 Task: Look for space in La Louvière, Belgium from 8th June, 2023 to 12th June, 2023 for 2 adults in price range Rs.8000 to Rs.16000. Place can be private room with 1  bedroom having 1 bed and 1 bathroom. Property type can be flatguest house, hotel. Amenities needed are: heating. Booking option can be shelf check-in. Required host language is English.
Action: Key pressed l<Key.caps_lock>ouviere,<Key.space><Key.caps_lock>b<Key.caps_lock>elgium<Key.enter>
Screenshot: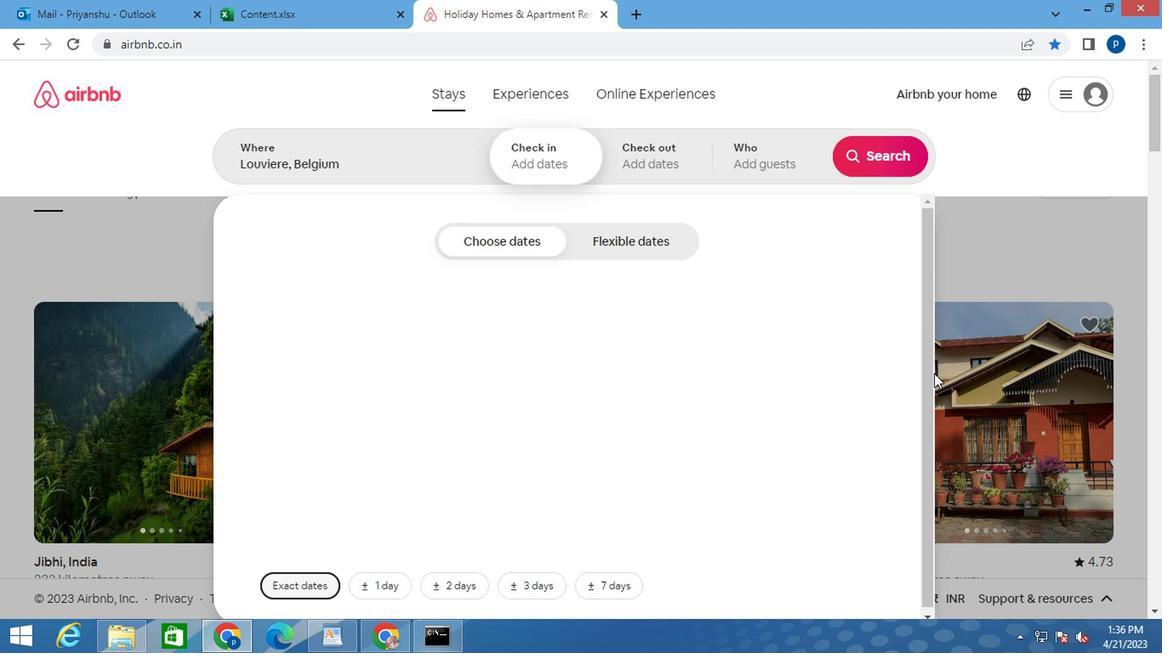 
Action: Mouse moved to (866, 303)
Screenshot: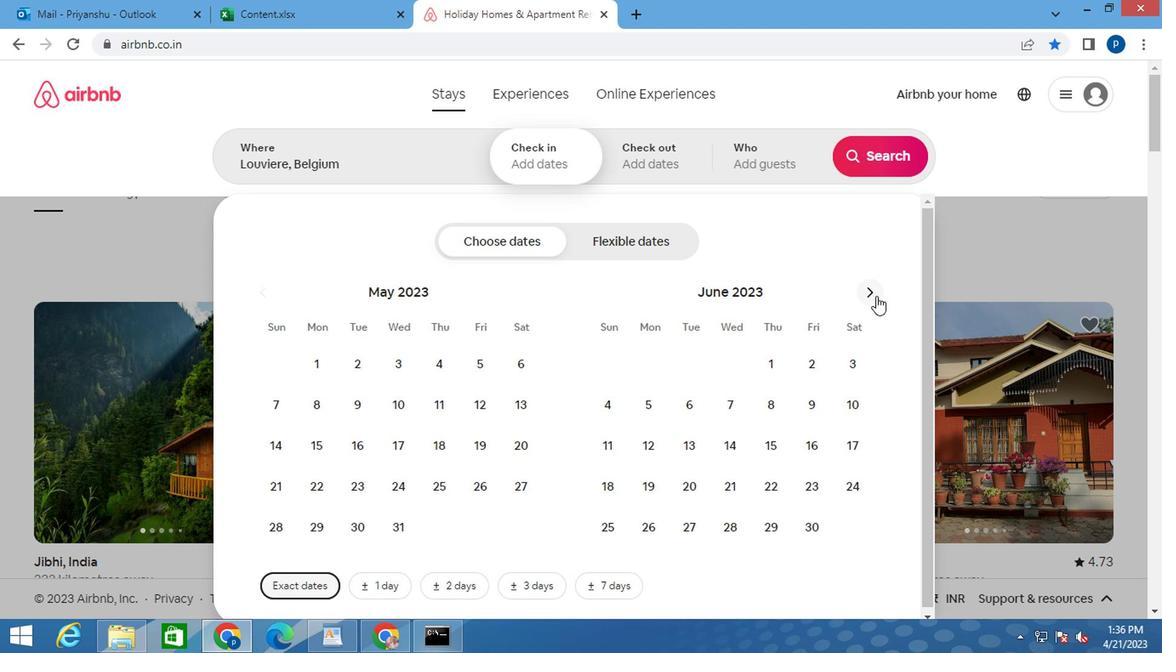 
Action: Mouse pressed left at (866, 303)
Screenshot: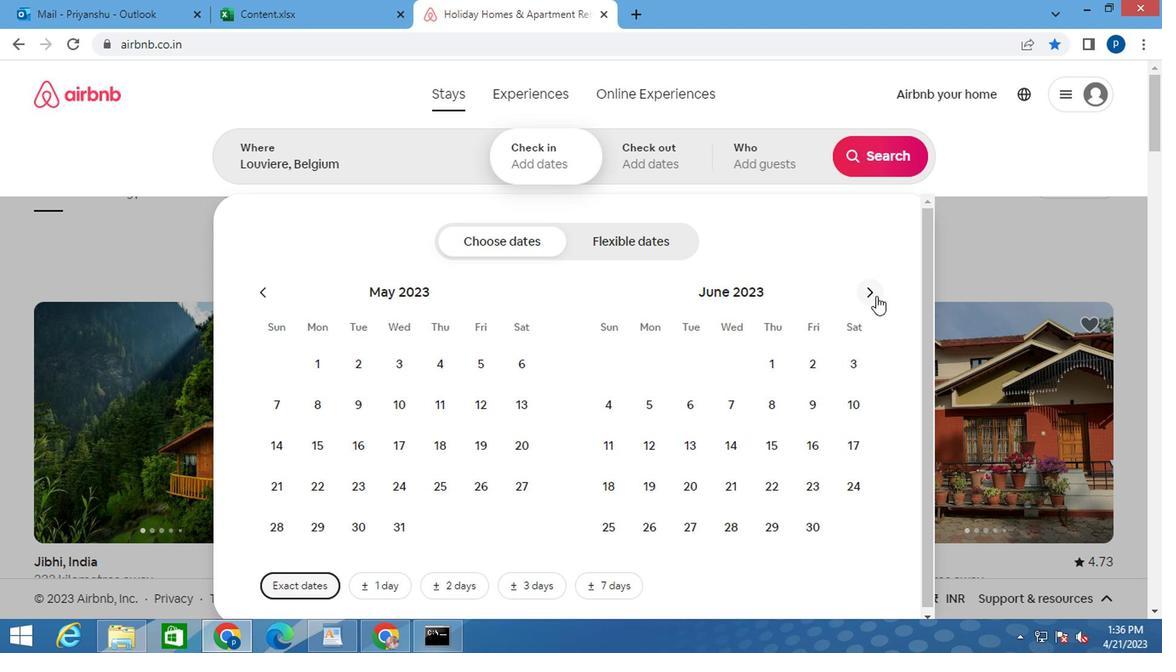 
Action: Mouse moved to (766, 412)
Screenshot: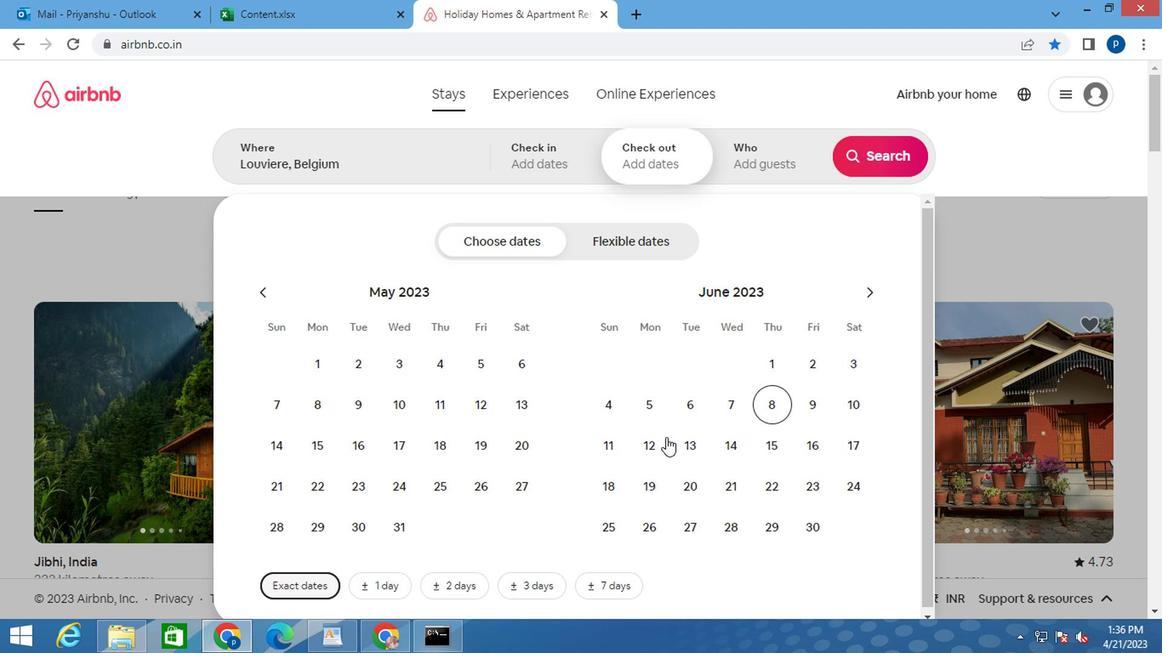 
Action: Mouse pressed left at (766, 412)
Screenshot: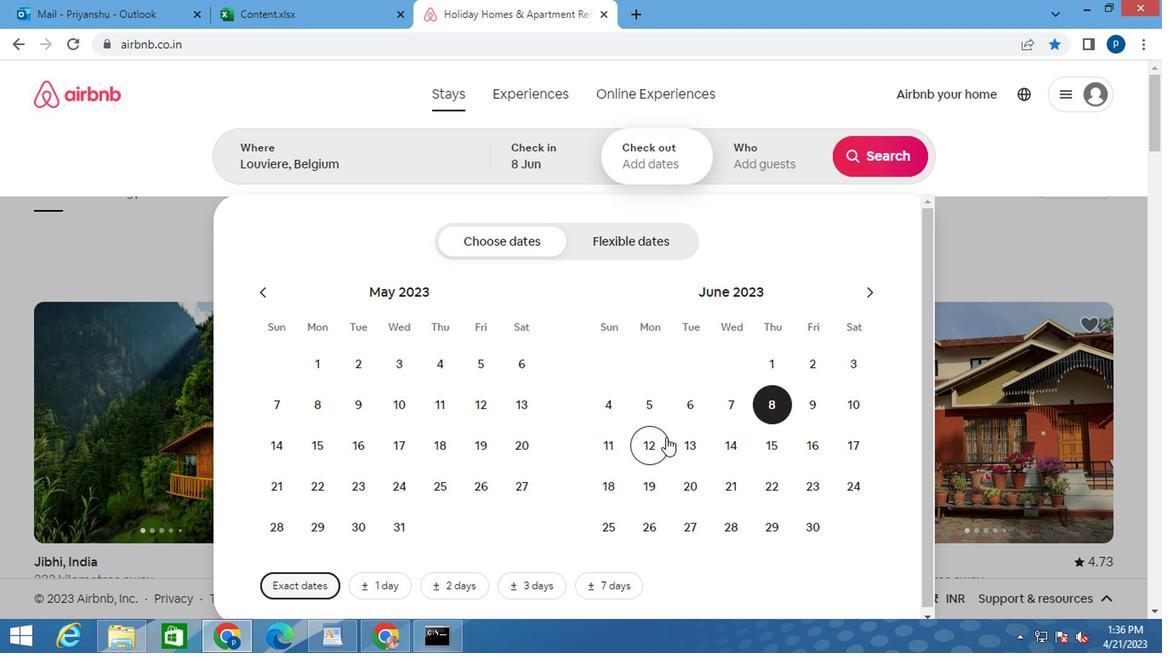 
Action: Mouse moved to (640, 449)
Screenshot: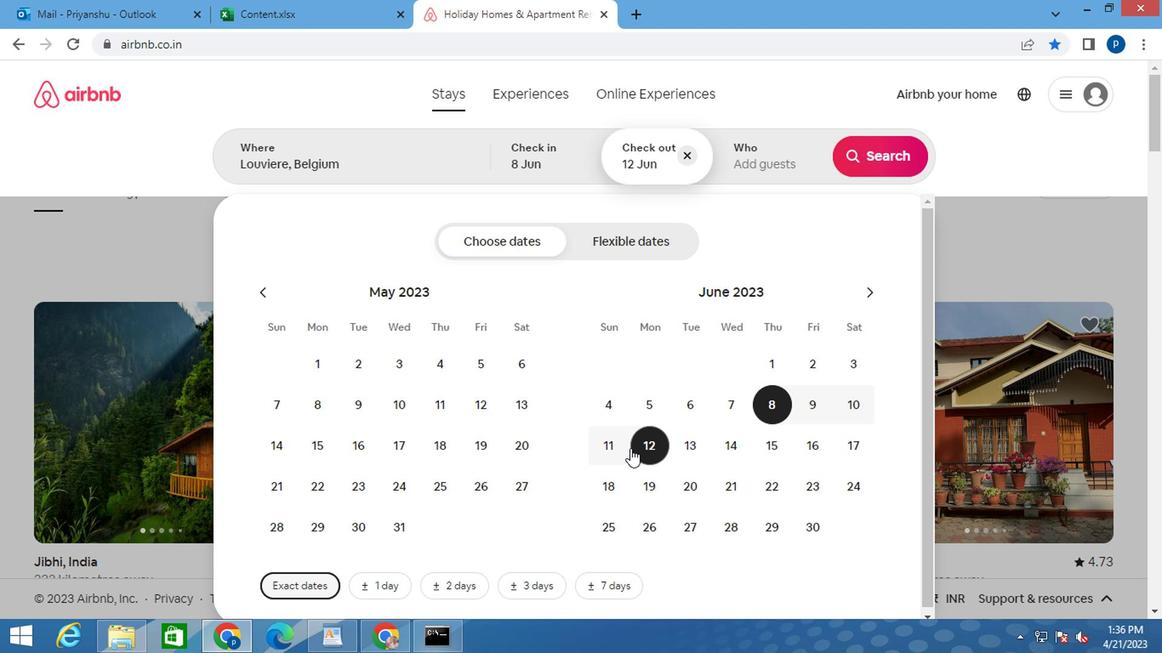 
Action: Mouse pressed left at (640, 449)
Screenshot: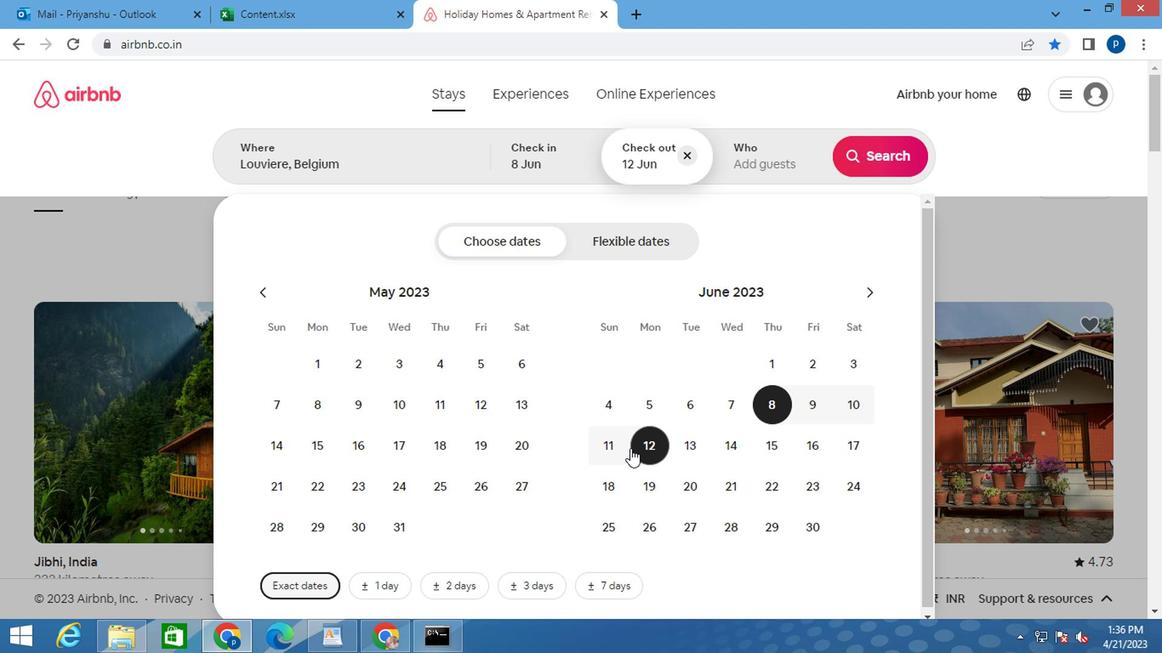 
Action: Mouse moved to (764, 171)
Screenshot: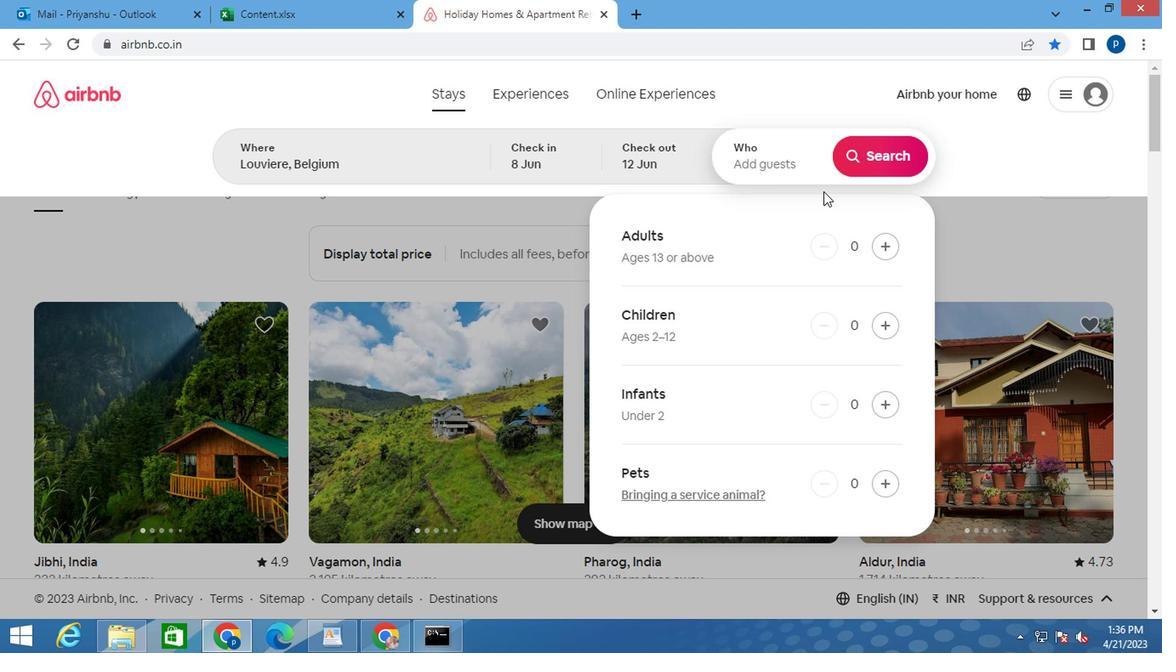 
Action: Mouse pressed left at (764, 171)
Screenshot: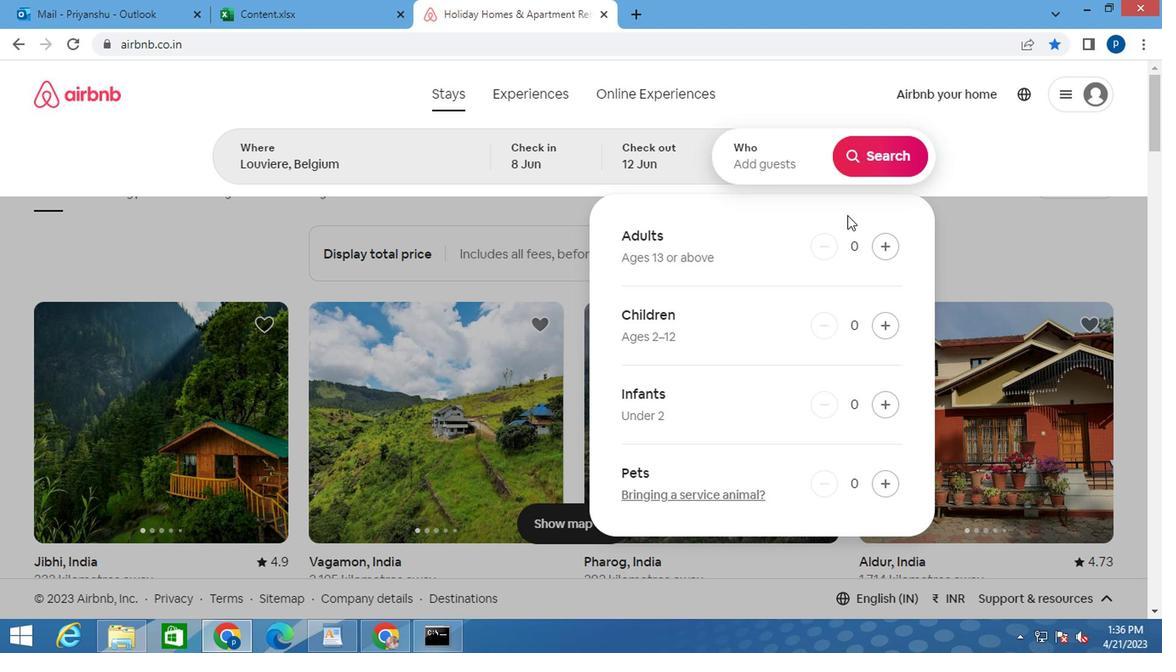 
Action: Mouse moved to (871, 250)
Screenshot: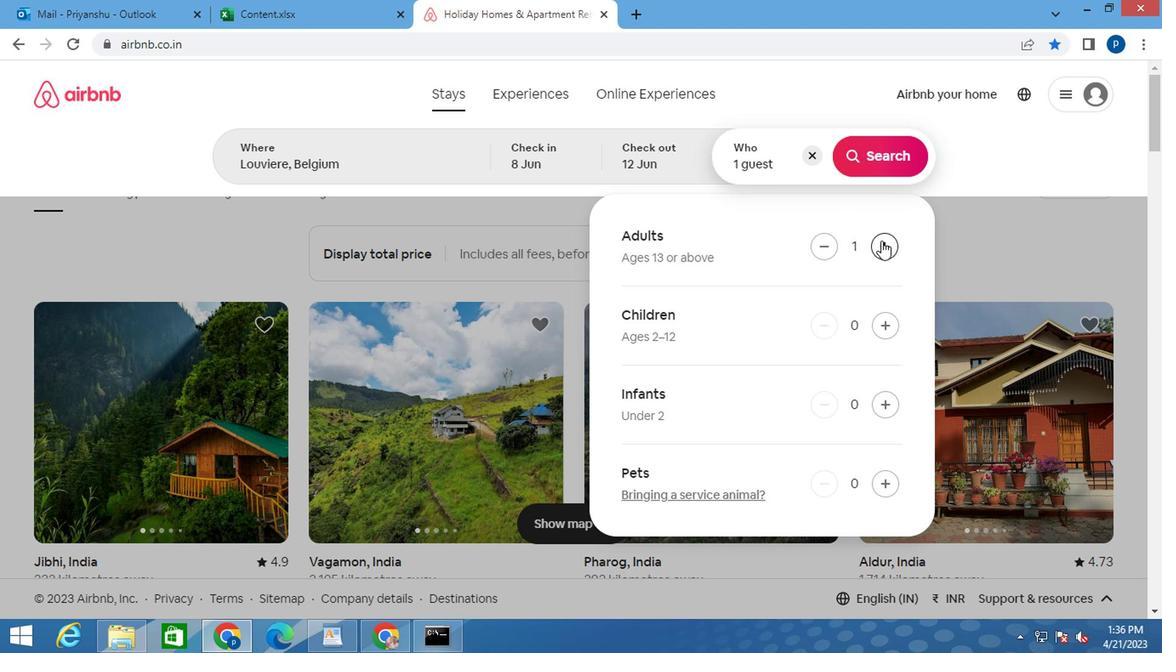 
Action: Mouse pressed left at (871, 250)
Screenshot: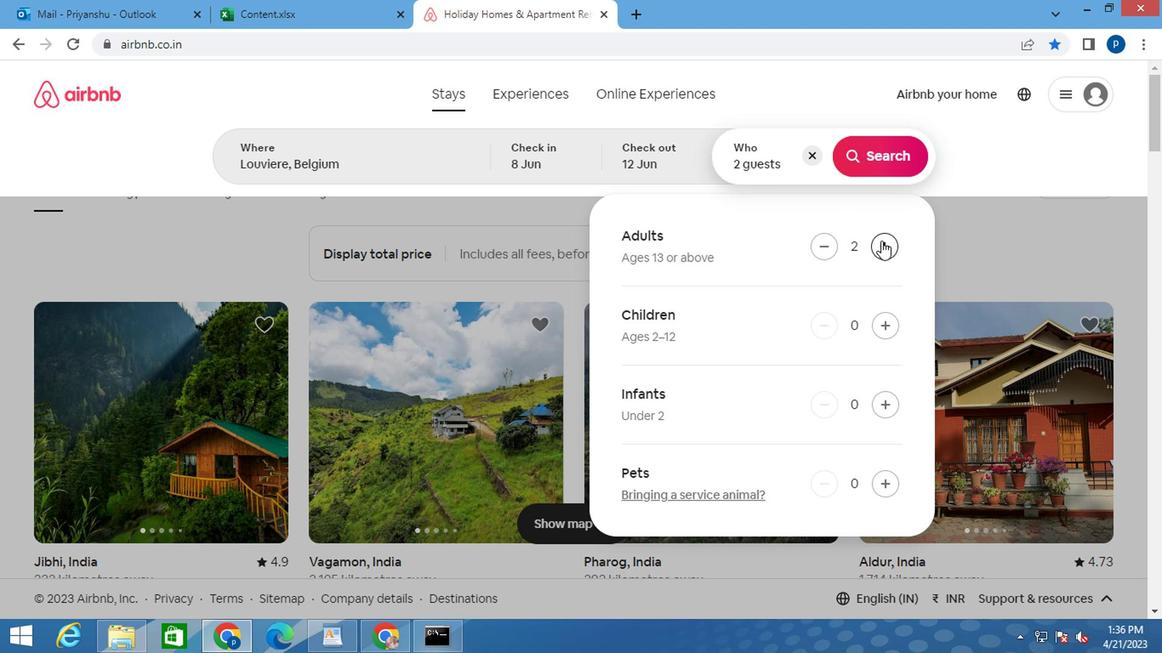 
Action: Mouse pressed left at (871, 250)
Screenshot: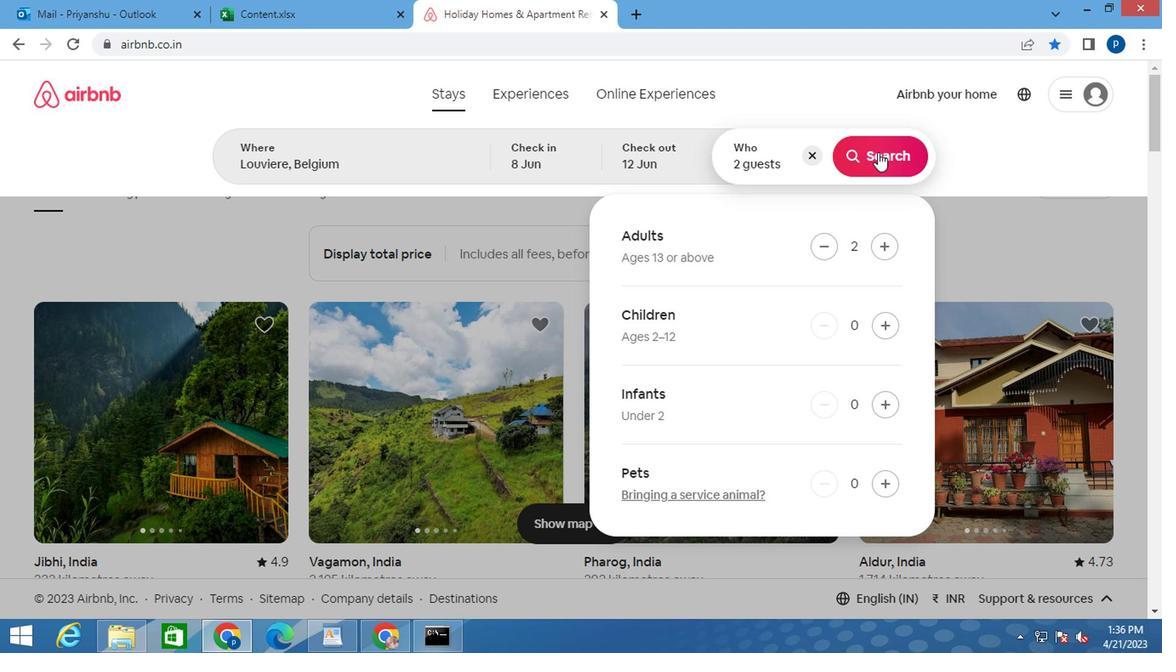 
Action: Mouse moved to (868, 165)
Screenshot: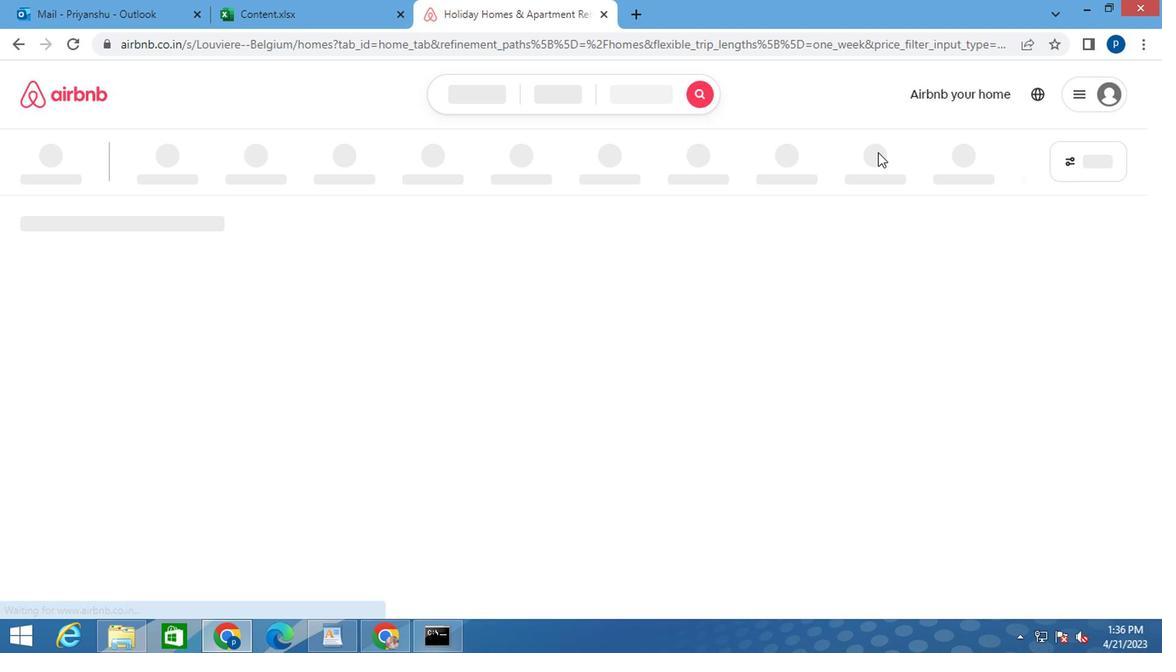 
Action: Mouse pressed left at (868, 165)
Screenshot: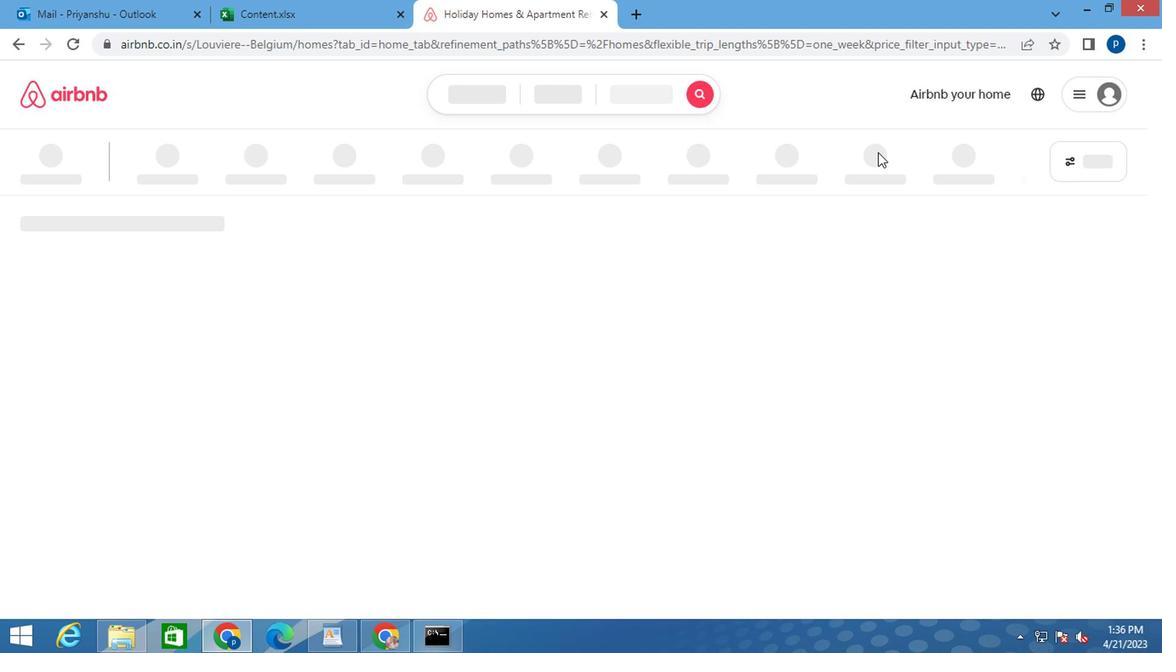 
Action: Mouse moved to (1049, 176)
Screenshot: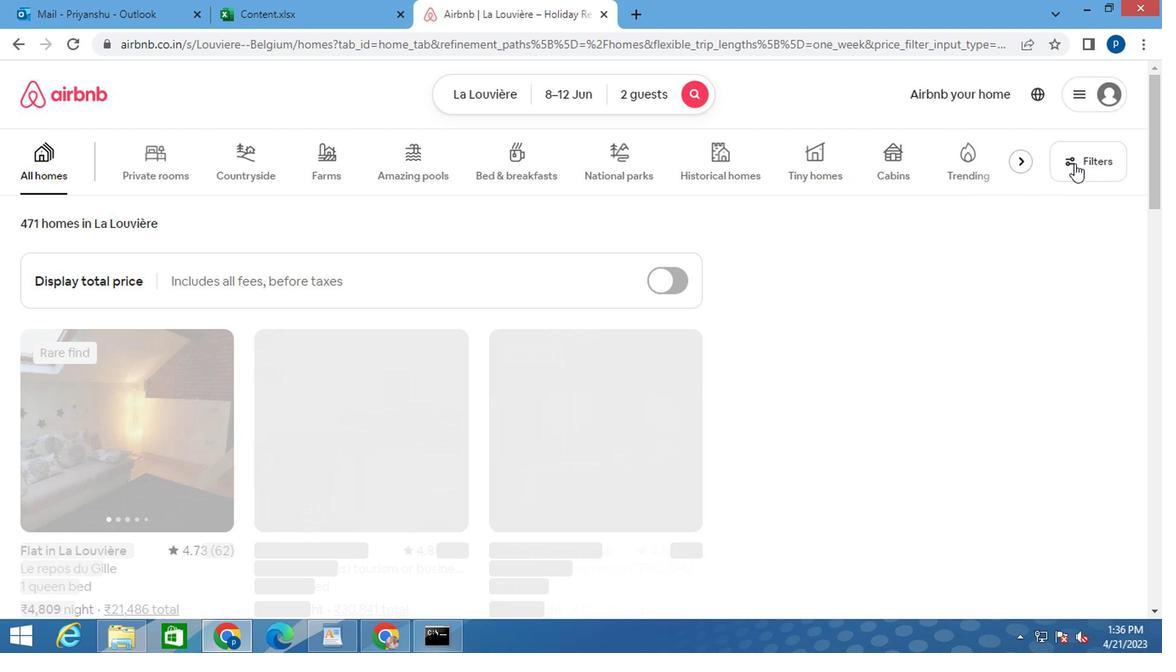 
Action: Mouse pressed left at (1049, 176)
Screenshot: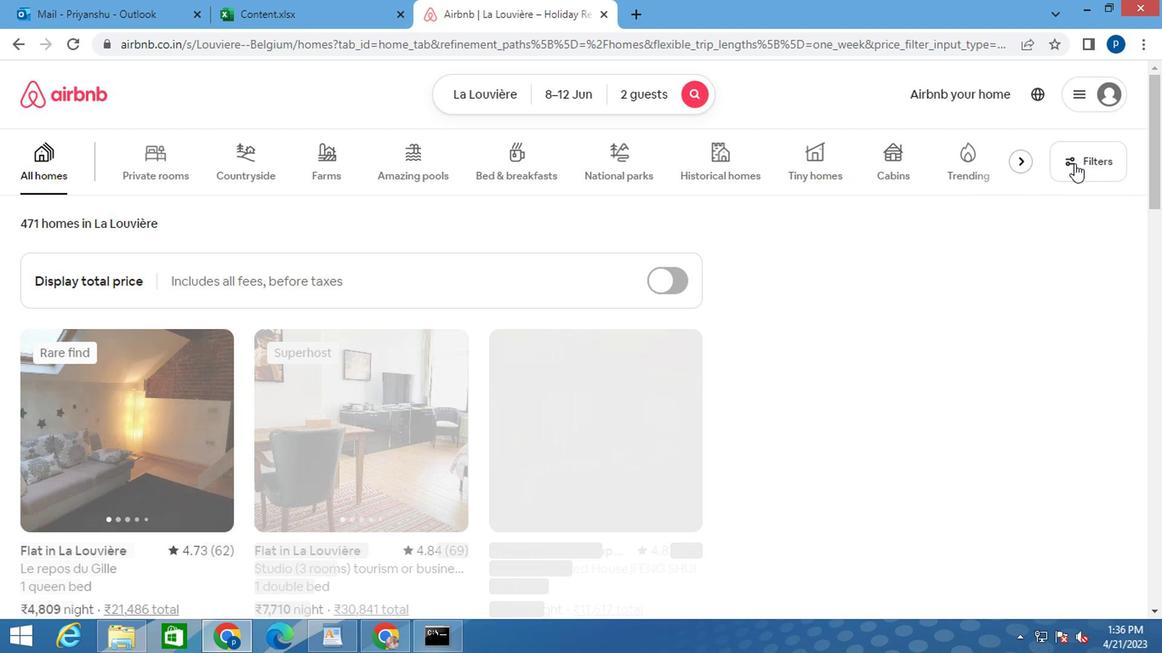 
Action: Mouse moved to (375, 385)
Screenshot: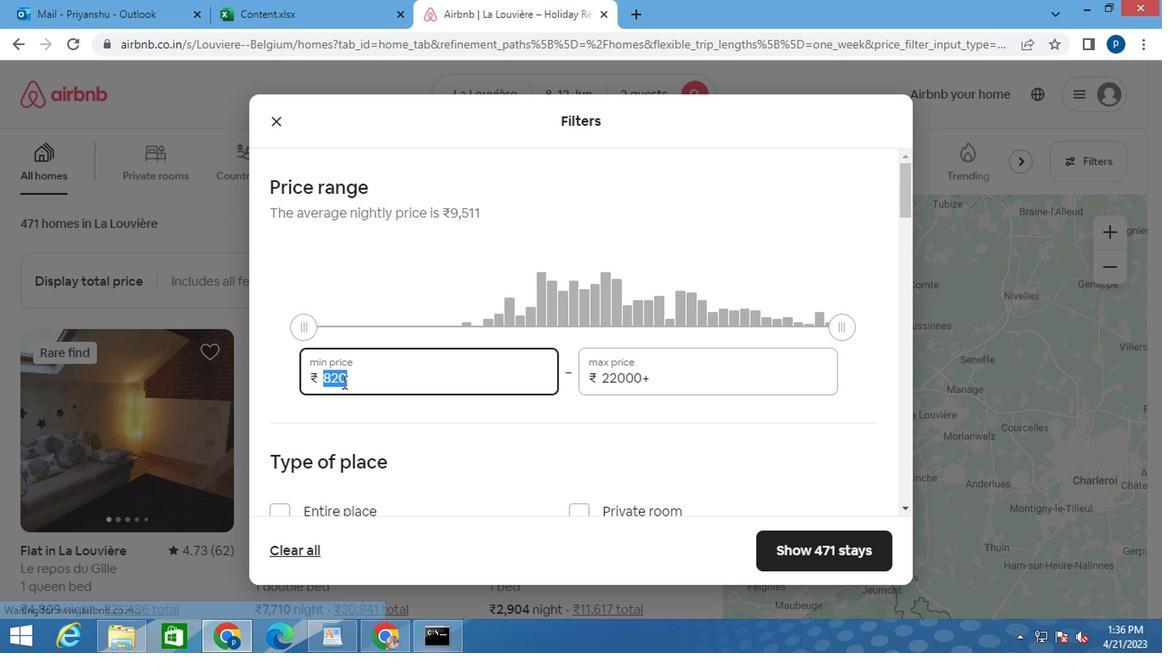 
Action: Mouse pressed left at (375, 385)
Screenshot: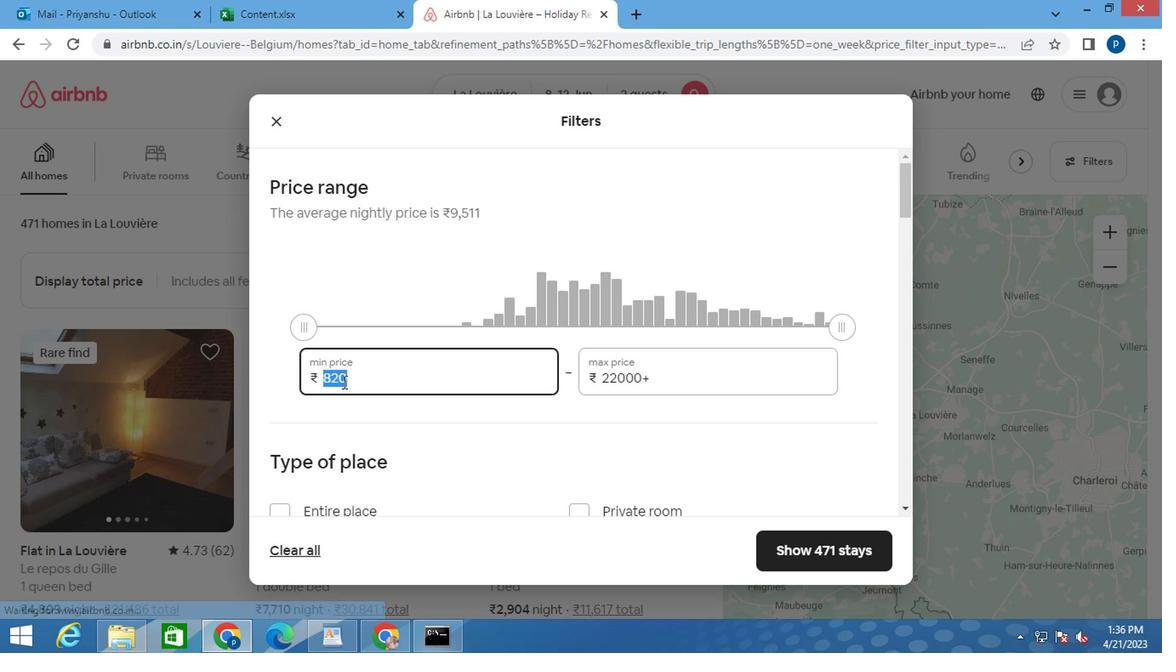 
Action: Mouse pressed left at (375, 385)
Screenshot: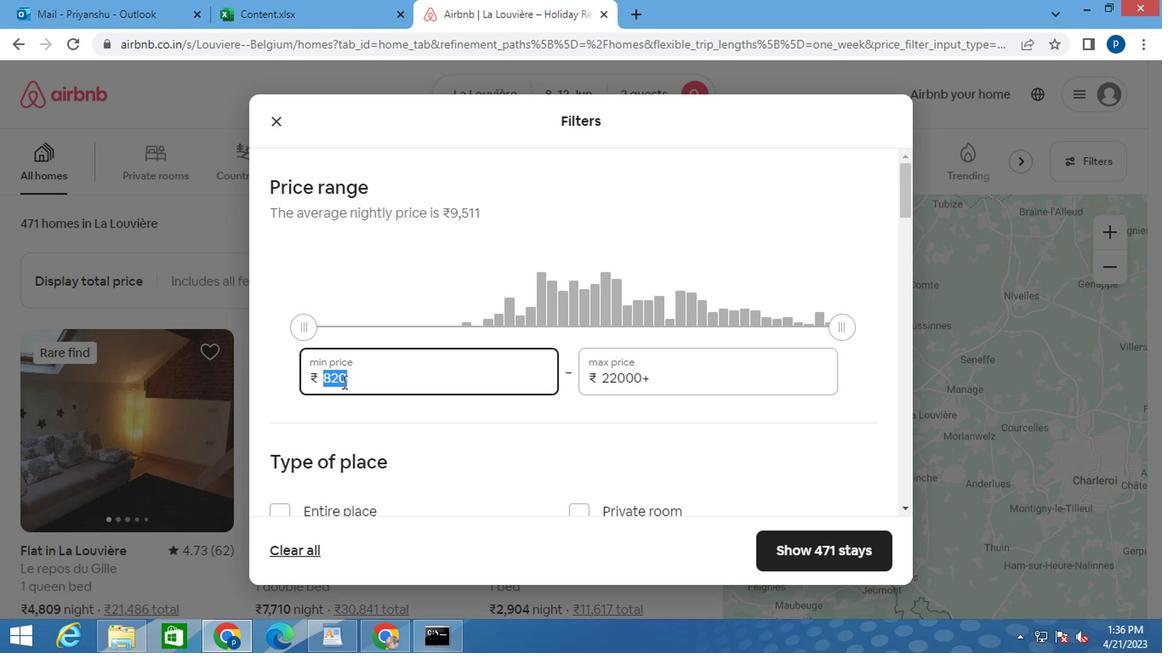 
Action: Key pressed 8000<Key.tab>16000
Screenshot: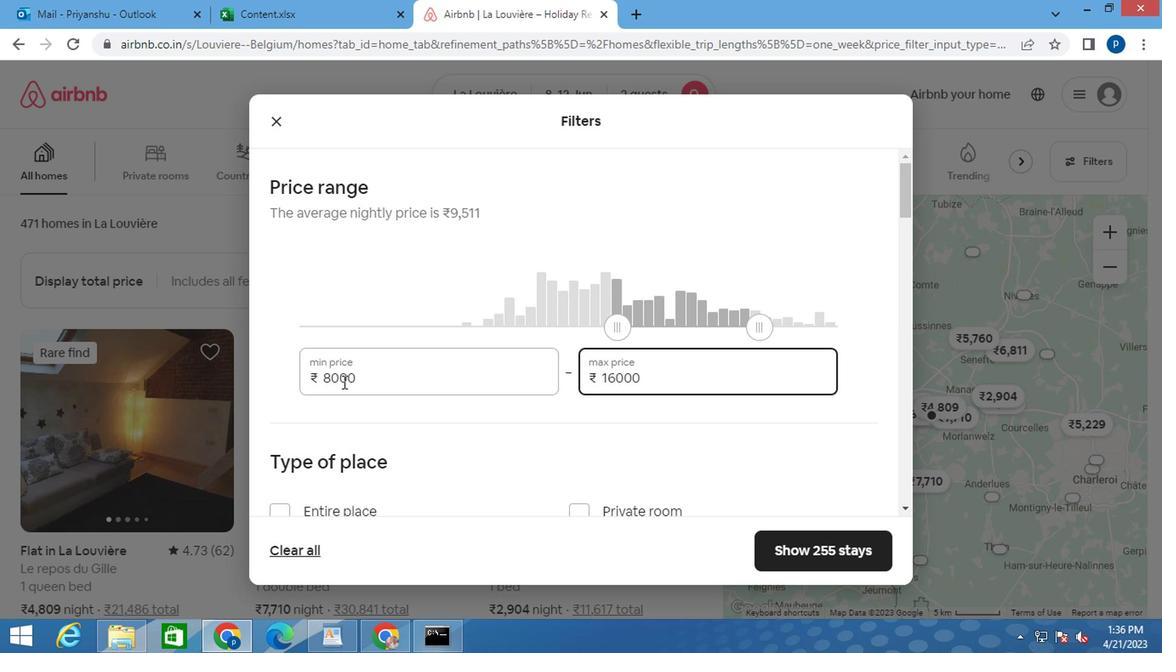 
Action: Mouse moved to (341, 440)
Screenshot: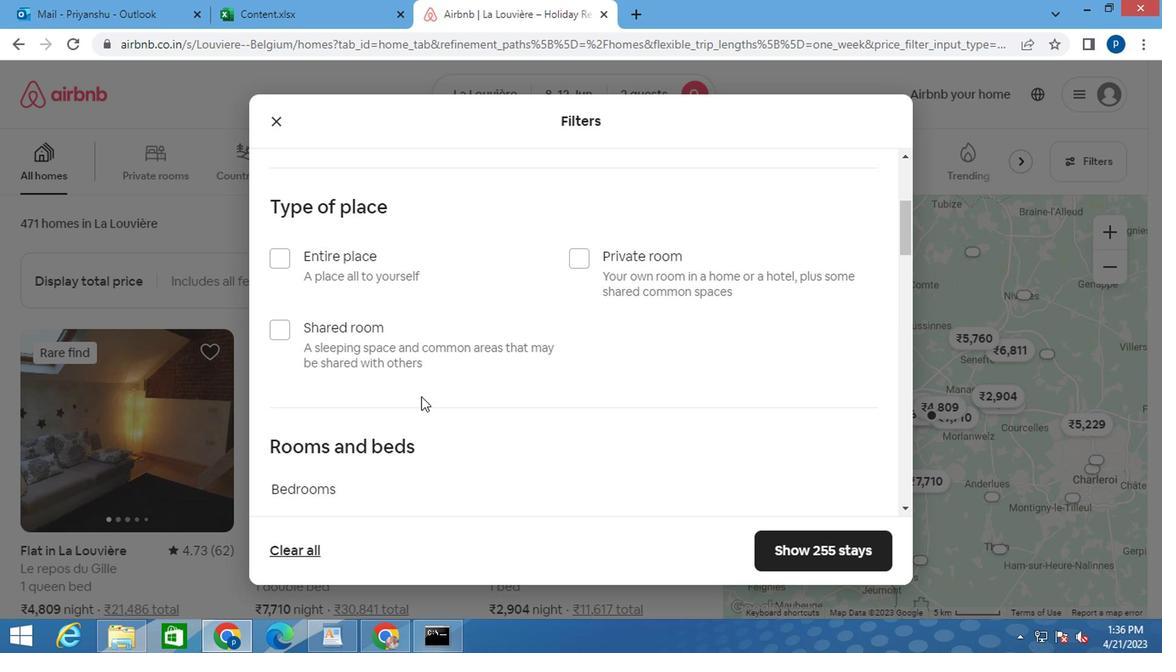 
Action: Mouse scrolled (341, 439) with delta (0, -1)
Screenshot: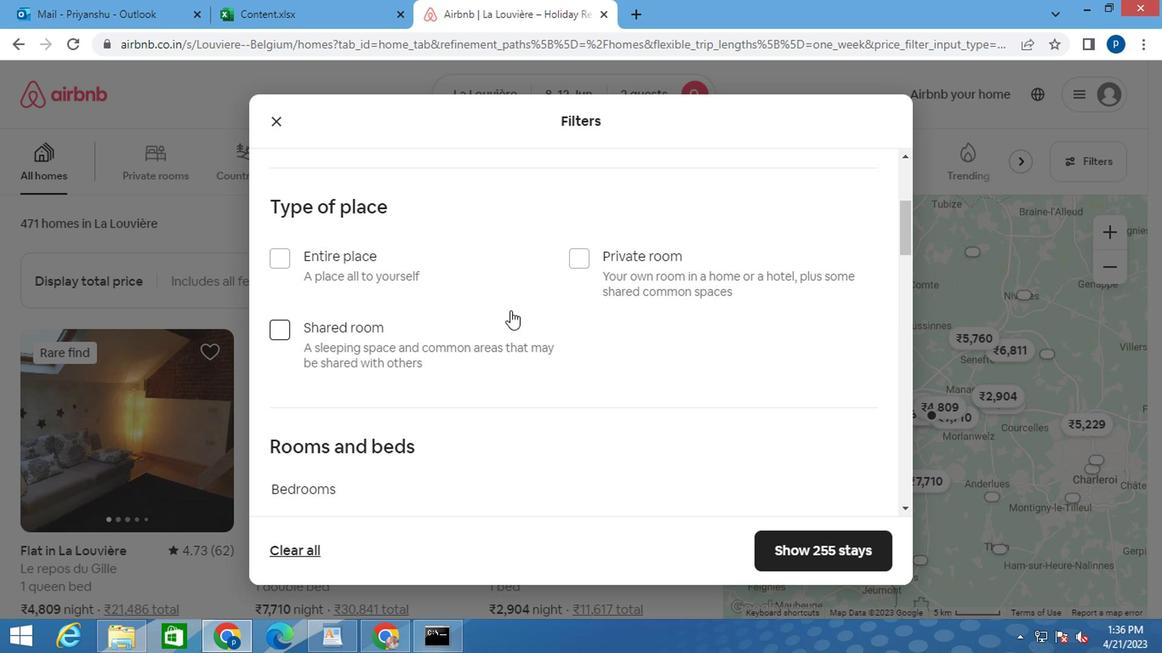
Action: Mouse scrolled (341, 439) with delta (0, -1)
Screenshot: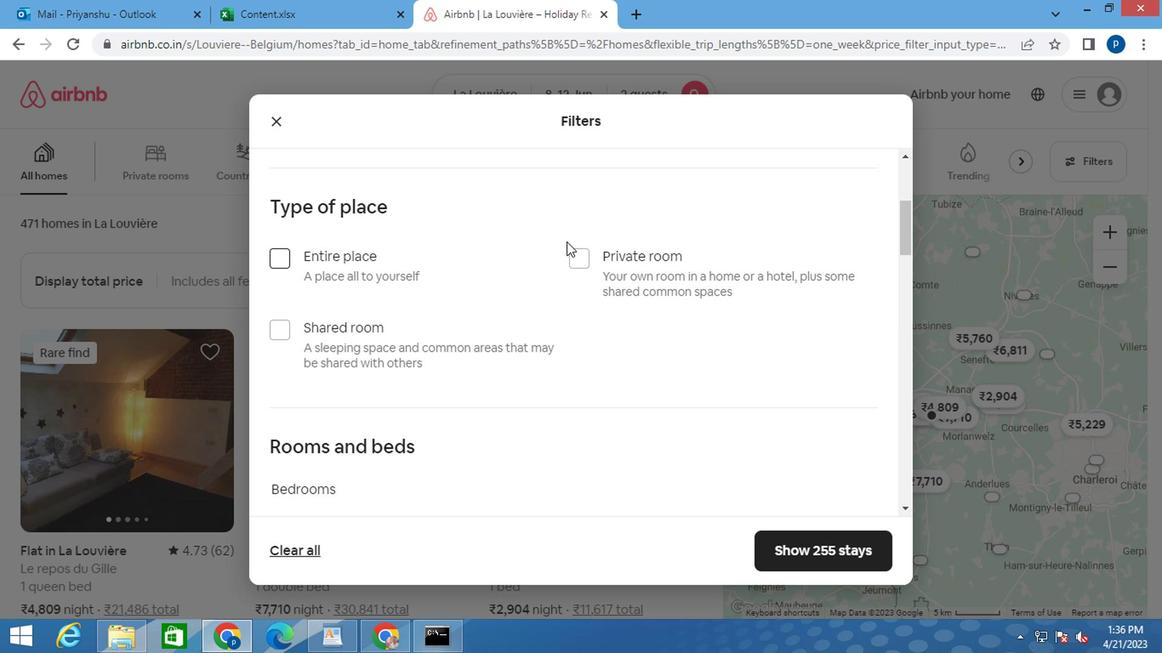 
Action: Mouse scrolled (341, 439) with delta (0, -1)
Screenshot: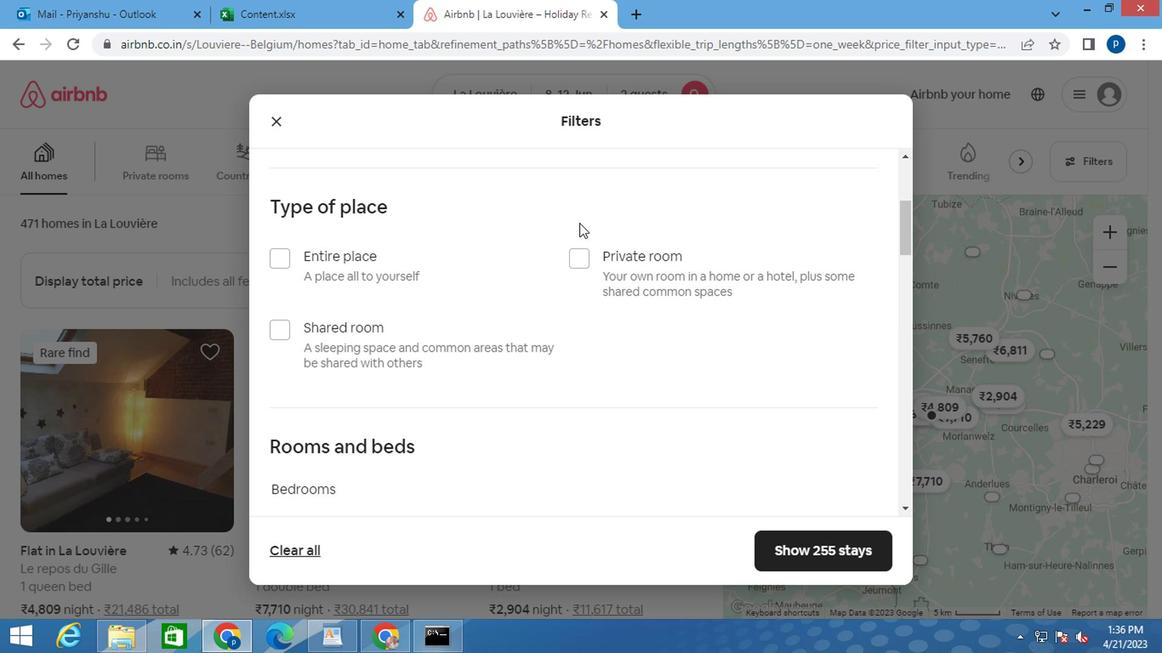 
Action: Mouse moved to (599, 271)
Screenshot: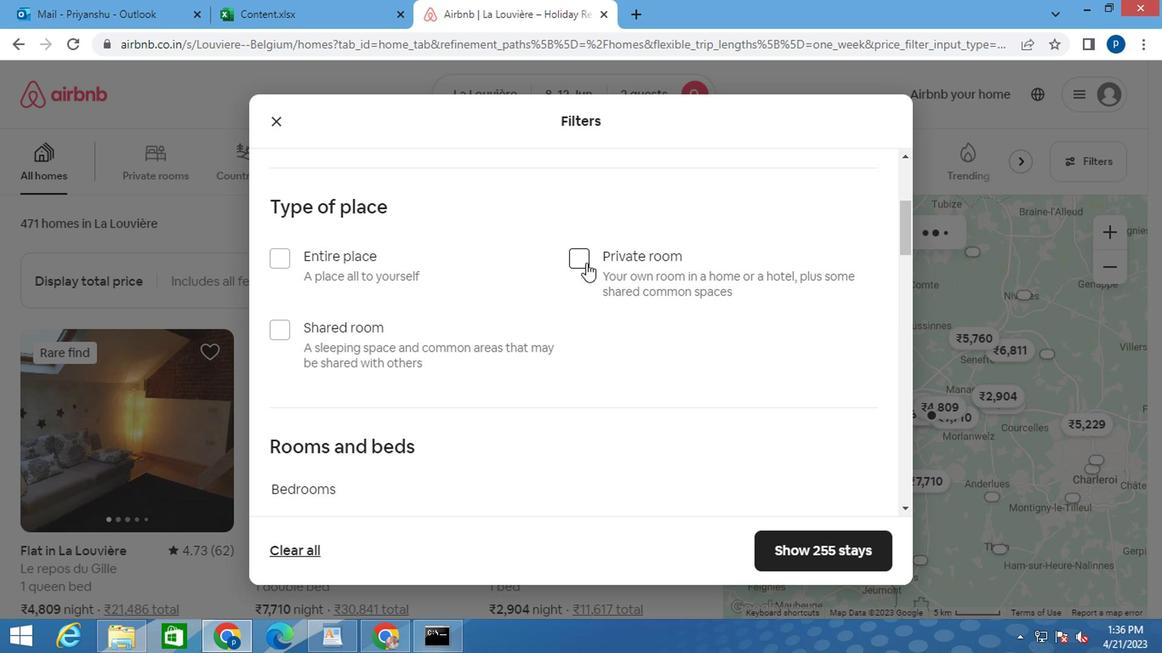 
Action: Mouse pressed left at (599, 271)
Screenshot: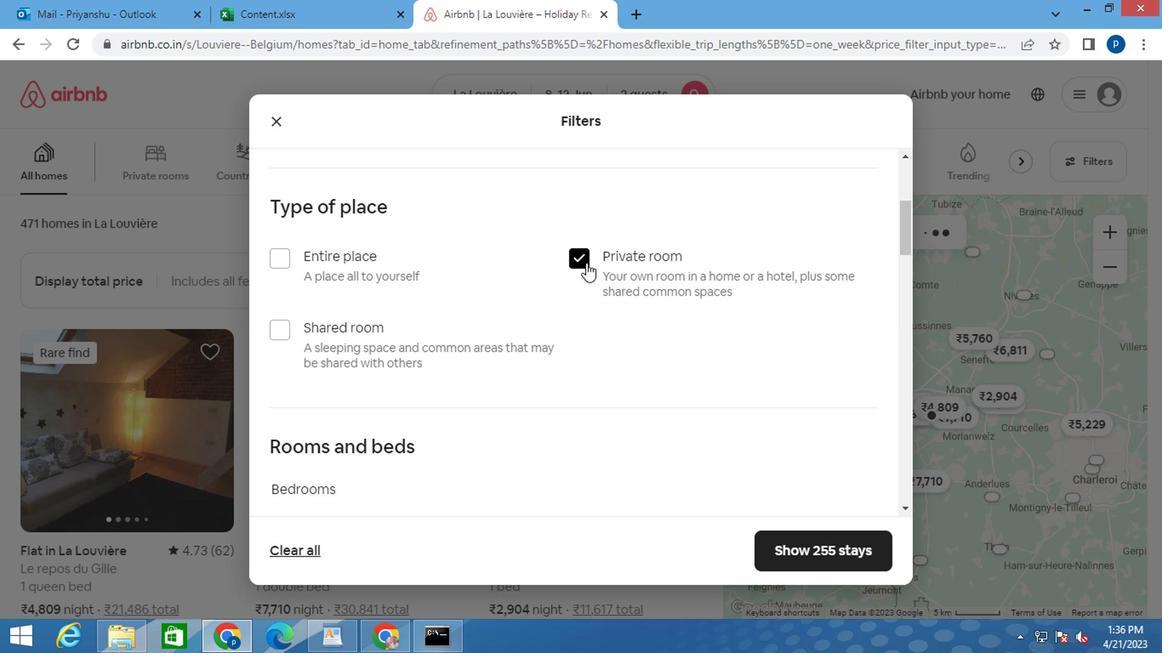
Action: Mouse moved to (572, 345)
Screenshot: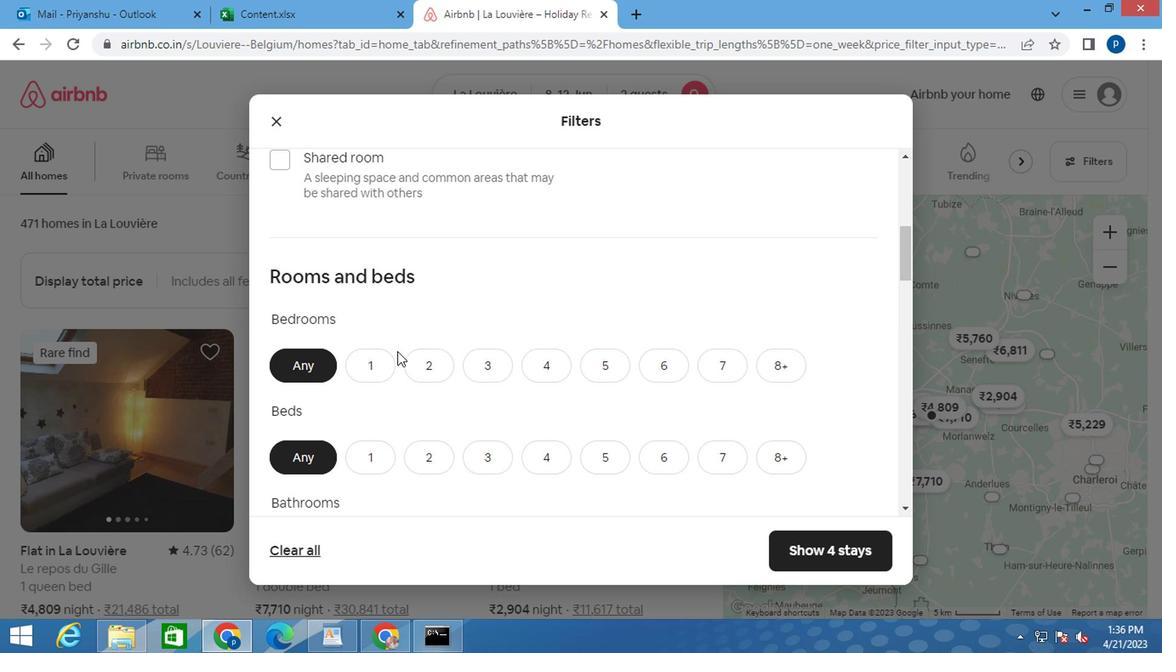 
Action: Mouse scrolled (572, 345) with delta (0, 0)
Screenshot: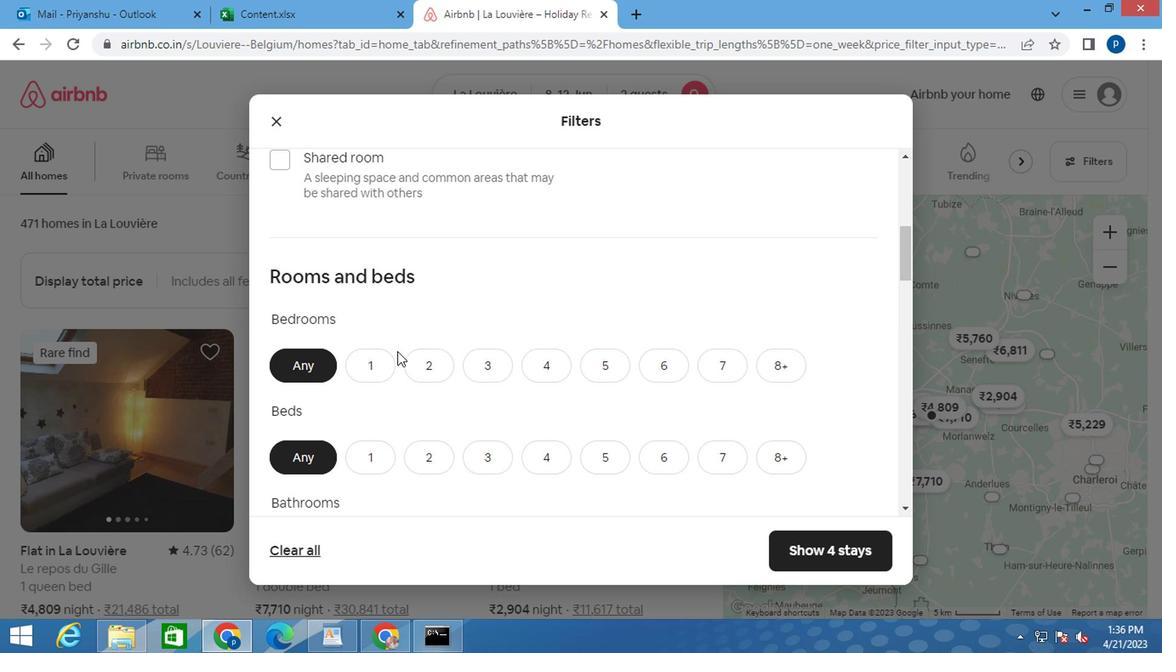 
Action: Mouse moved to (571, 346)
Screenshot: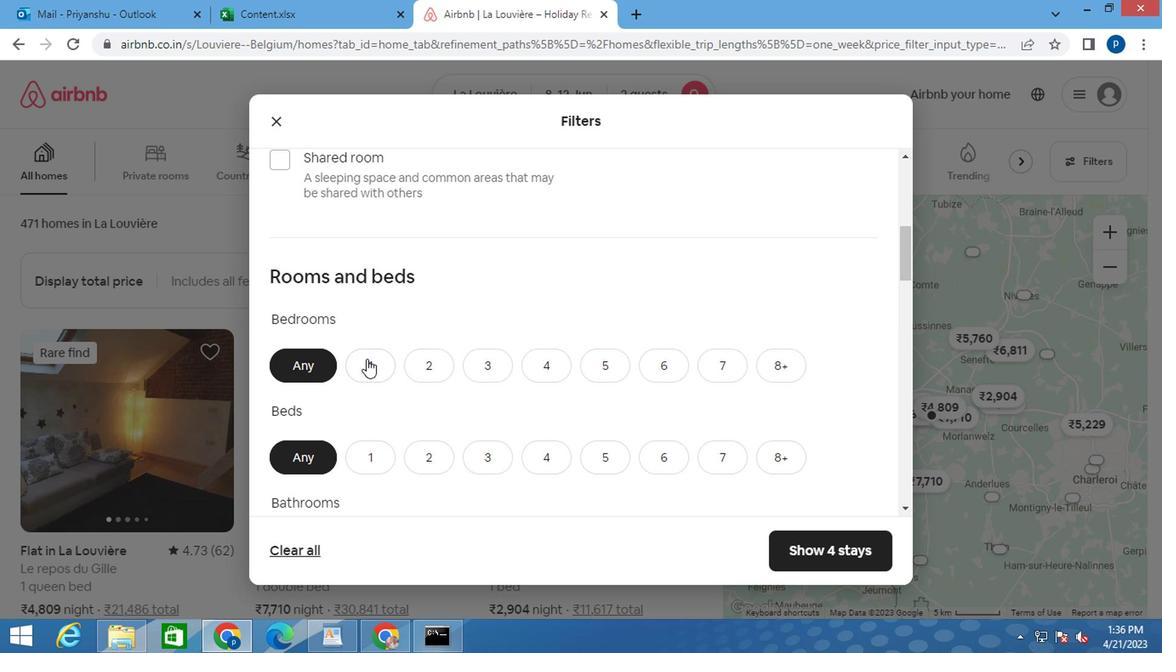 
Action: Mouse scrolled (571, 345) with delta (0, -1)
Screenshot: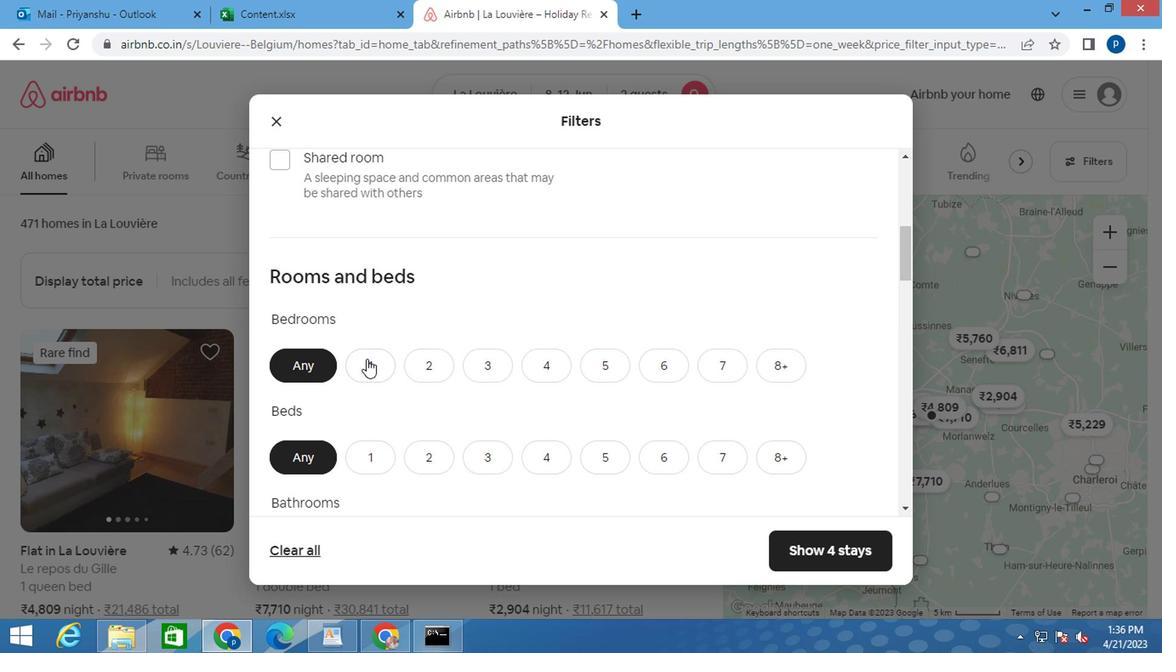 
Action: Mouse moved to (397, 363)
Screenshot: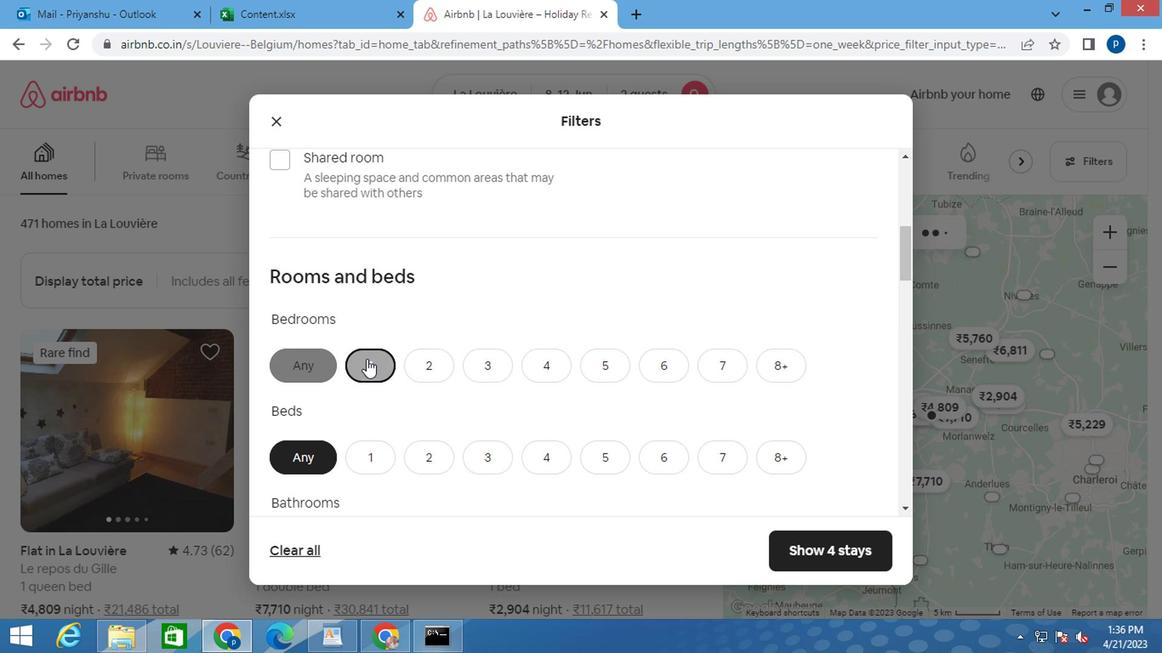 
Action: Mouse pressed left at (397, 363)
Screenshot: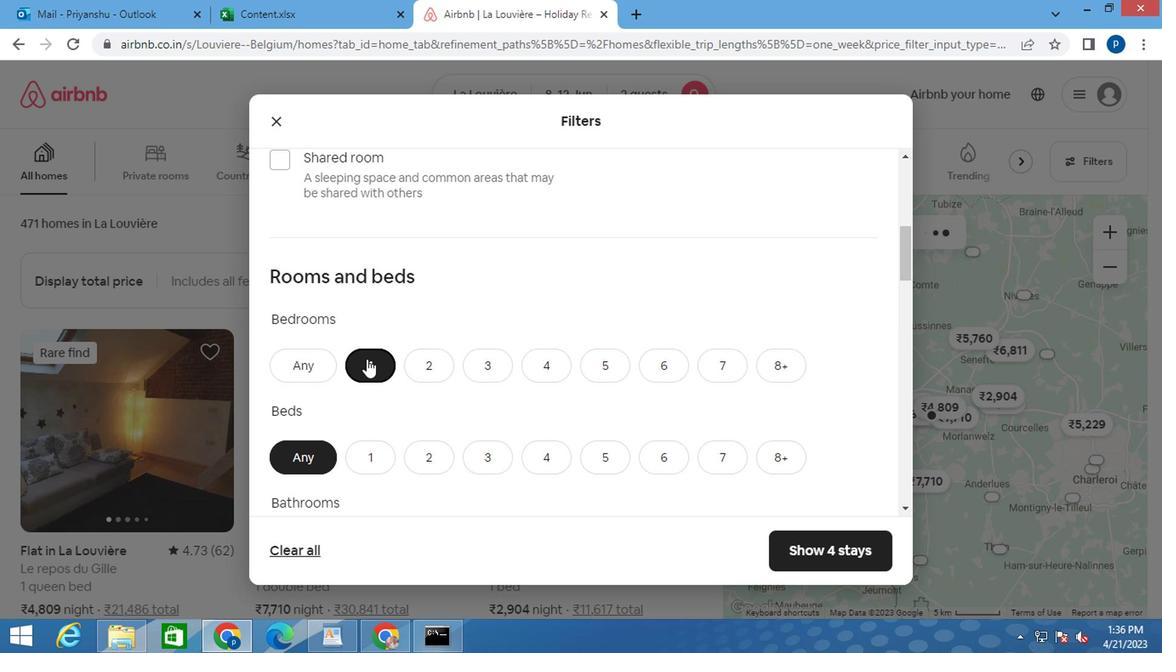 
Action: Mouse moved to (396, 363)
Screenshot: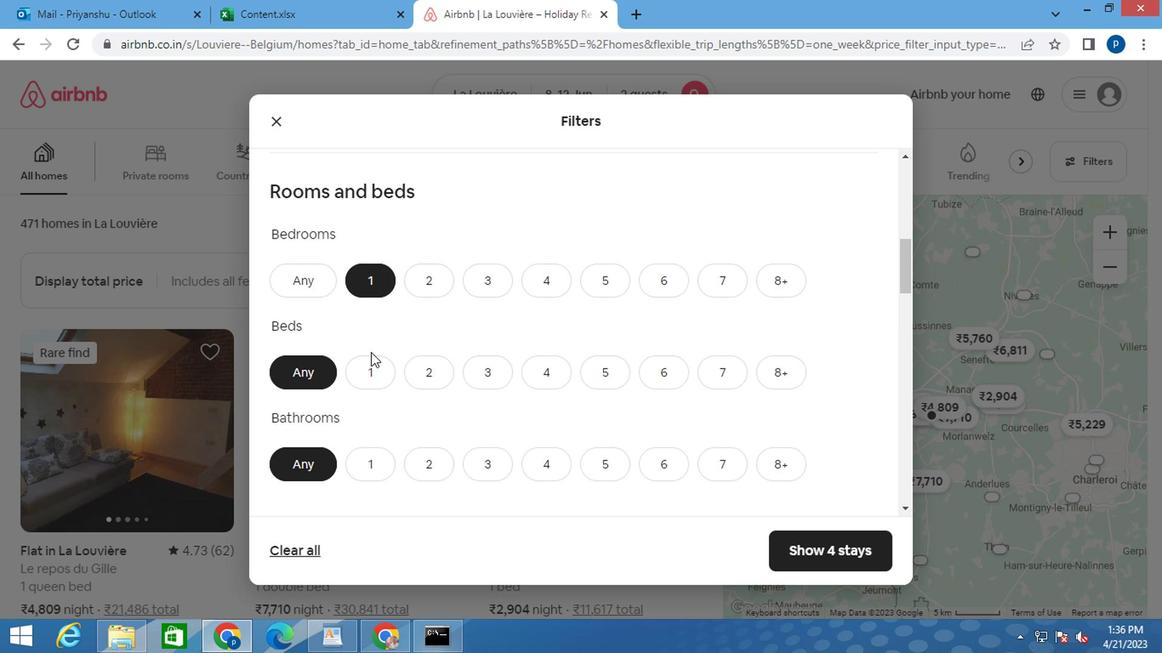 
Action: Mouse scrolled (396, 362) with delta (0, -1)
Screenshot: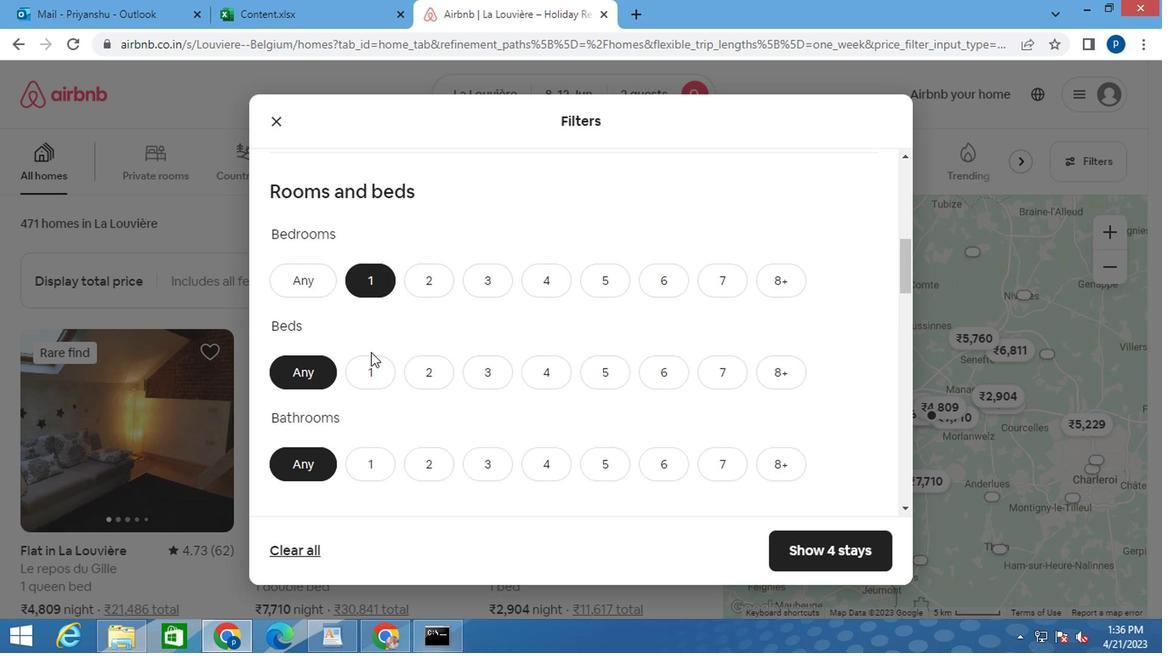
Action: Mouse moved to (404, 368)
Screenshot: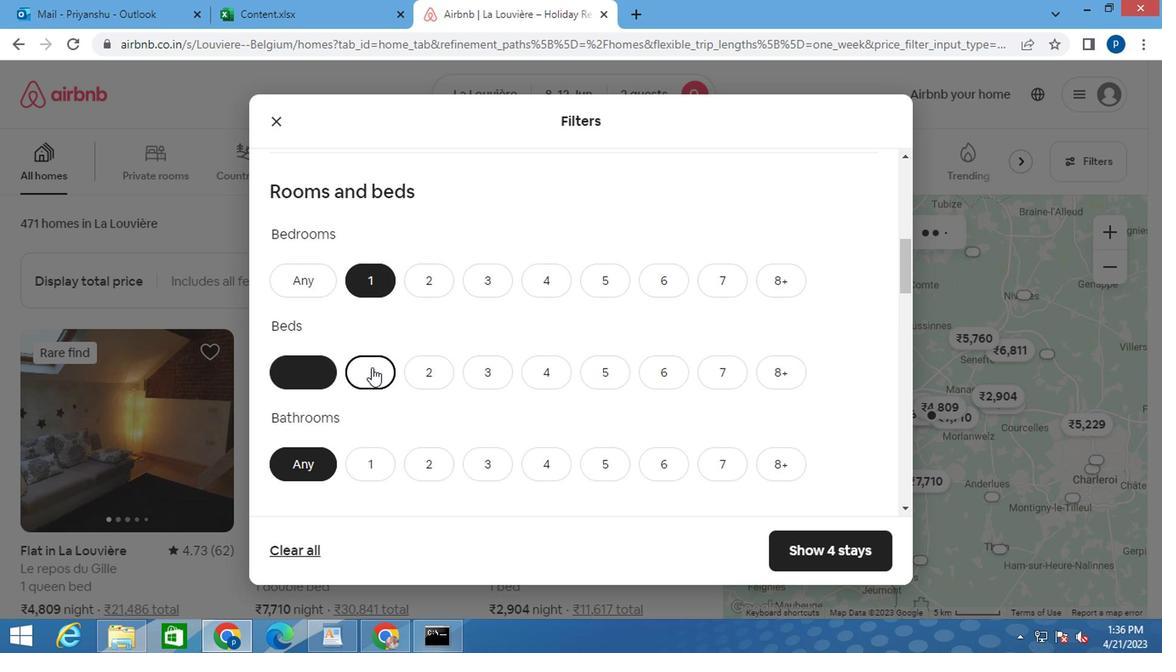 
Action: Mouse pressed left at (404, 368)
Screenshot: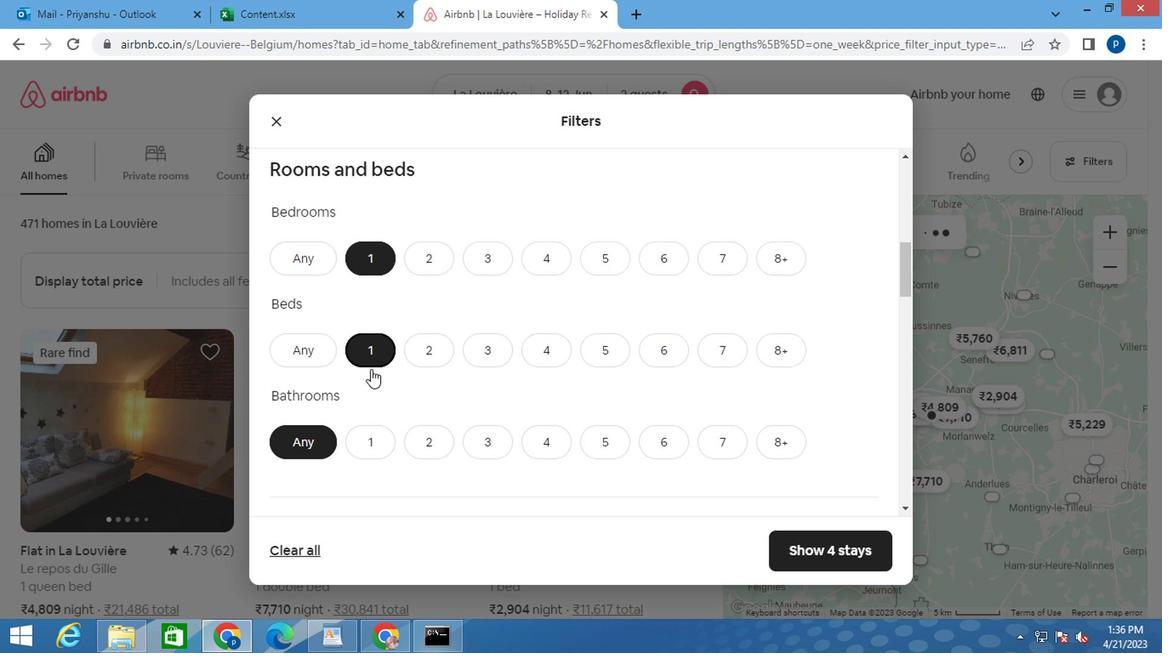 
Action: Mouse moved to (402, 372)
Screenshot: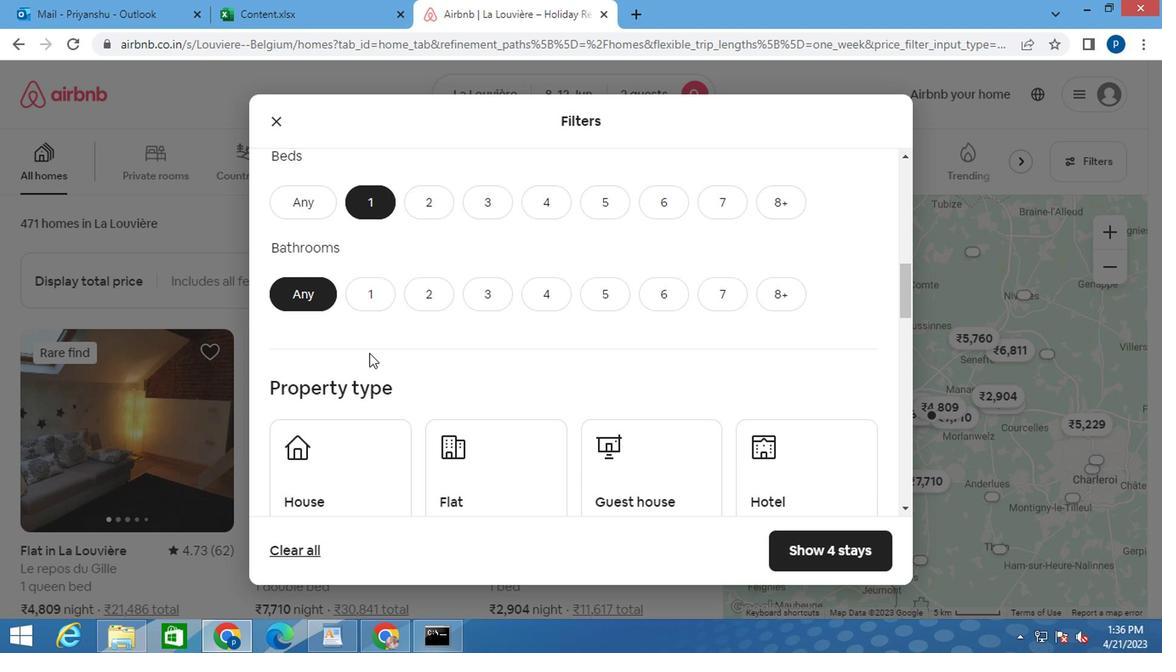 
Action: Mouse scrolled (402, 371) with delta (0, -1)
Screenshot: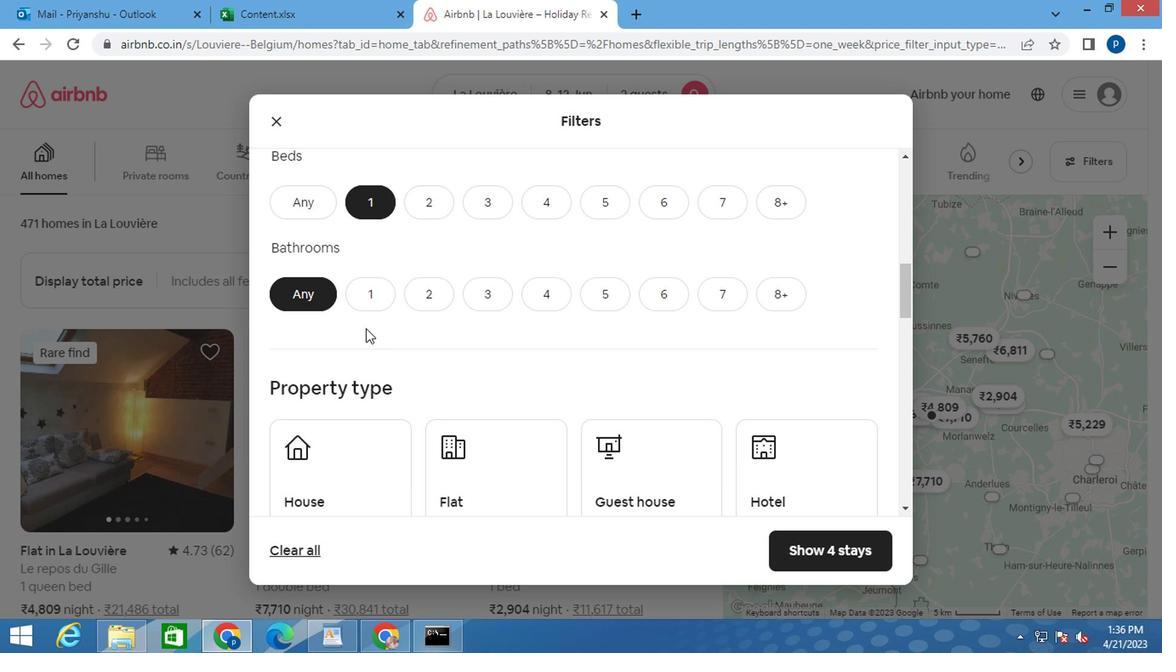 
Action: Mouse moved to (401, 373)
Screenshot: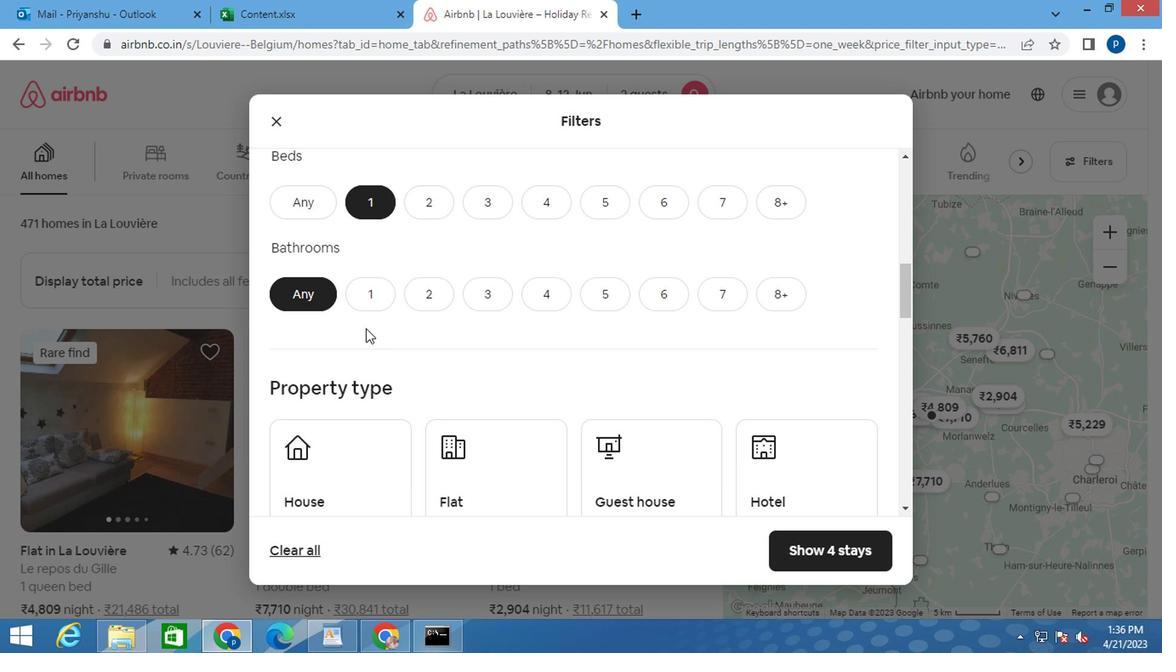 
Action: Mouse scrolled (401, 372) with delta (0, 0)
Screenshot: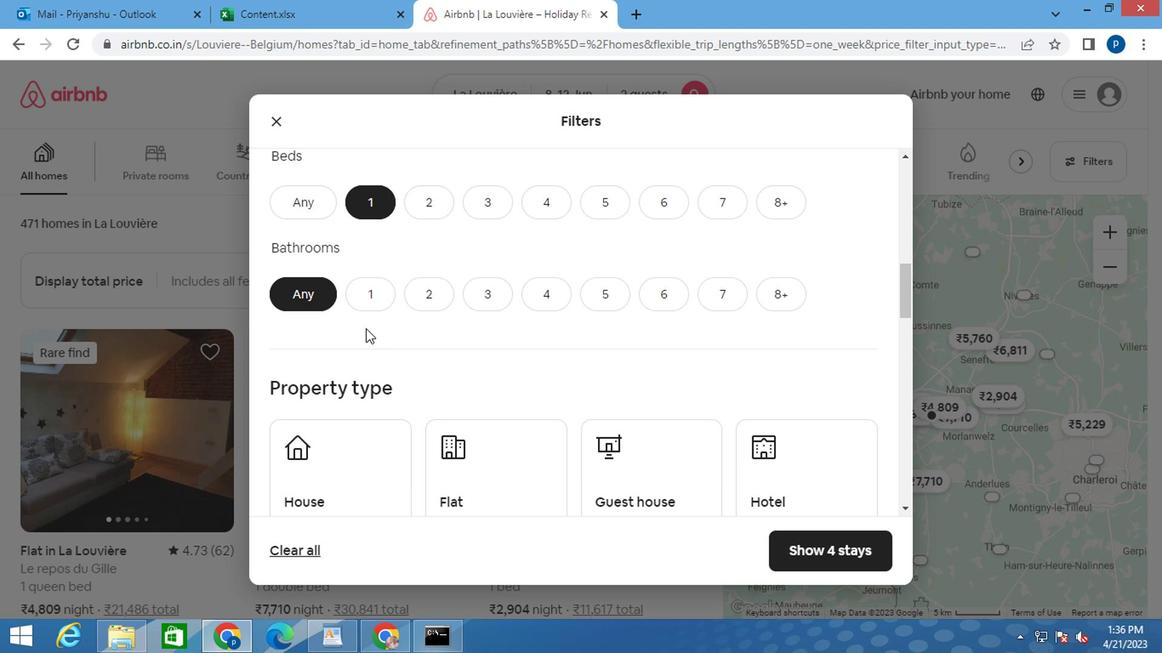 
Action: Mouse moved to (397, 303)
Screenshot: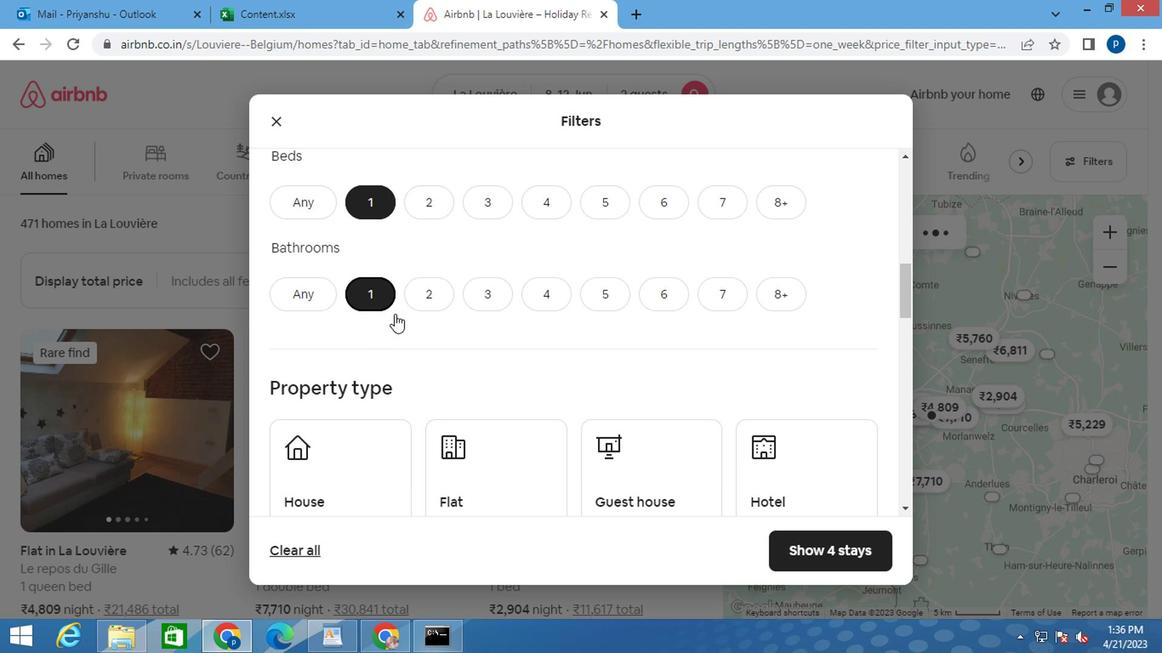 
Action: Mouse pressed left at (397, 303)
Screenshot: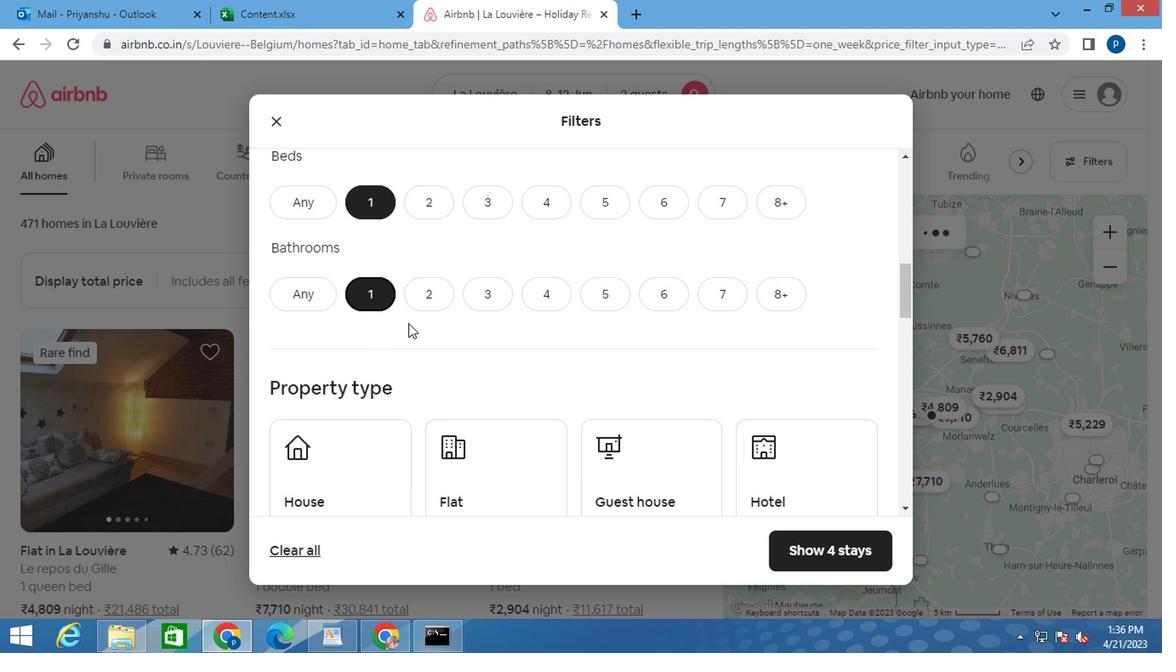 
Action: Mouse moved to (436, 332)
Screenshot: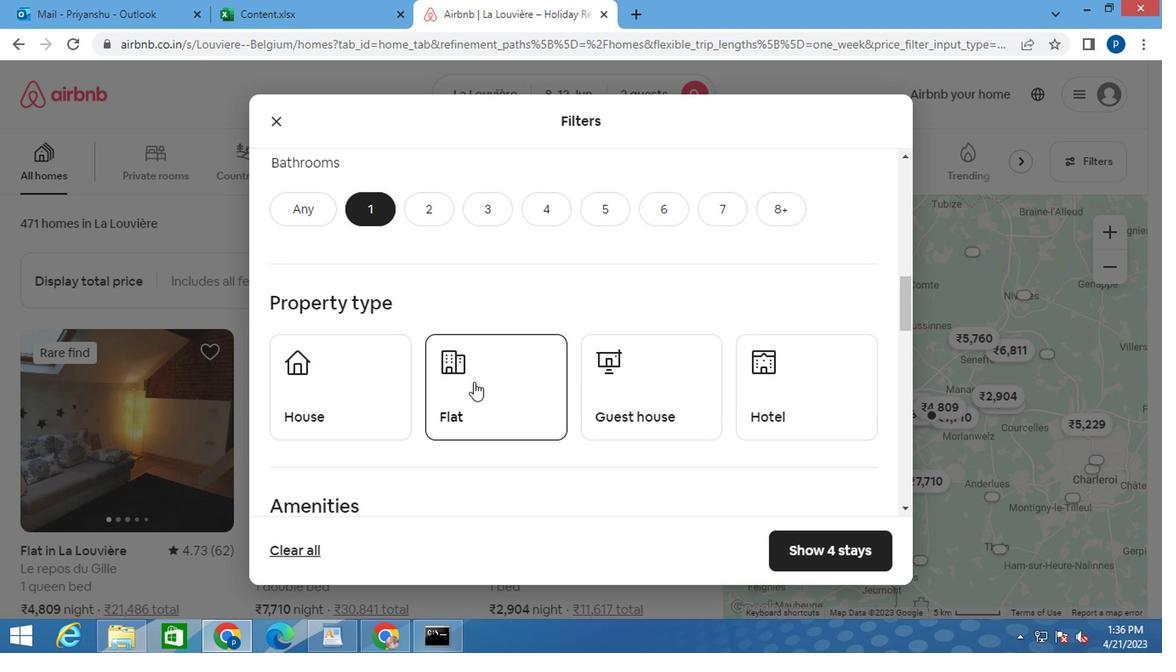 
Action: Mouse scrolled (436, 331) with delta (0, -1)
Screenshot: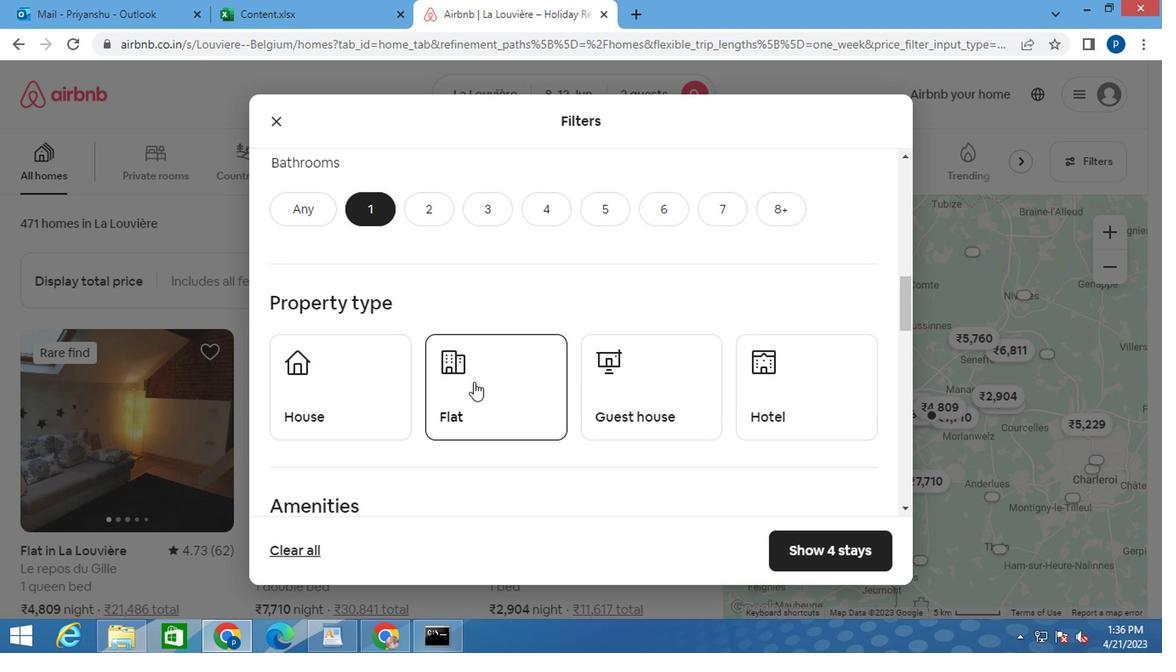 
Action: Mouse moved to (495, 385)
Screenshot: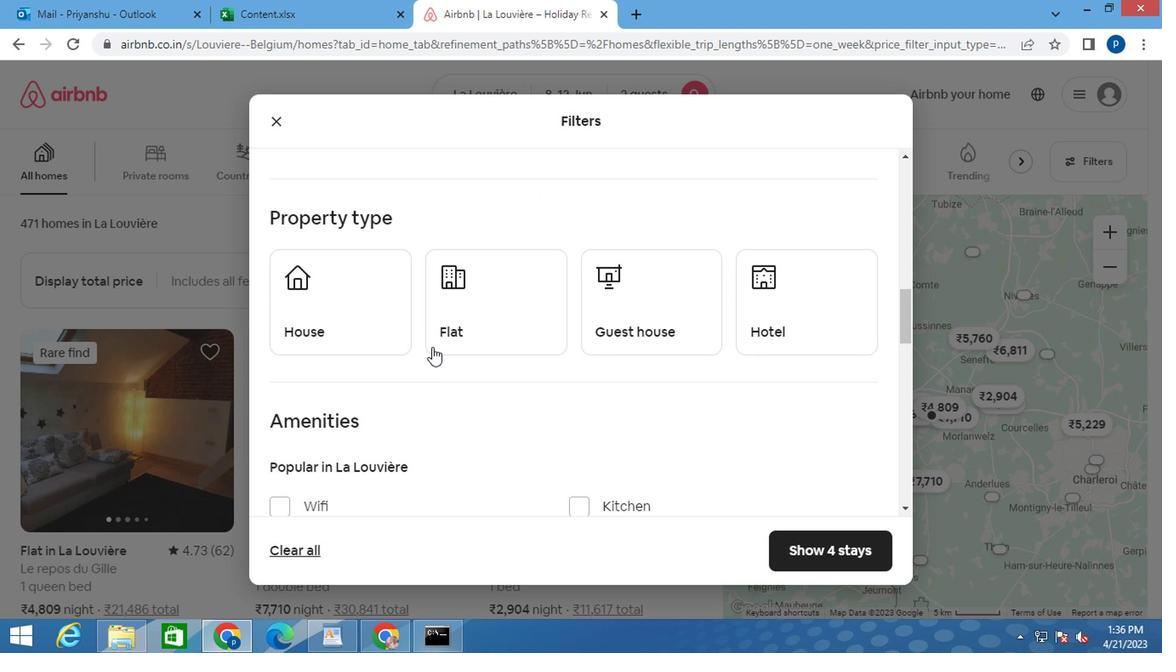 
Action: Mouse scrolled (495, 385) with delta (0, 0)
Screenshot: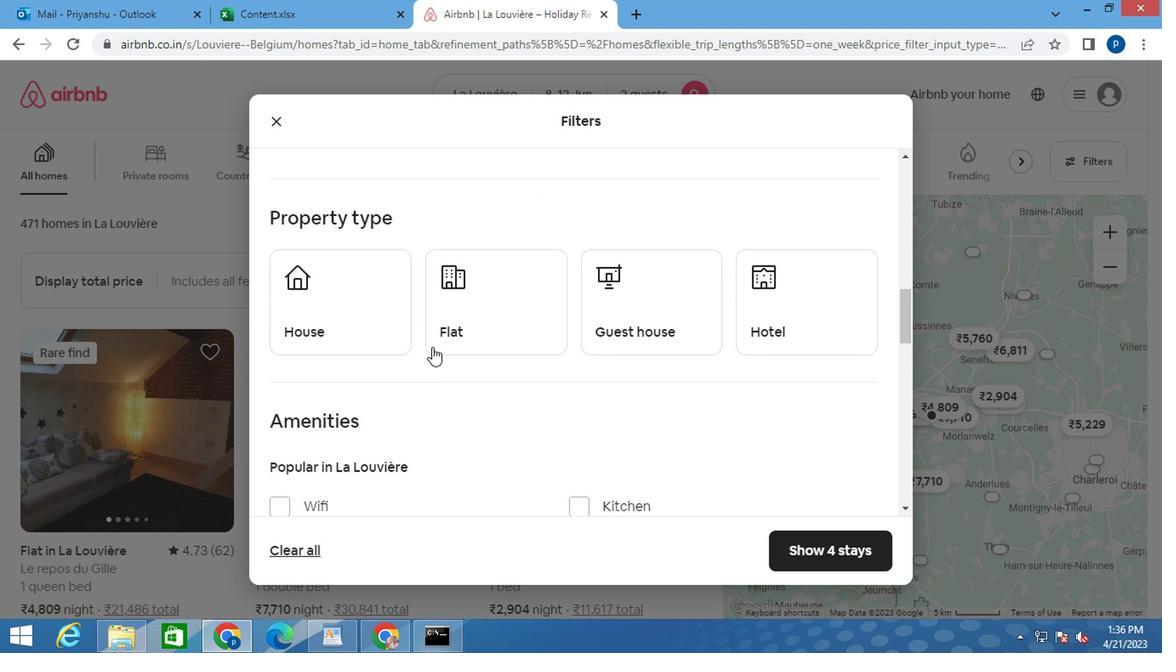 
Action: Mouse moved to (391, 321)
Screenshot: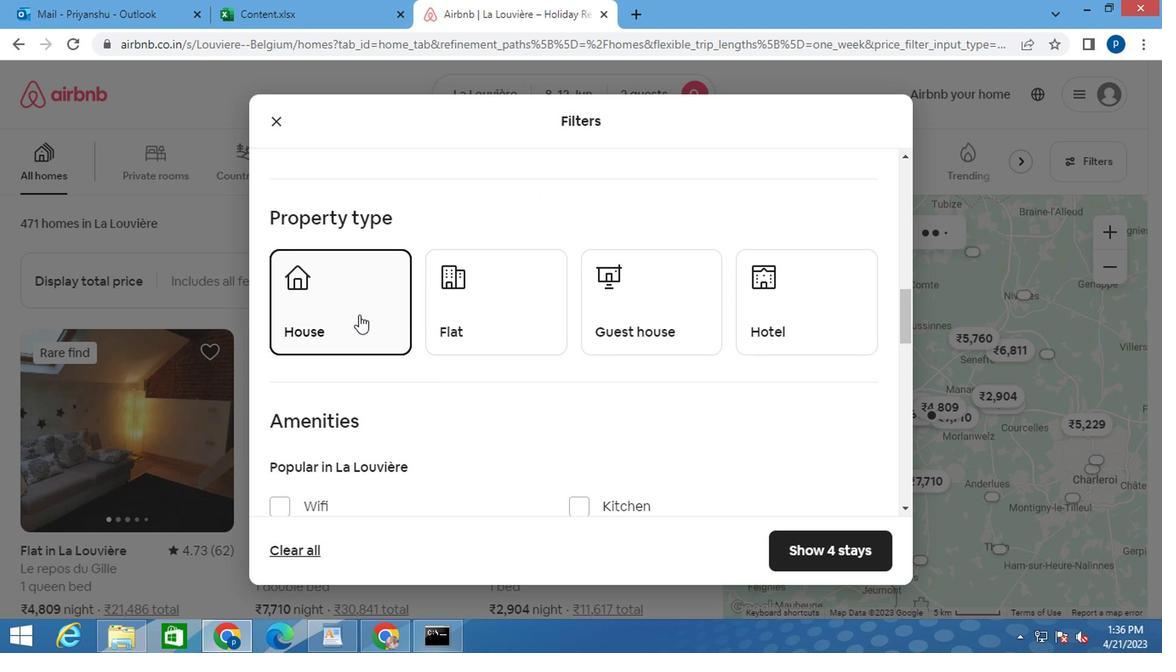 
Action: Mouse pressed left at (391, 321)
Screenshot: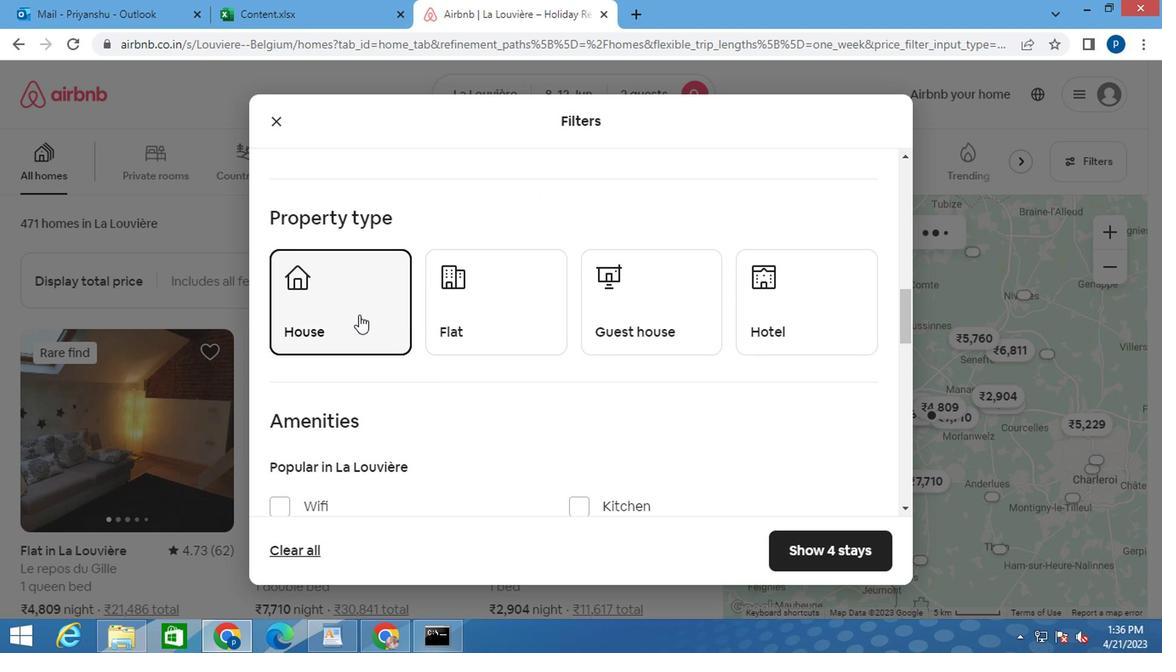 
Action: Mouse moved to (512, 332)
Screenshot: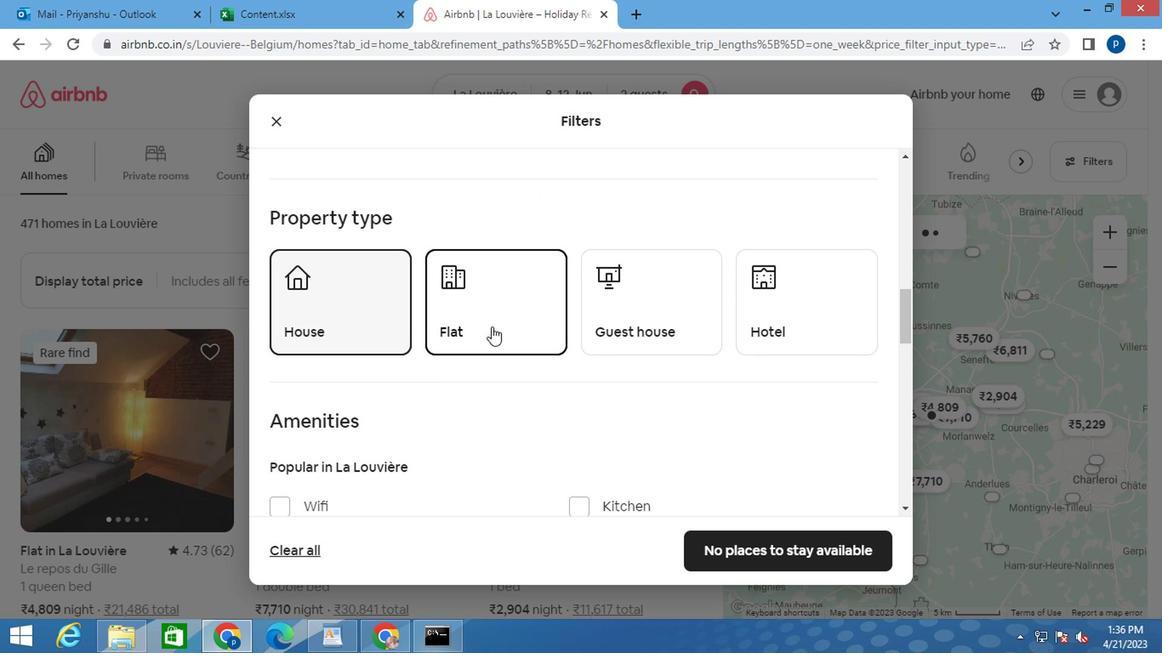 
Action: Mouse pressed left at (512, 332)
Screenshot: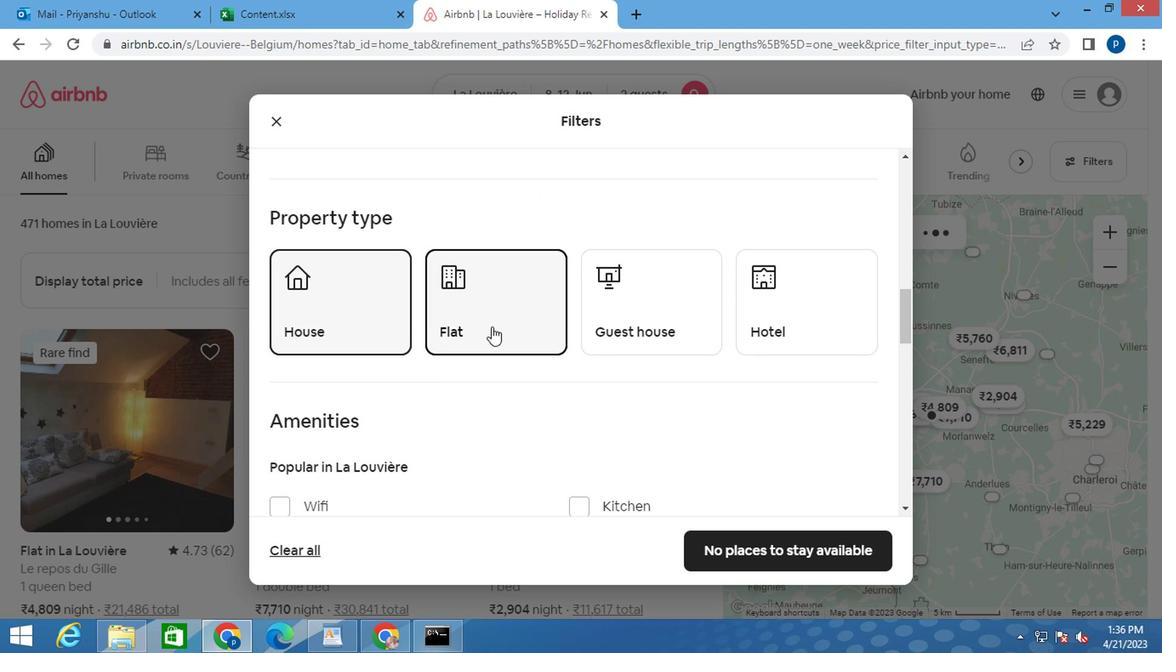 
Action: Mouse moved to (661, 333)
Screenshot: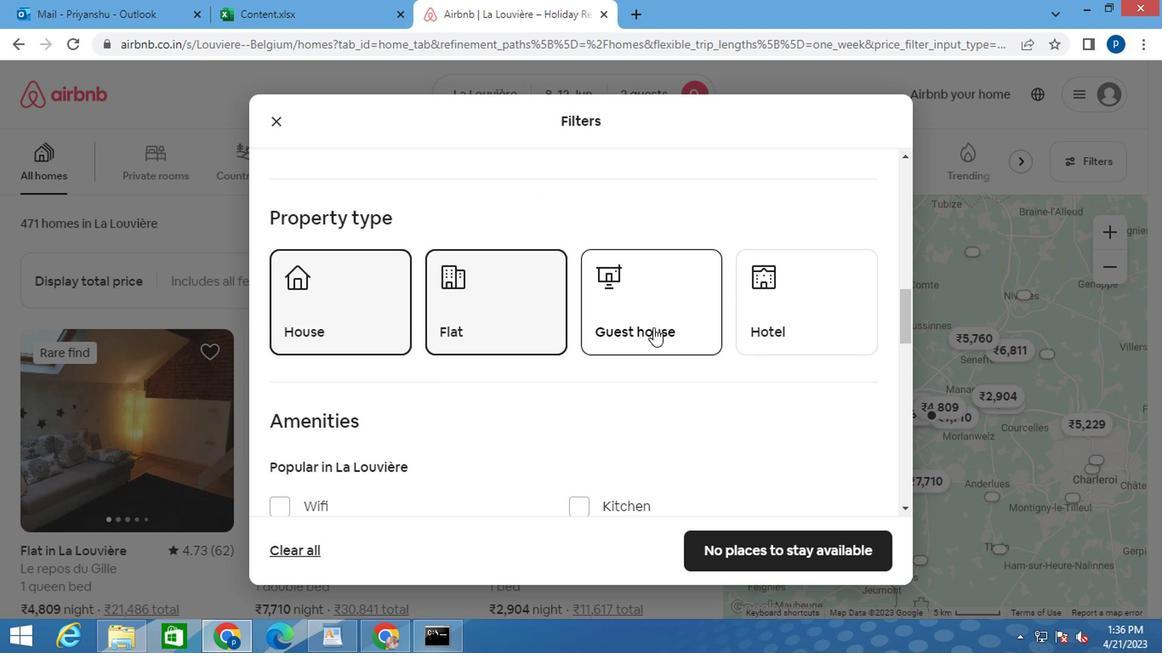 
Action: Mouse pressed left at (661, 333)
Screenshot: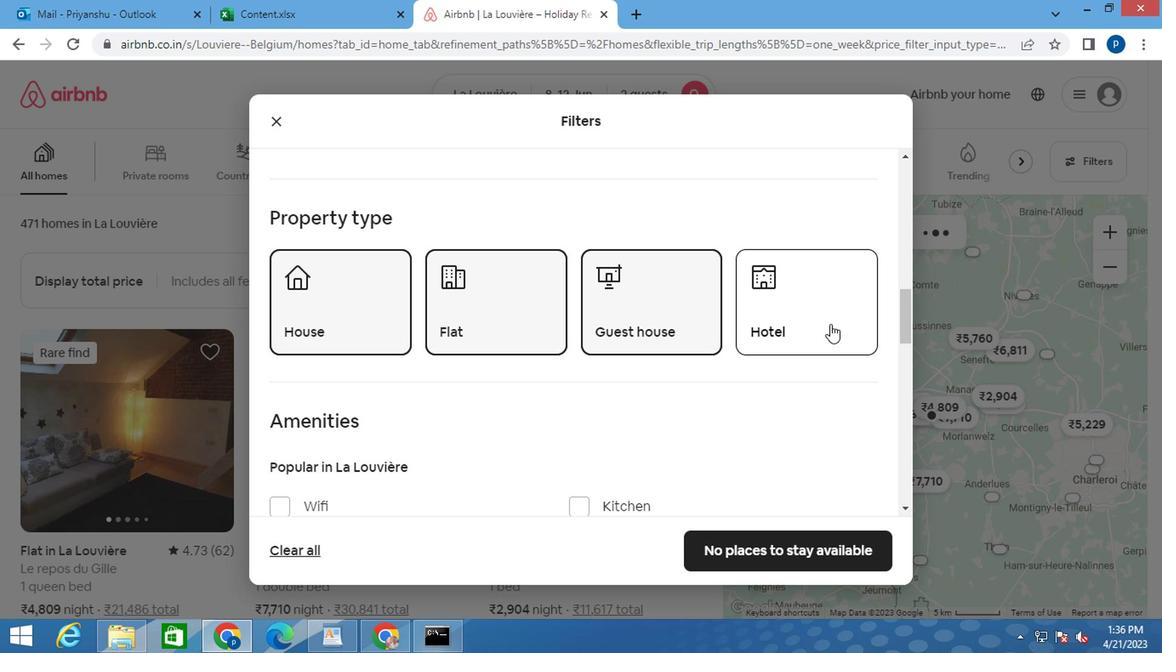 
Action: Mouse moved to (824, 330)
Screenshot: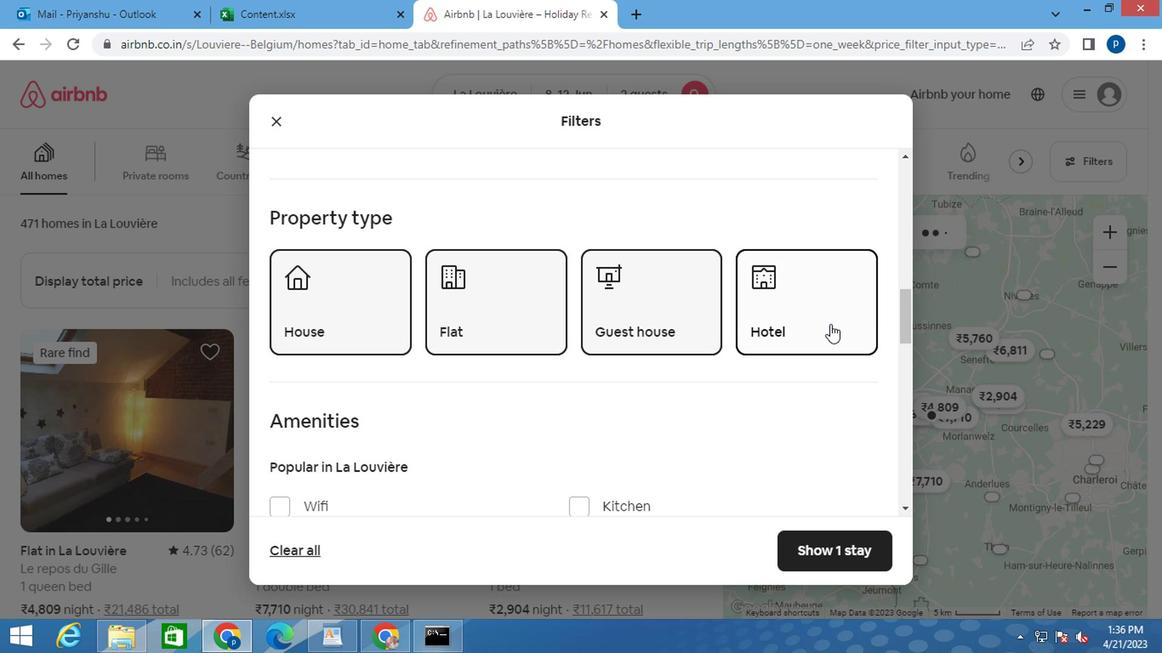 
Action: Mouse pressed left at (824, 330)
Screenshot: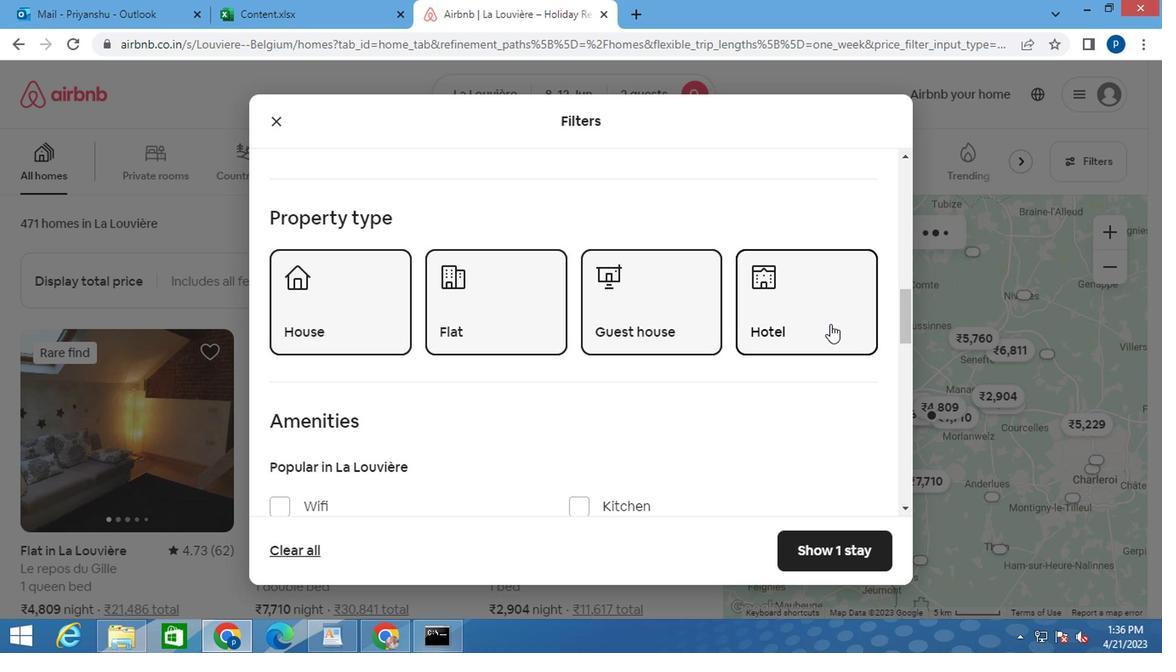 
Action: Mouse moved to (406, 316)
Screenshot: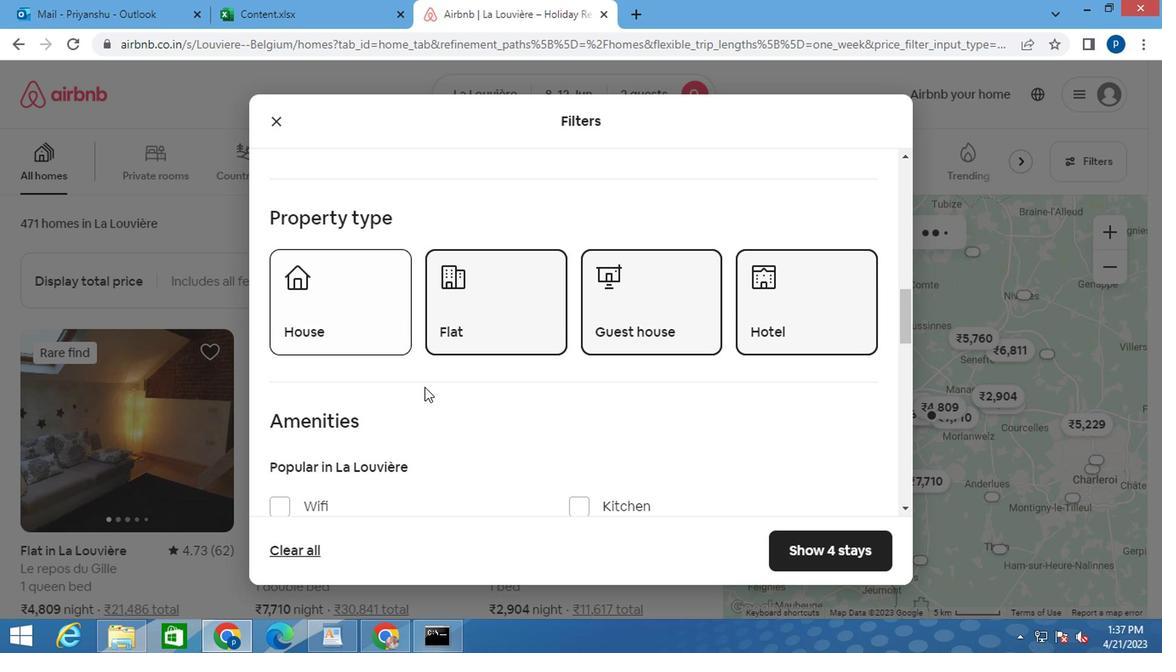 
Action: Mouse pressed left at (406, 316)
Screenshot: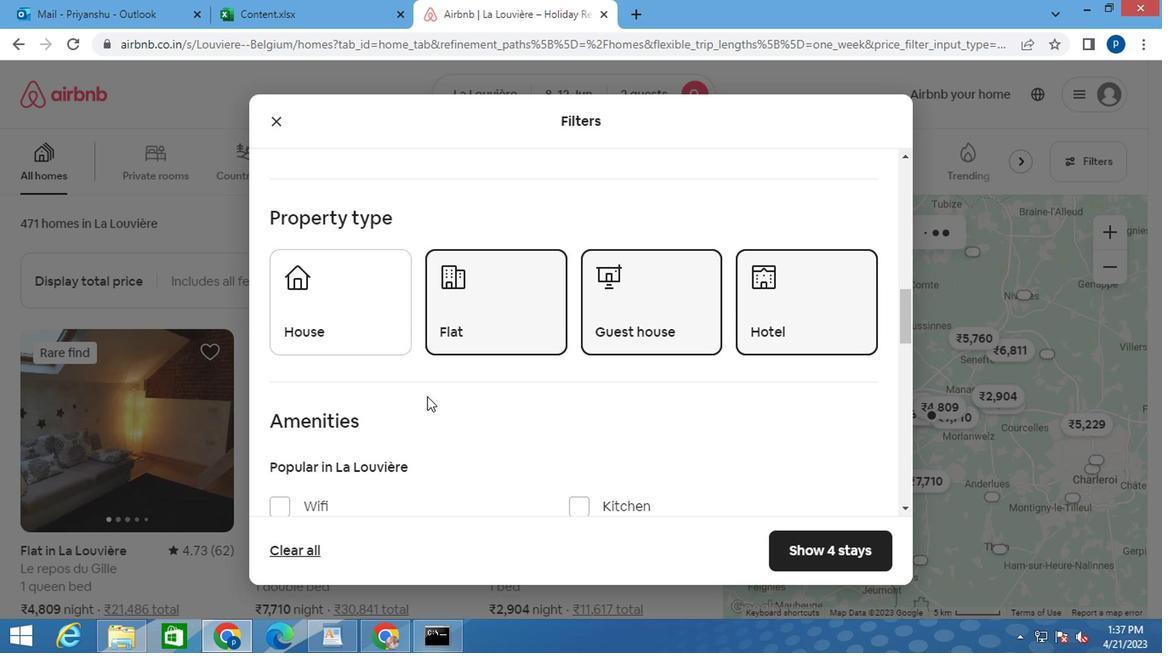 
Action: Mouse moved to (476, 405)
Screenshot: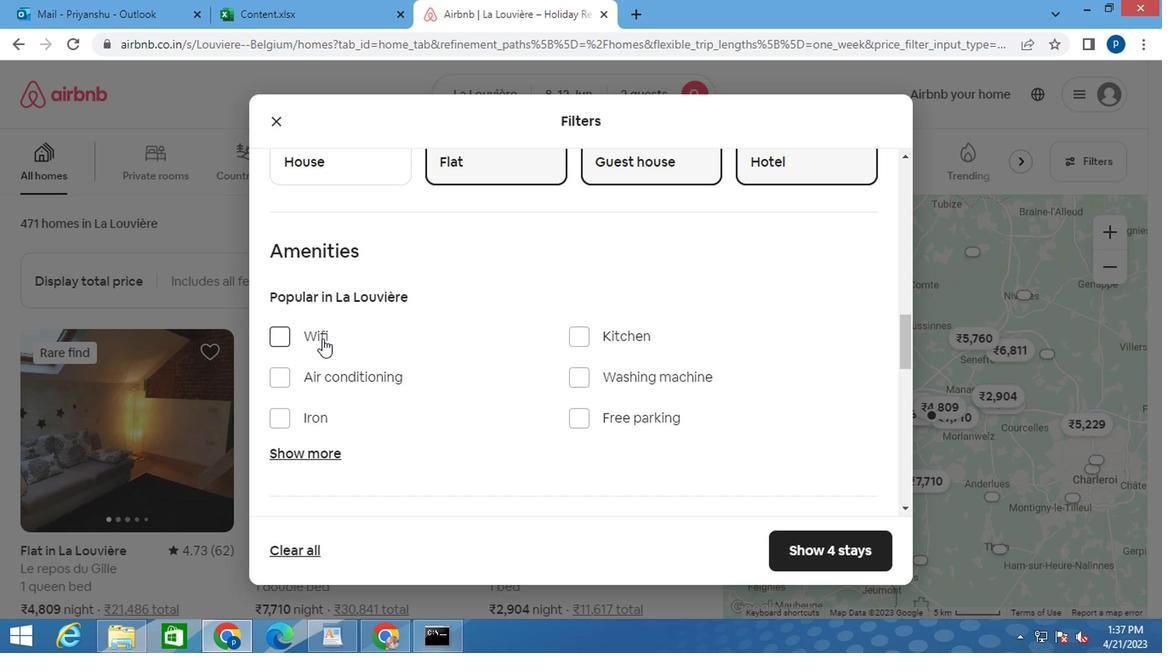 
Action: Mouse scrolled (476, 404) with delta (0, -1)
Screenshot: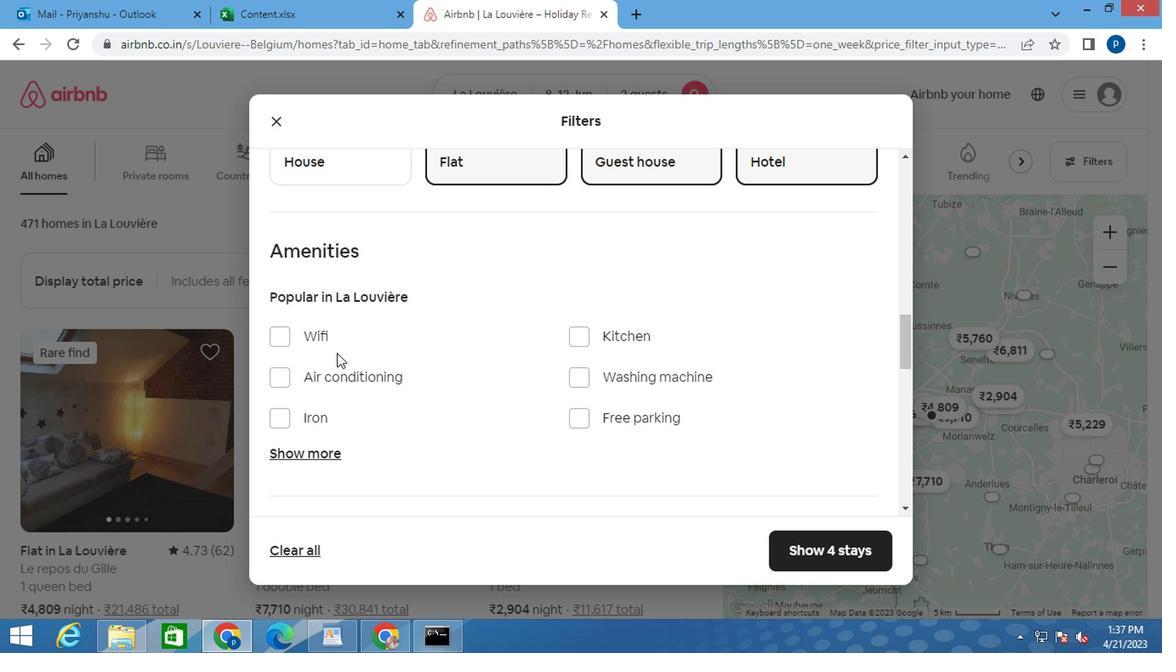 
Action: Mouse scrolled (476, 404) with delta (0, -1)
Screenshot: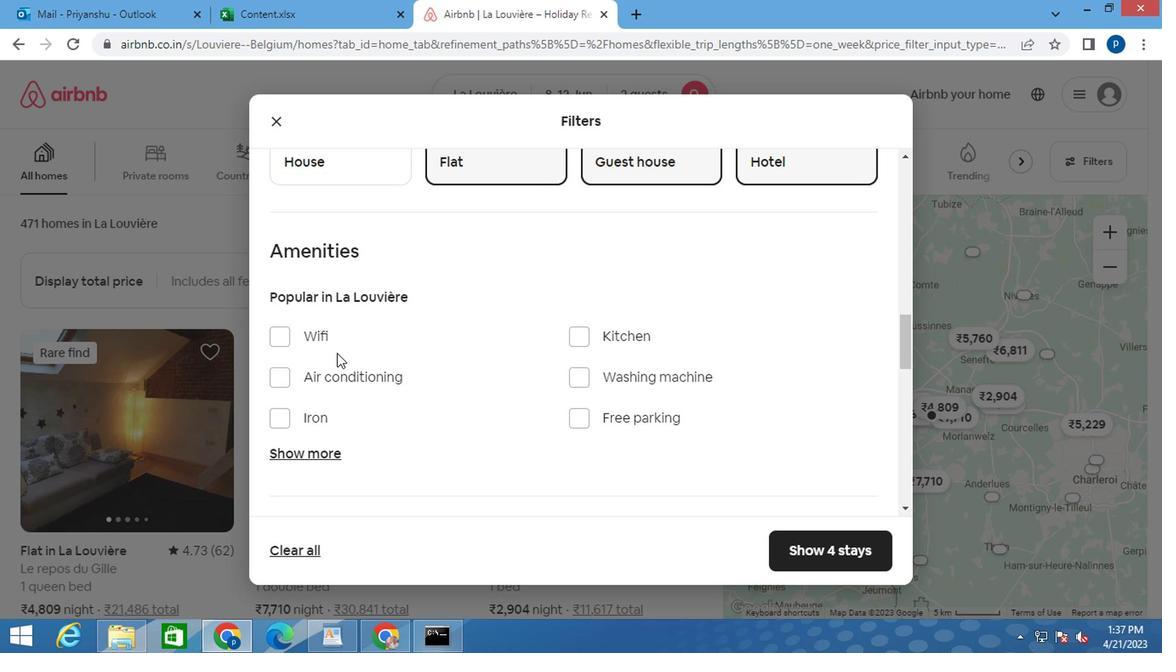 
Action: Mouse moved to (397, 362)
Screenshot: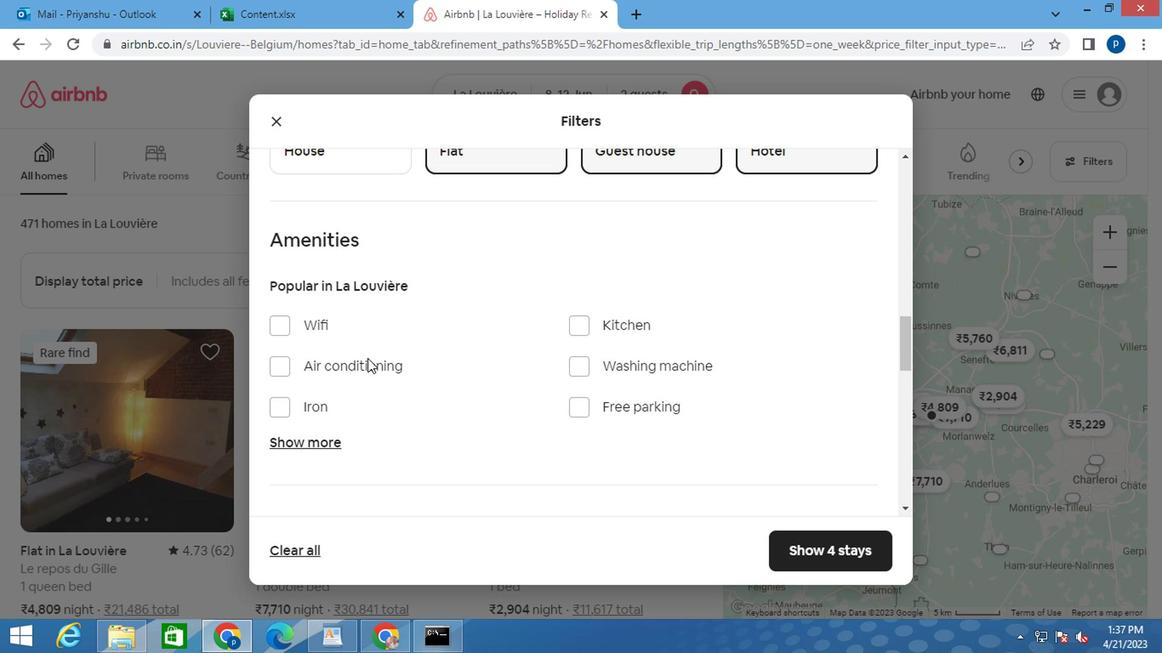 
Action: Mouse scrolled (397, 362) with delta (0, 0)
Screenshot: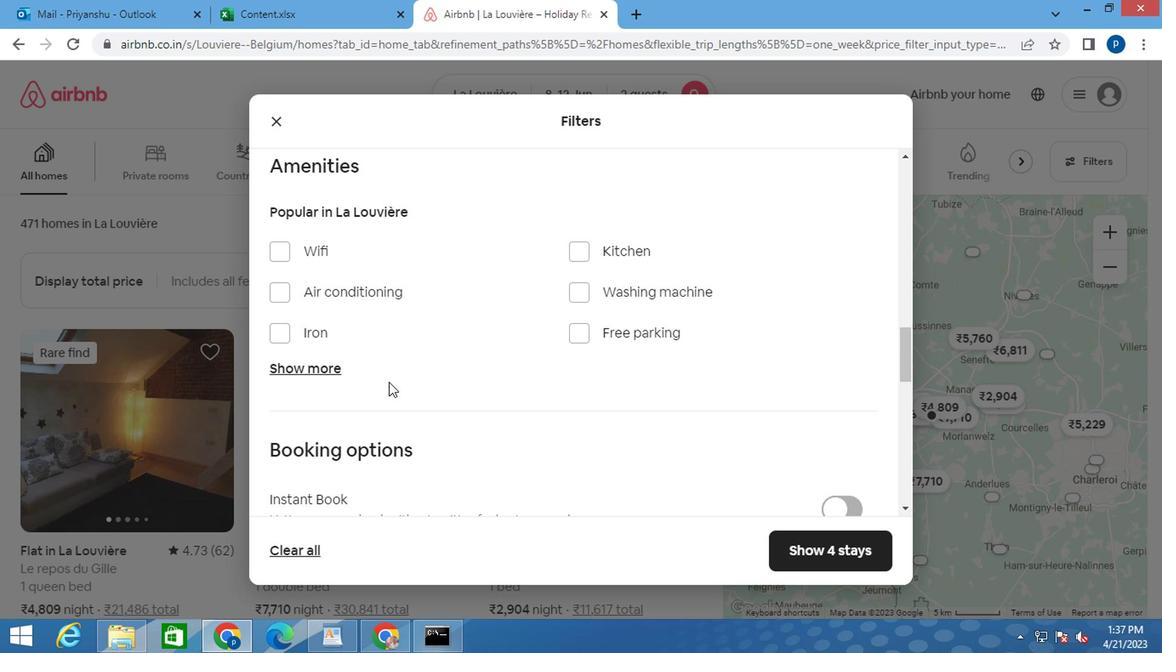 
Action: Mouse moved to (327, 365)
Screenshot: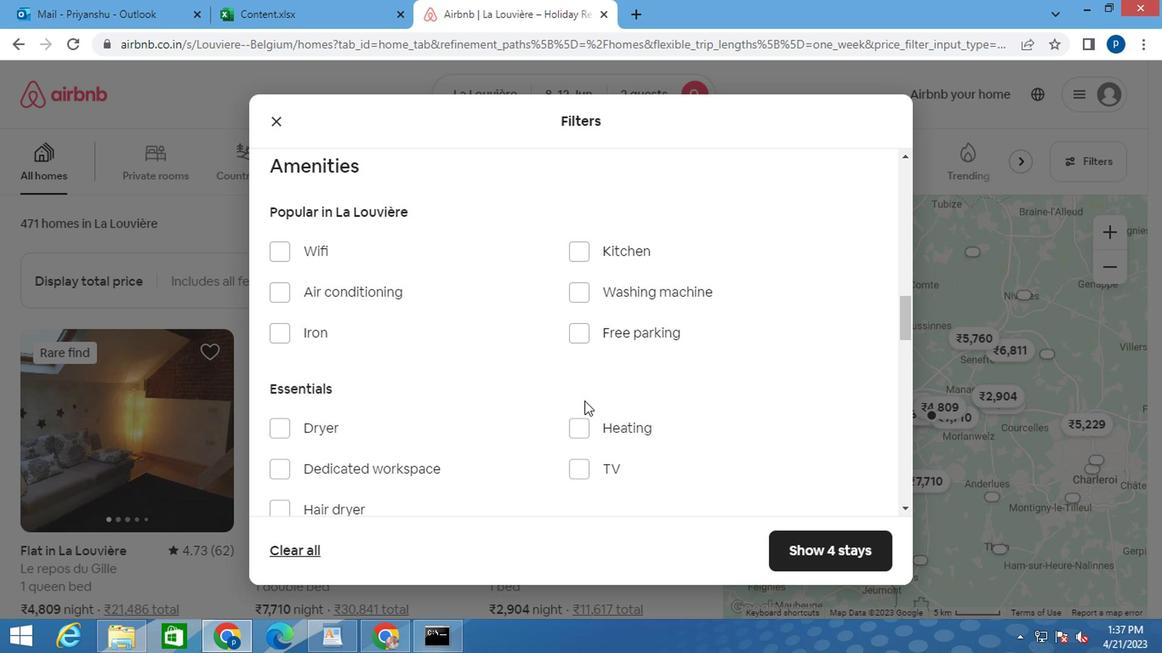 
Action: Mouse pressed left at (327, 365)
Screenshot: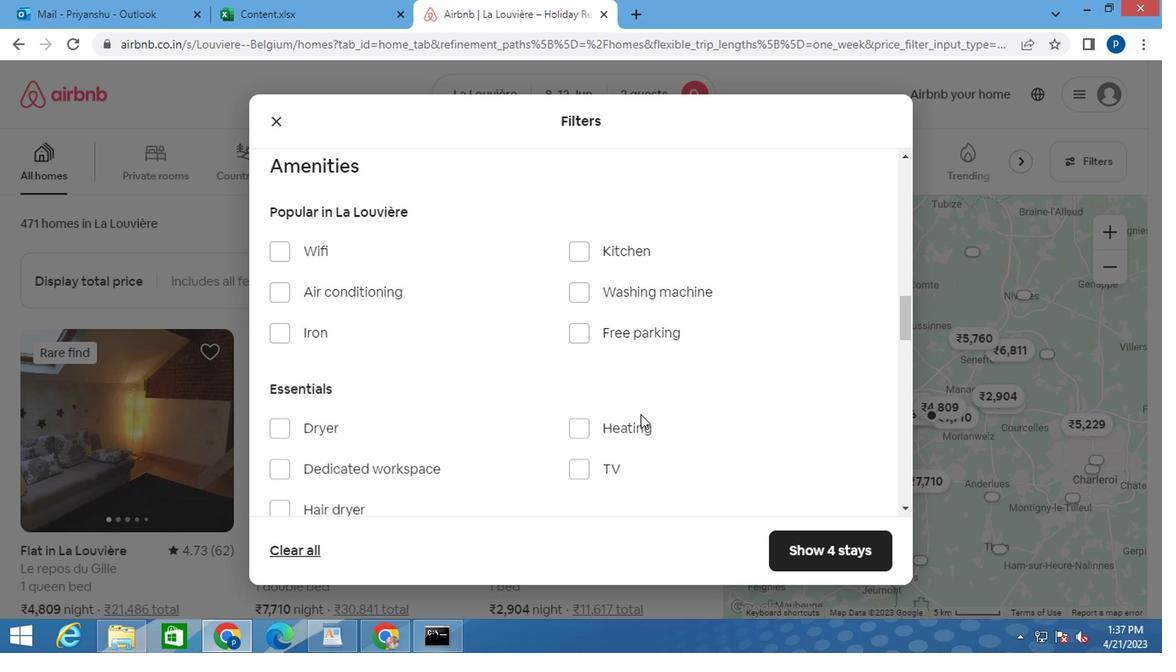 
Action: Mouse moved to (590, 425)
Screenshot: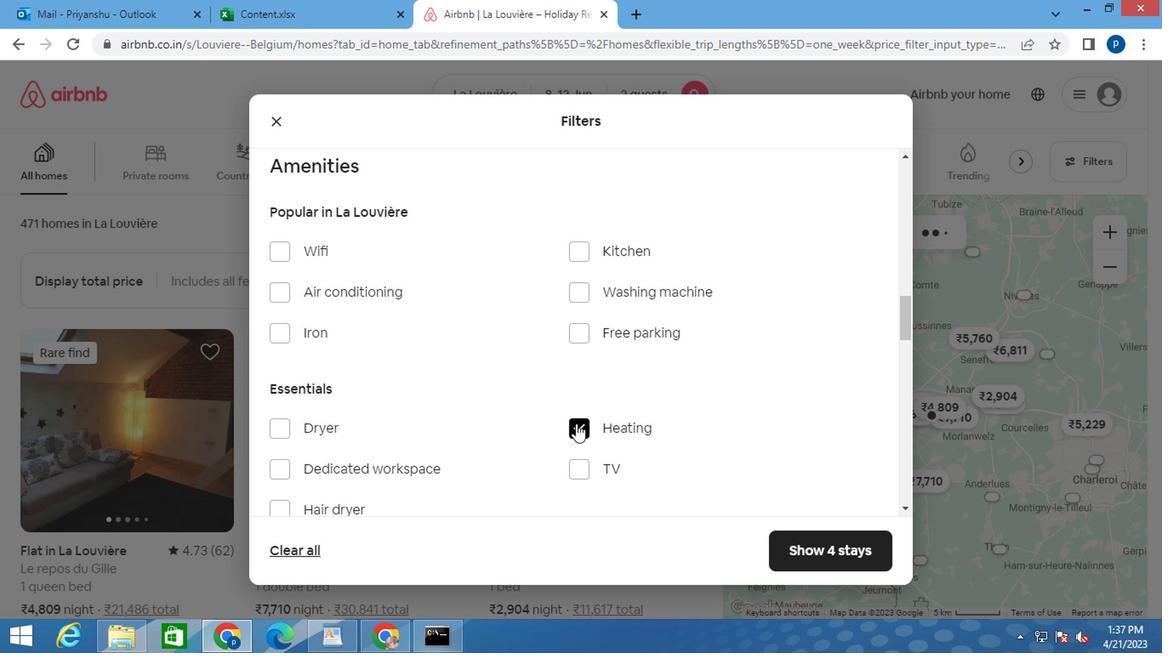 
Action: Mouse pressed left at (590, 425)
Screenshot: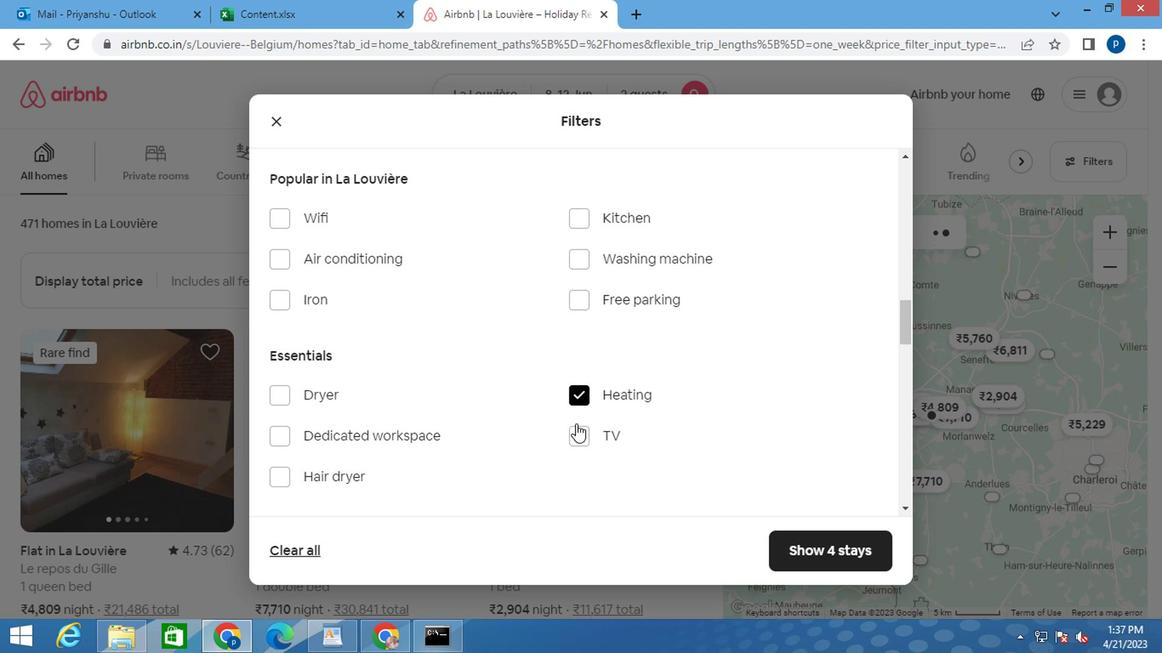 
Action: Mouse scrolled (590, 425) with delta (0, 0)
Screenshot: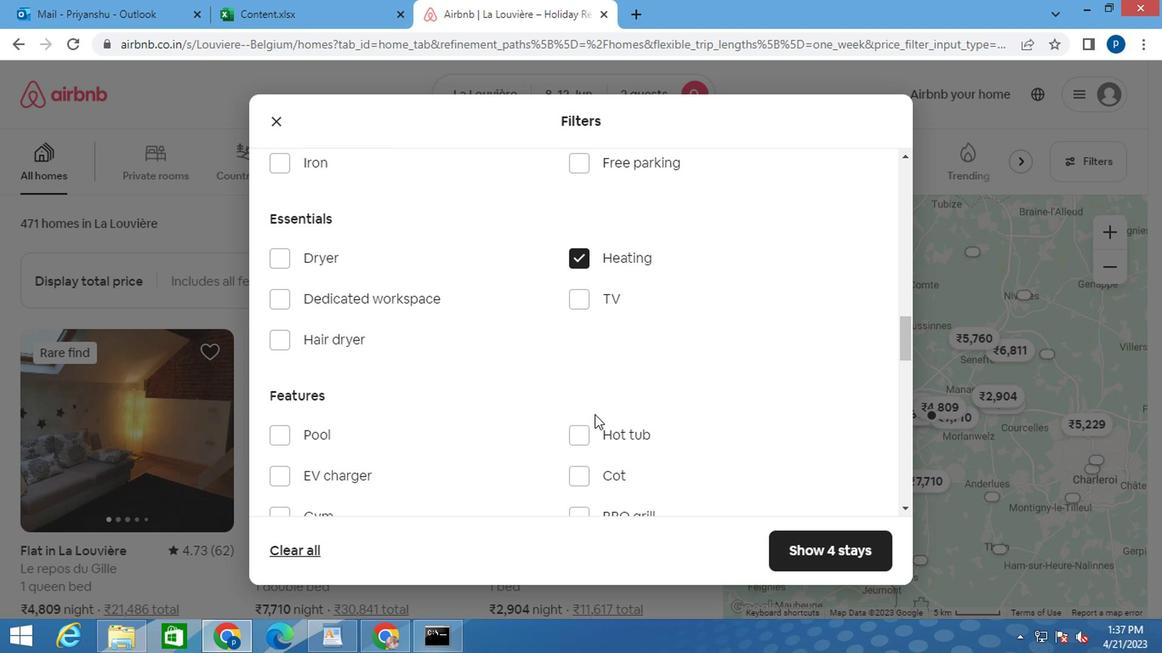 
Action: Mouse moved to (590, 425)
Screenshot: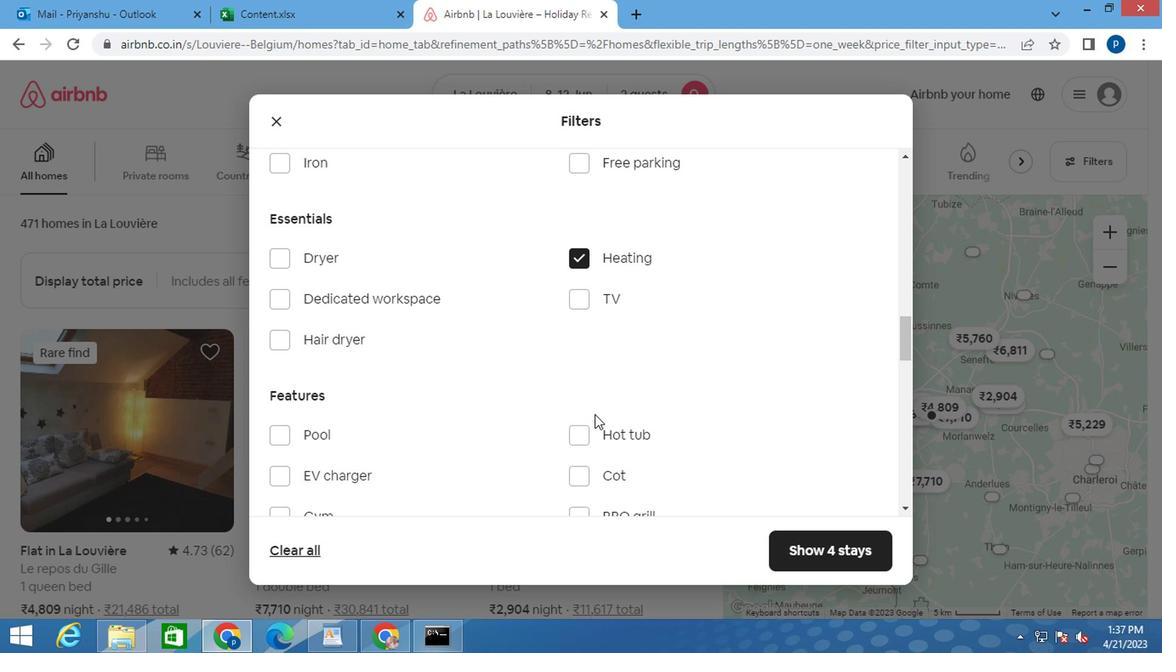 
Action: Mouse scrolled (590, 425) with delta (0, 0)
Screenshot: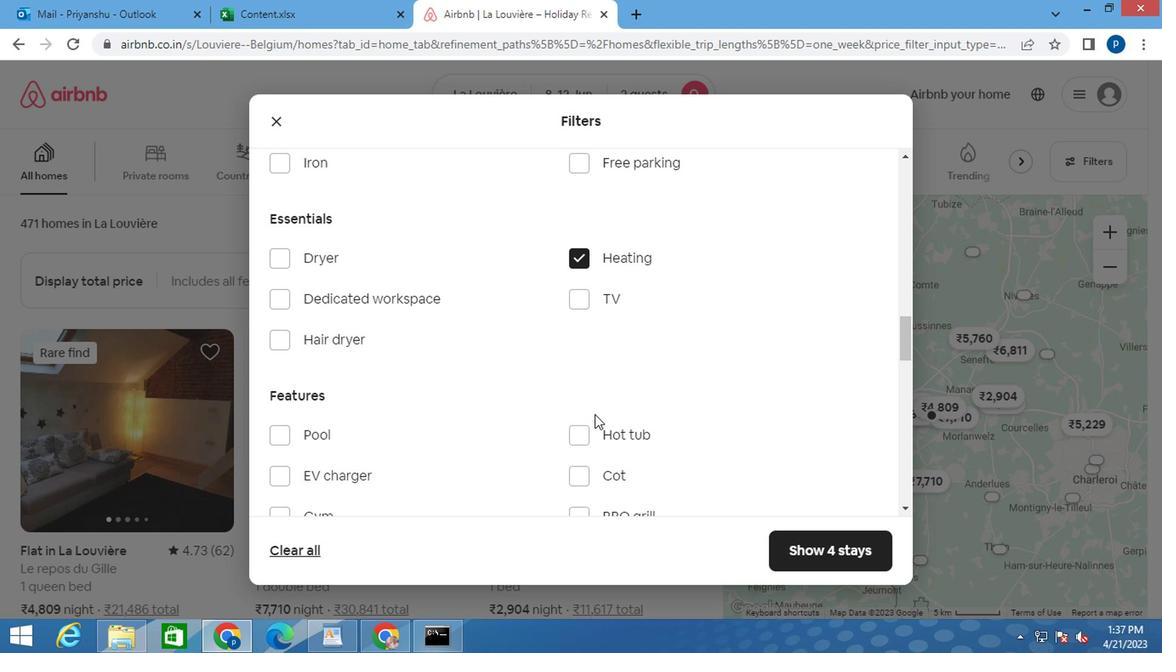 
Action: Mouse moved to (607, 417)
Screenshot: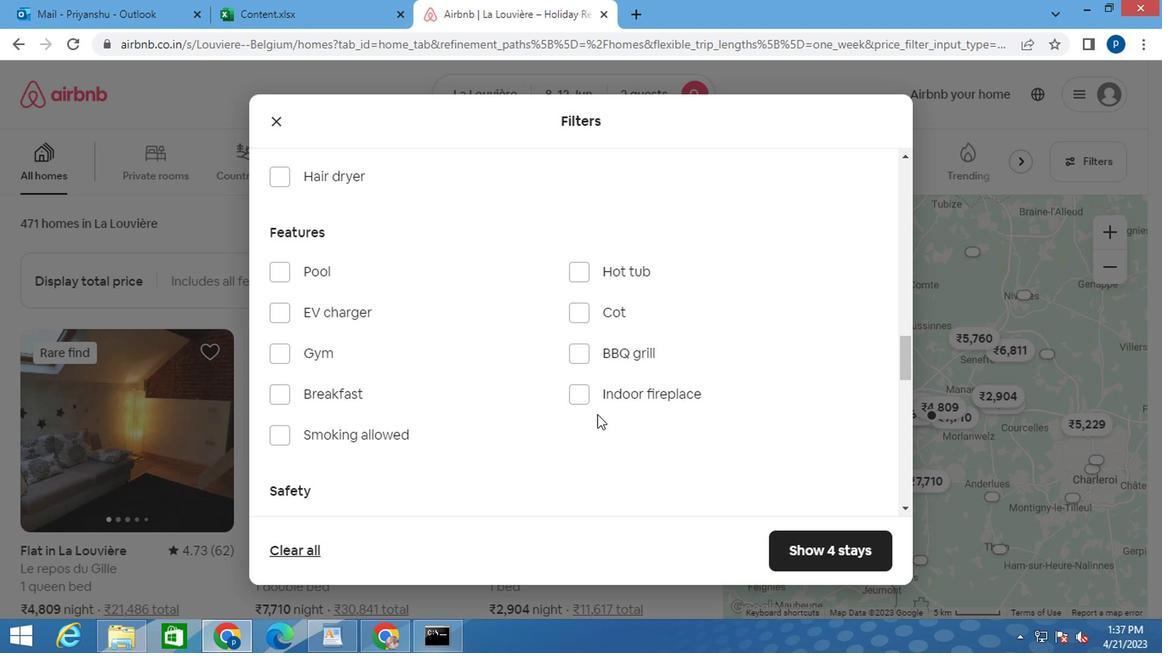 
Action: Mouse scrolled (607, 415) with delta (0, -1)
Screenshot: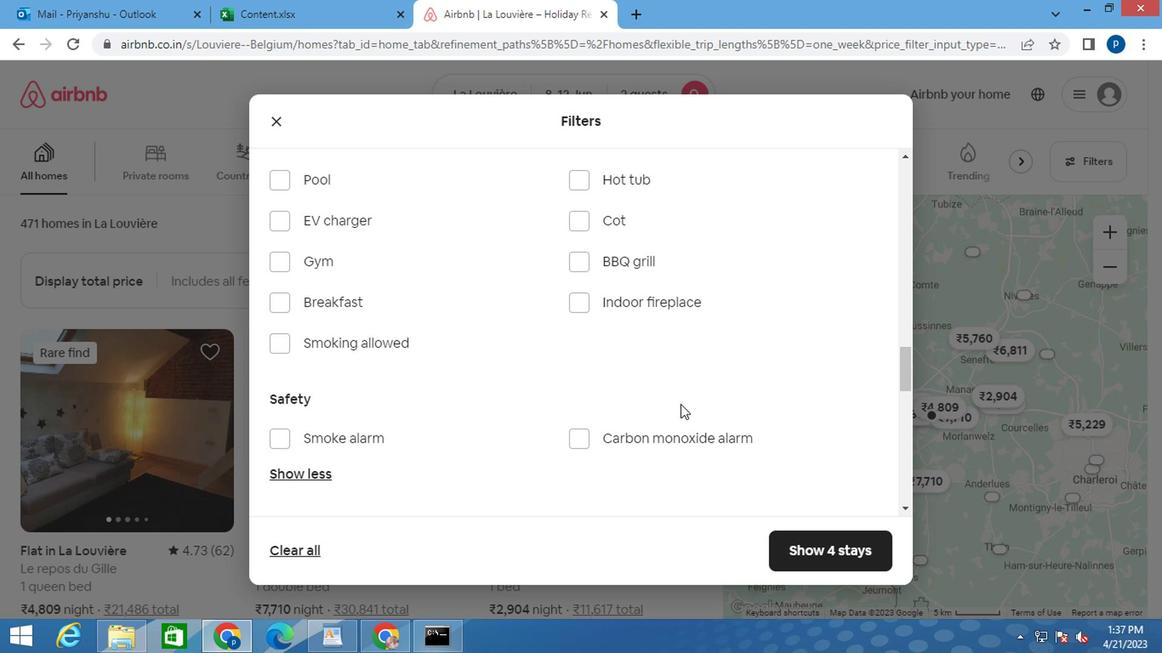 
Action: Mouse scrolled (607, 415) with delta (0, -1)
Screenshot: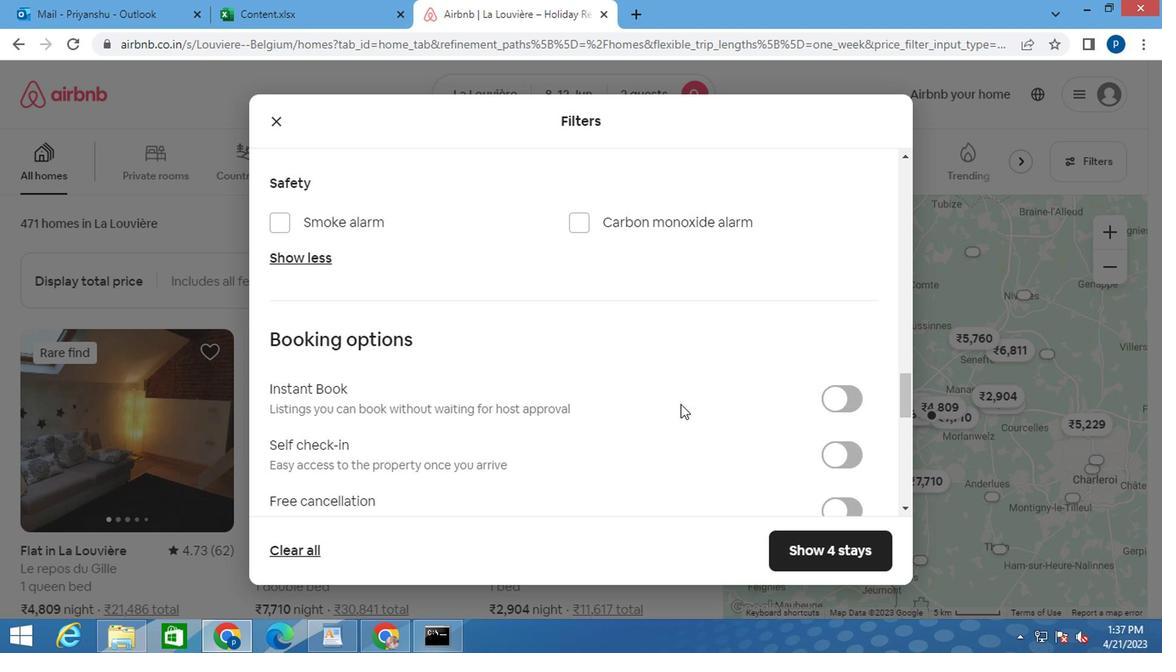 
Action: Mouse scrolled (607, 415) with delta (0, -1)
Screenshot: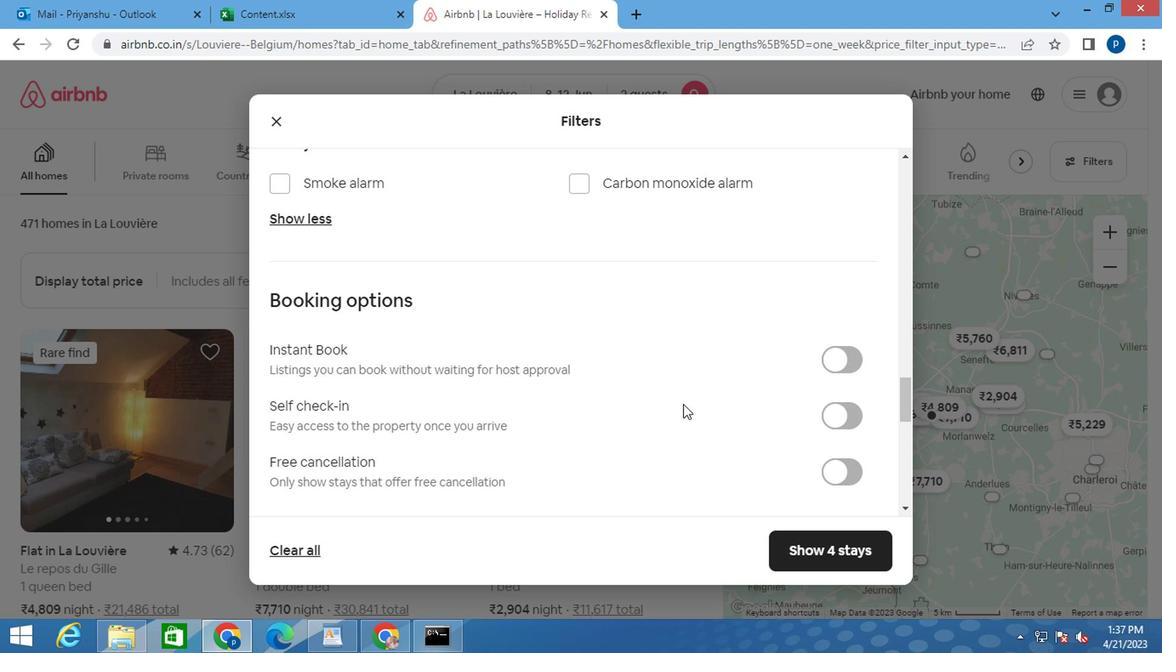 
Action: Mouse moved to (686, 406)
Screenshot: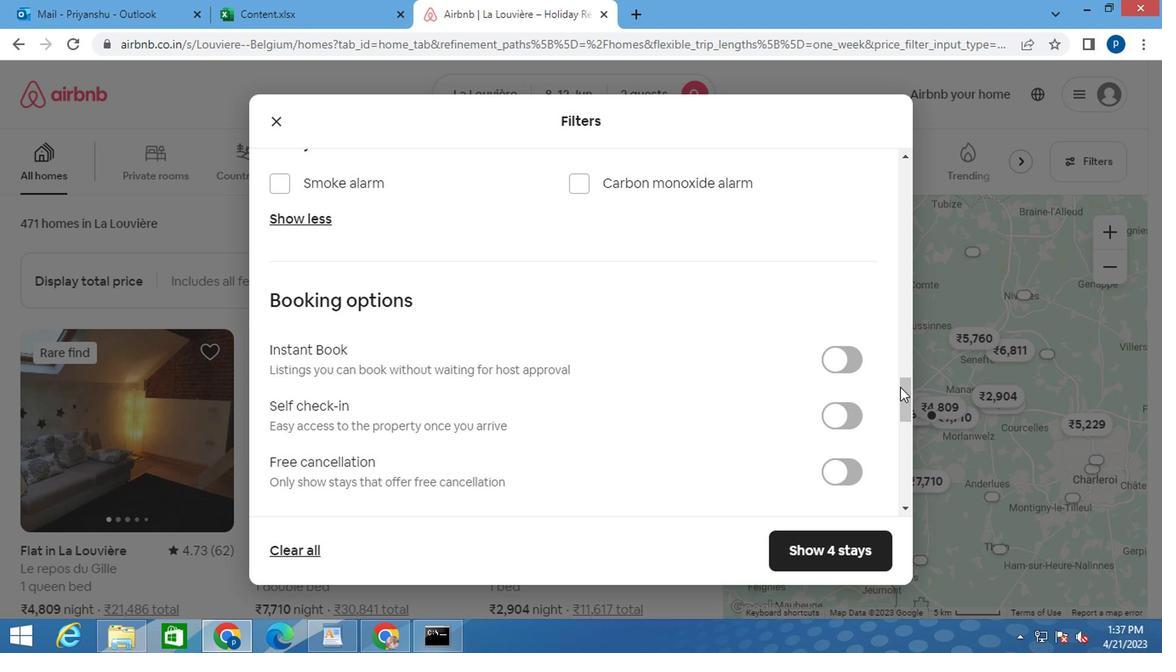 
Action: Mouse scrolled (686, 406) with delta (0, 0)
Screenshot: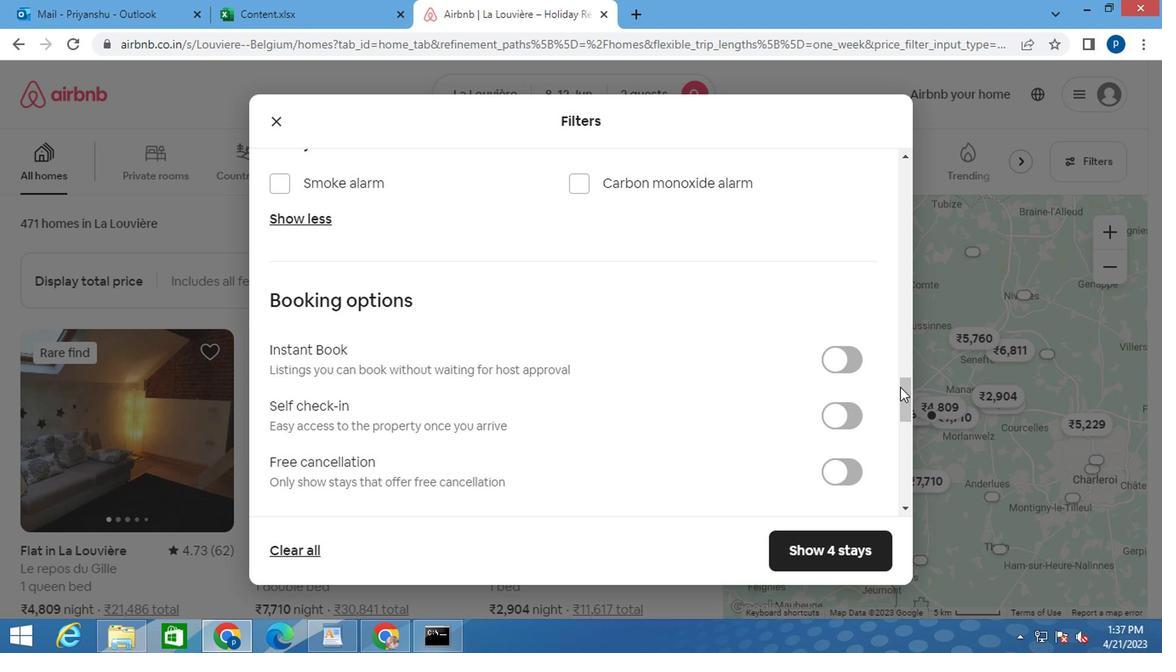 
Action: Mouse scrolled (686, 406) with delta (0, 0)
Screenshot: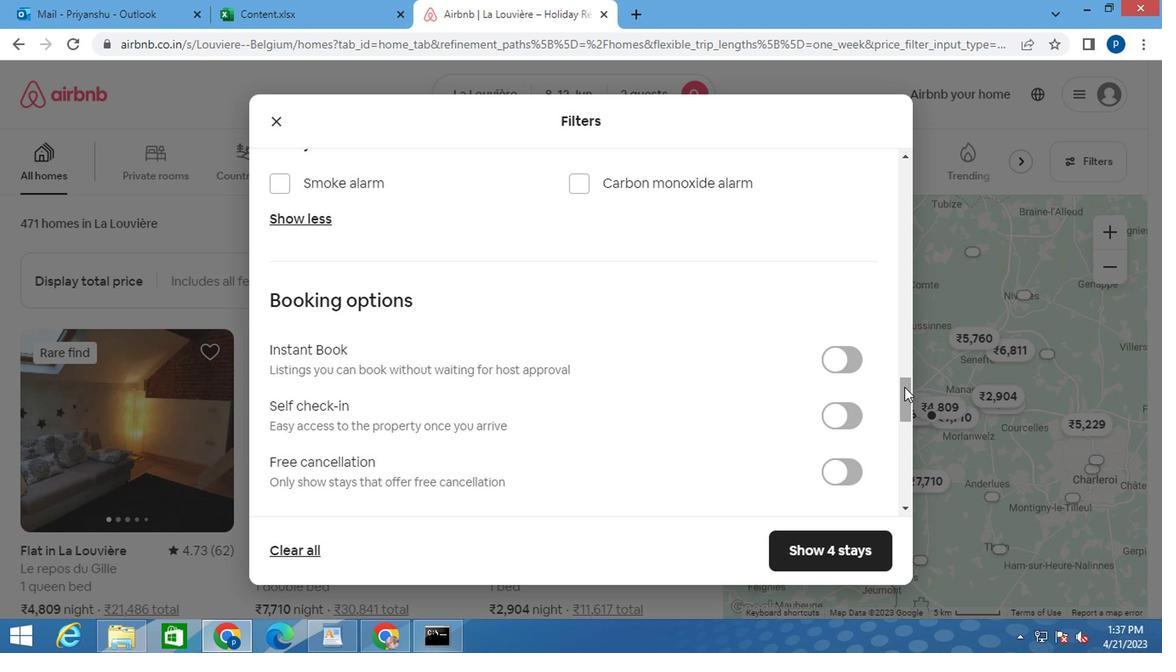 
Action: Mouse scrolled (686, 406) with delta (0, 0)
Screenshot: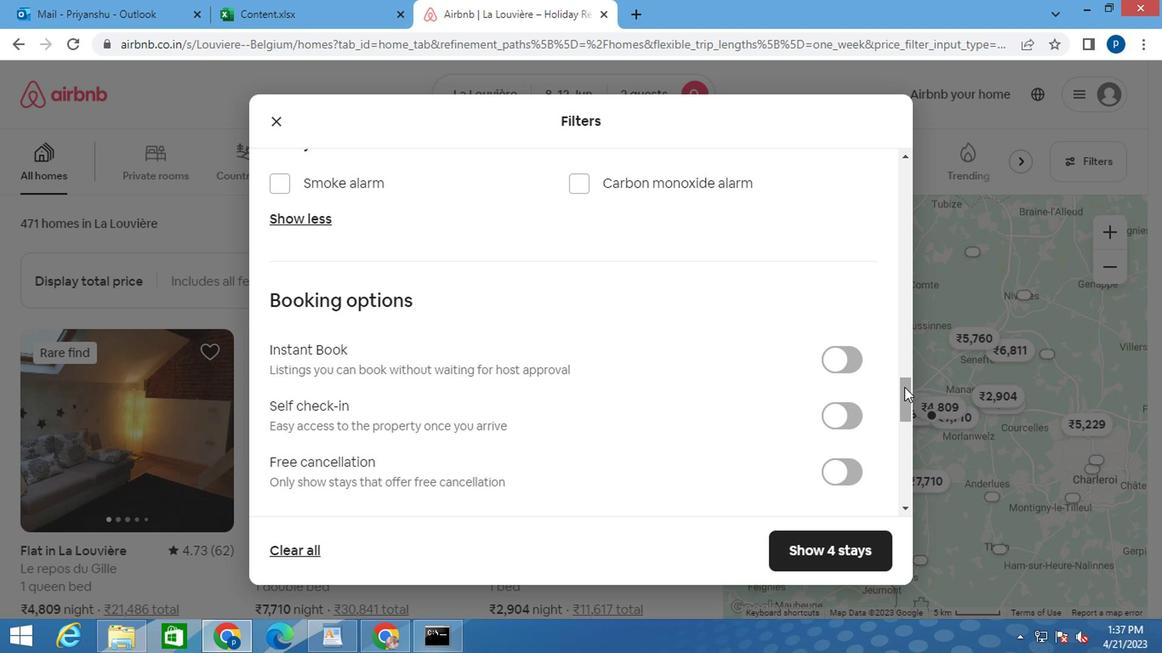
Action: Mouse moved to (835, 415)
Screenshot: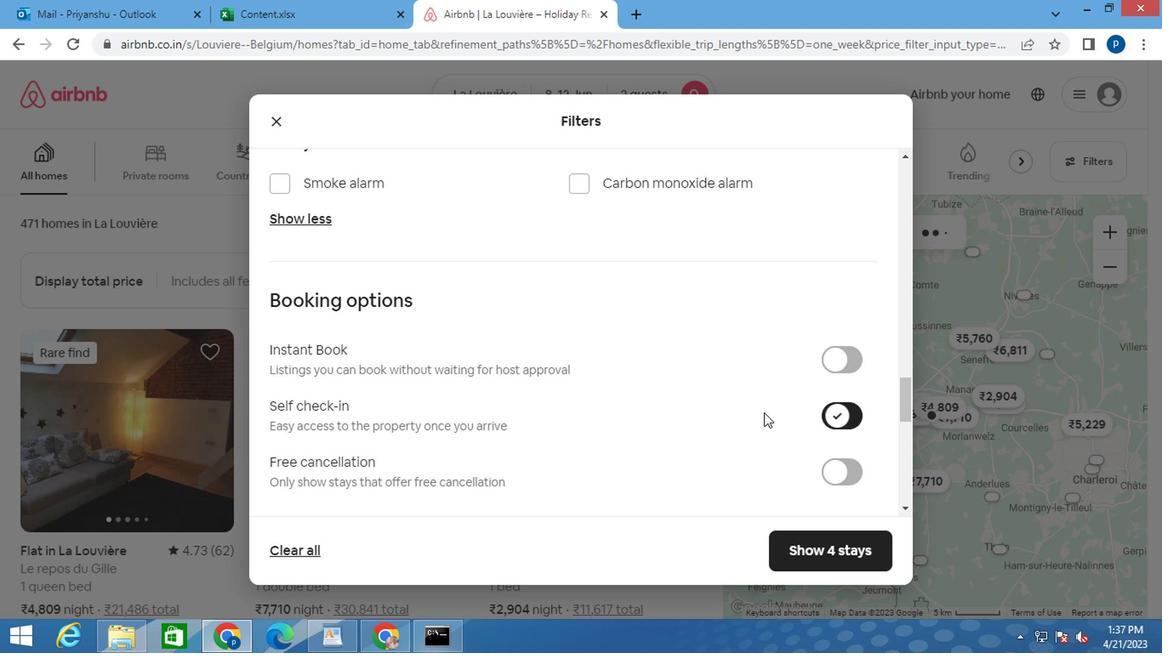 
Action: Mouse pressed left at (835, 415)
Screenshot: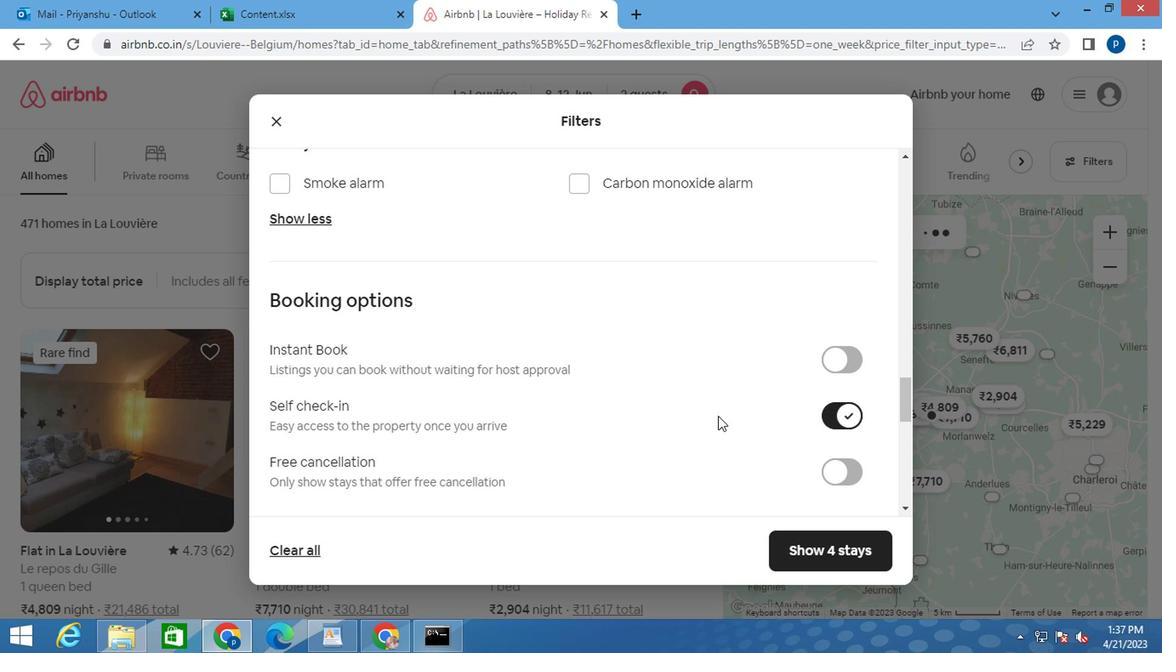 
Action: Mouse moved to (727, 418)
Screenshot: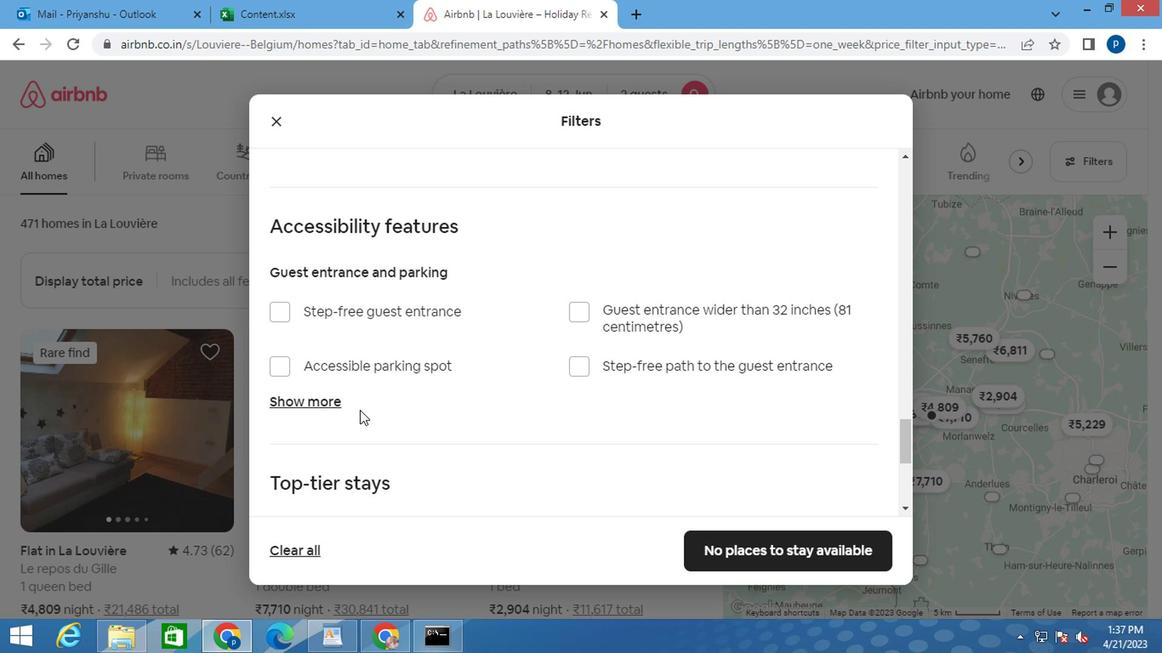 
Action: Mouse scrolled (727, 417) with delta (0, 0)
Screenshot: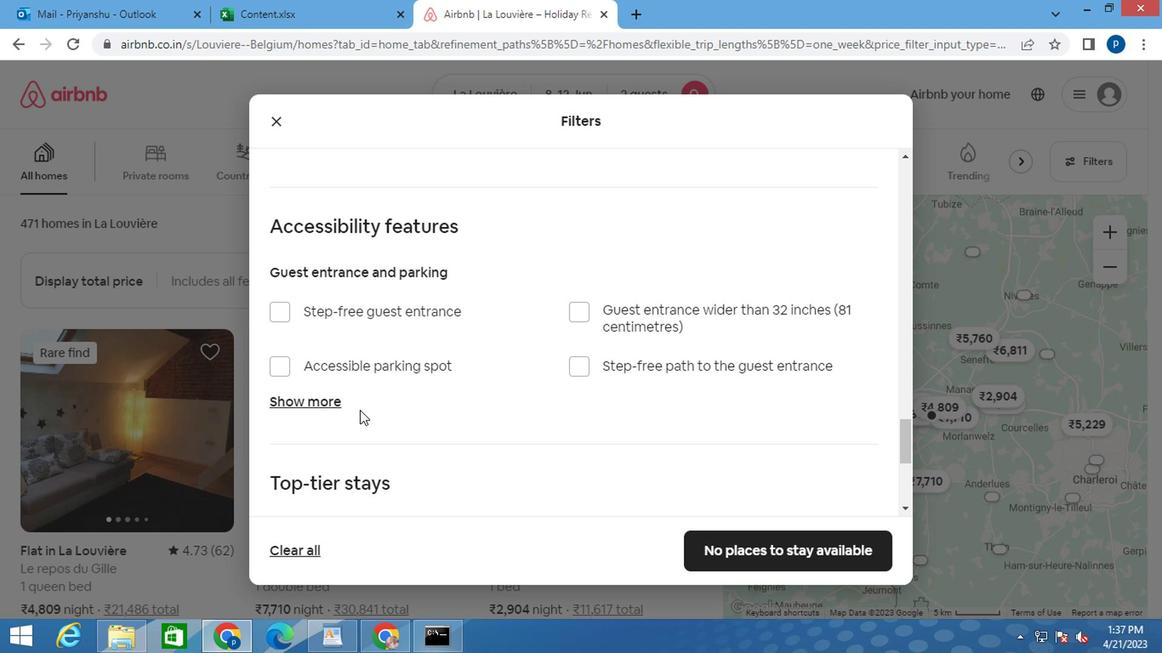 
Action: Mouse moved to (722, 418)
Screenshot: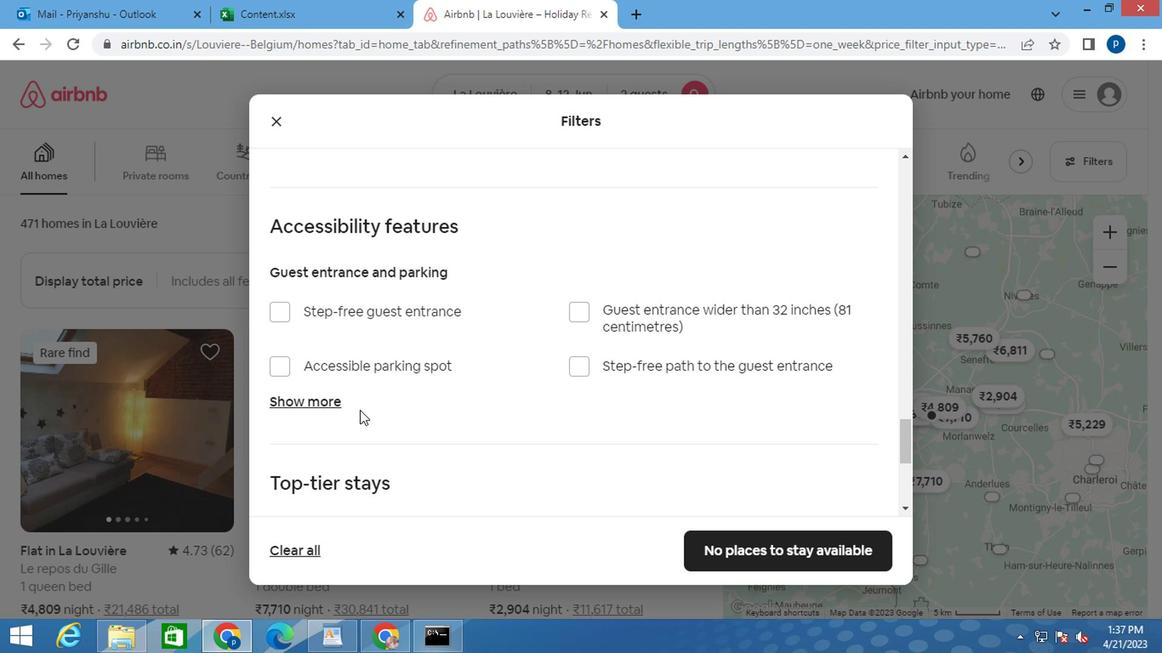 
Action: Mouse scrolled (722, 417) with delta (0, 0)
Screenshot: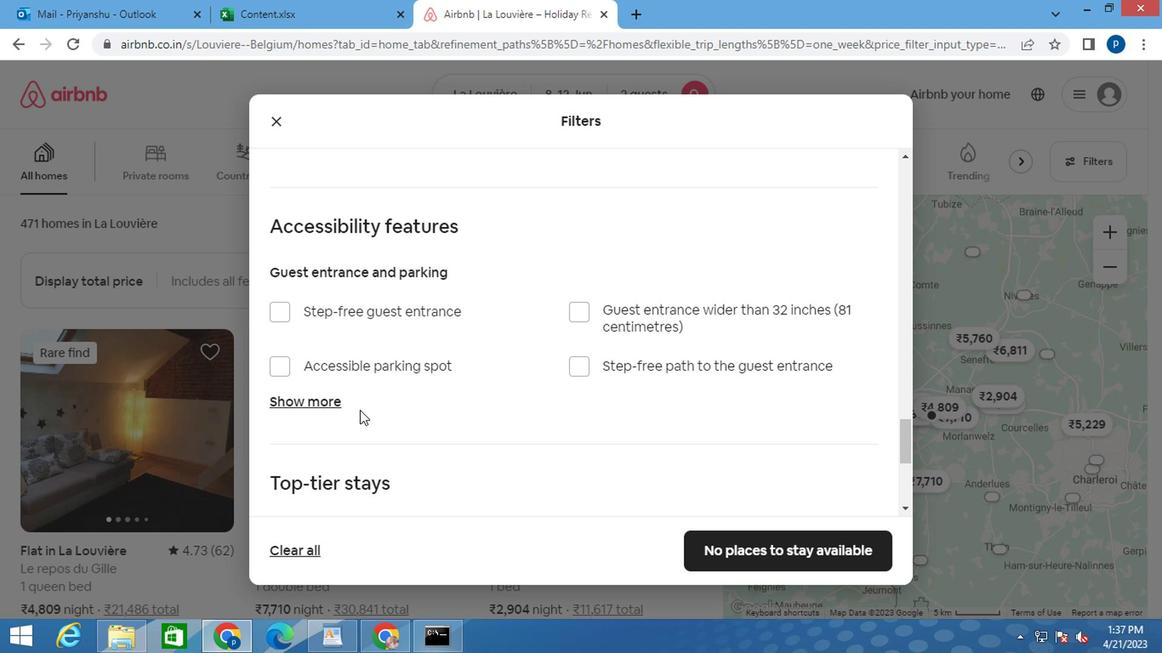 
Action: Mouse moved to (712, 418)
Screenshot: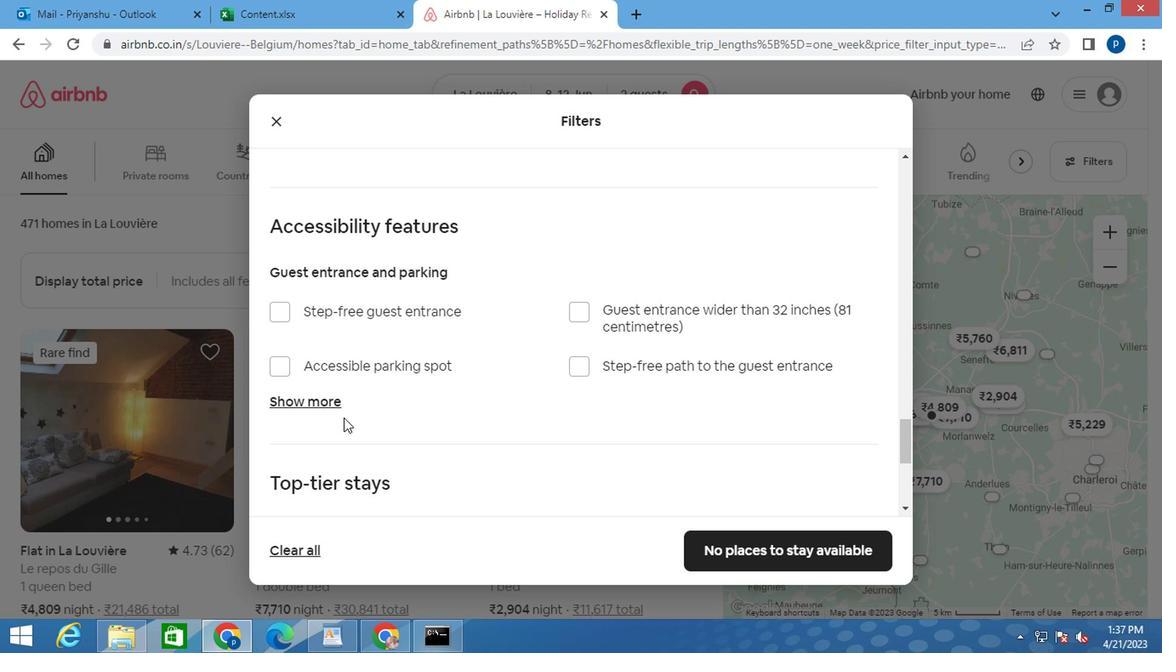
Action: Mouse scrolled (717, 417) with delta (0, 0)
Screenshot: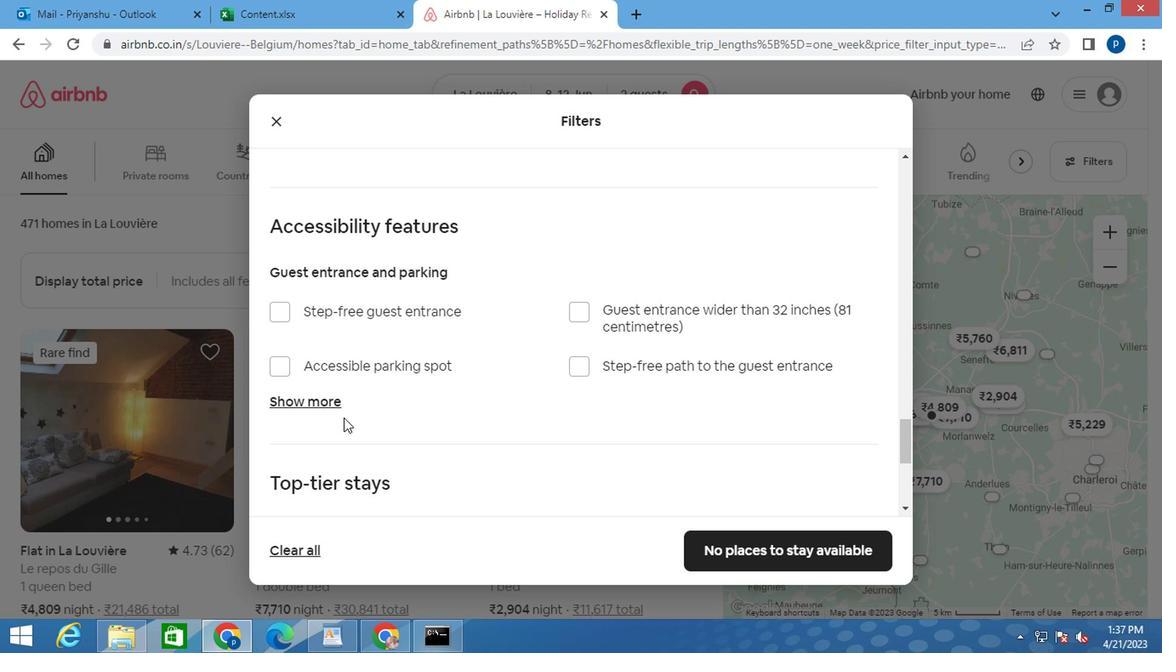 
Action: Mouse moved to (709, 418)
Screenshot: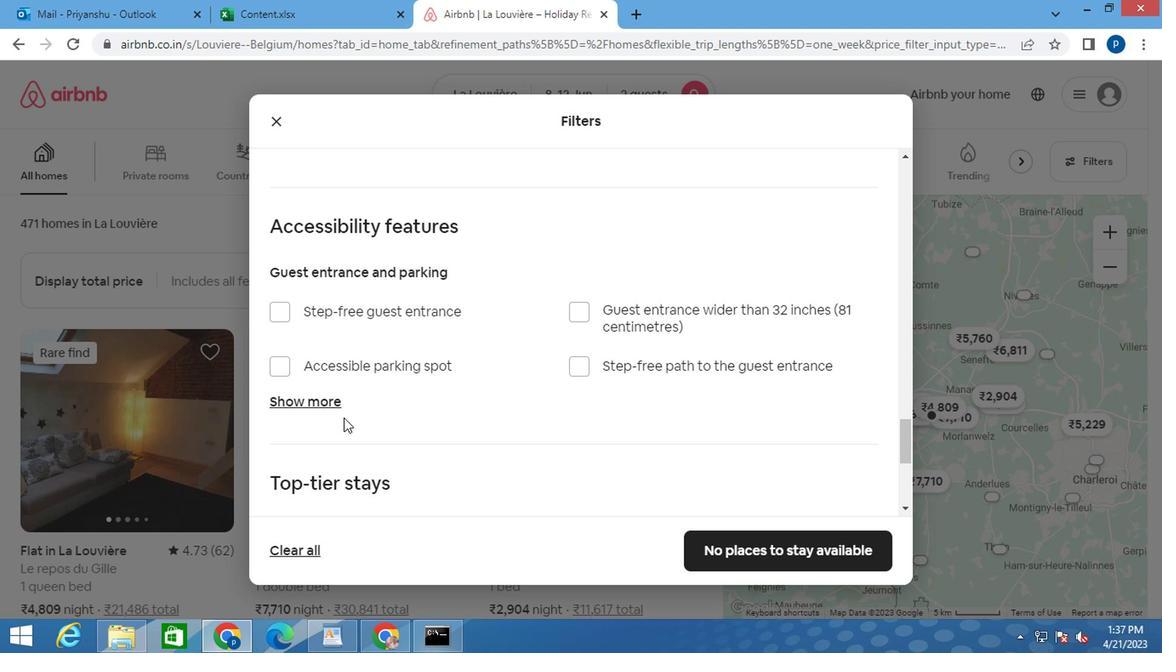 
Action: Mouse scrolled (709, 417) with delta (0, 0)
Screenshot: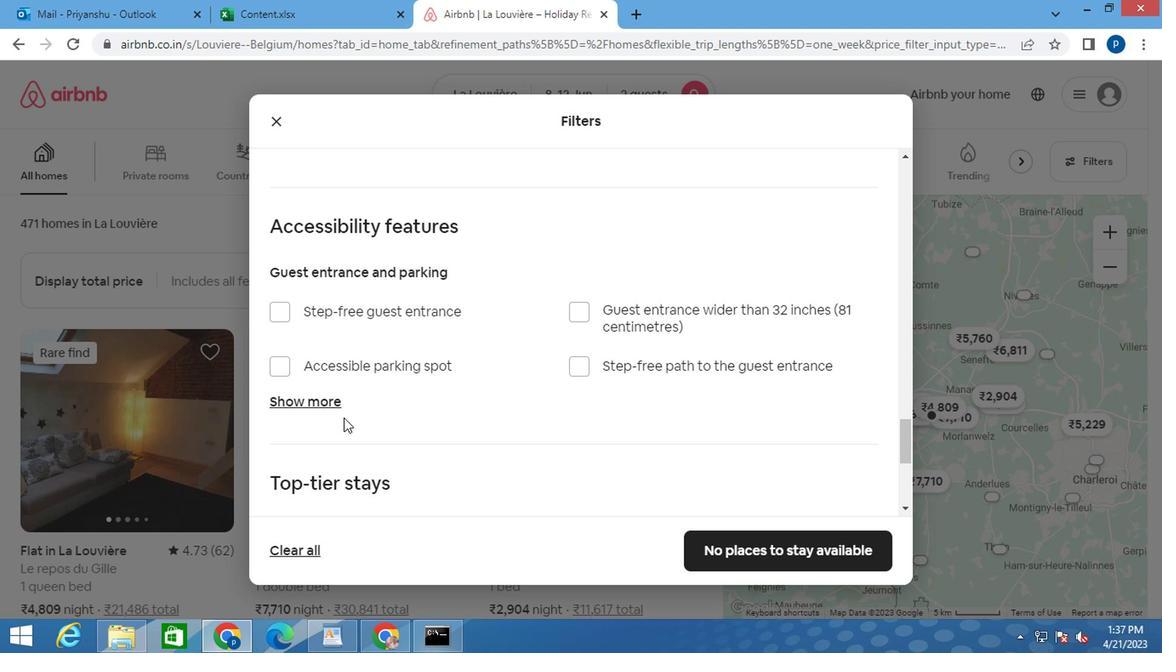 
Action: Mouse moved to (352, 438)
Screenshot: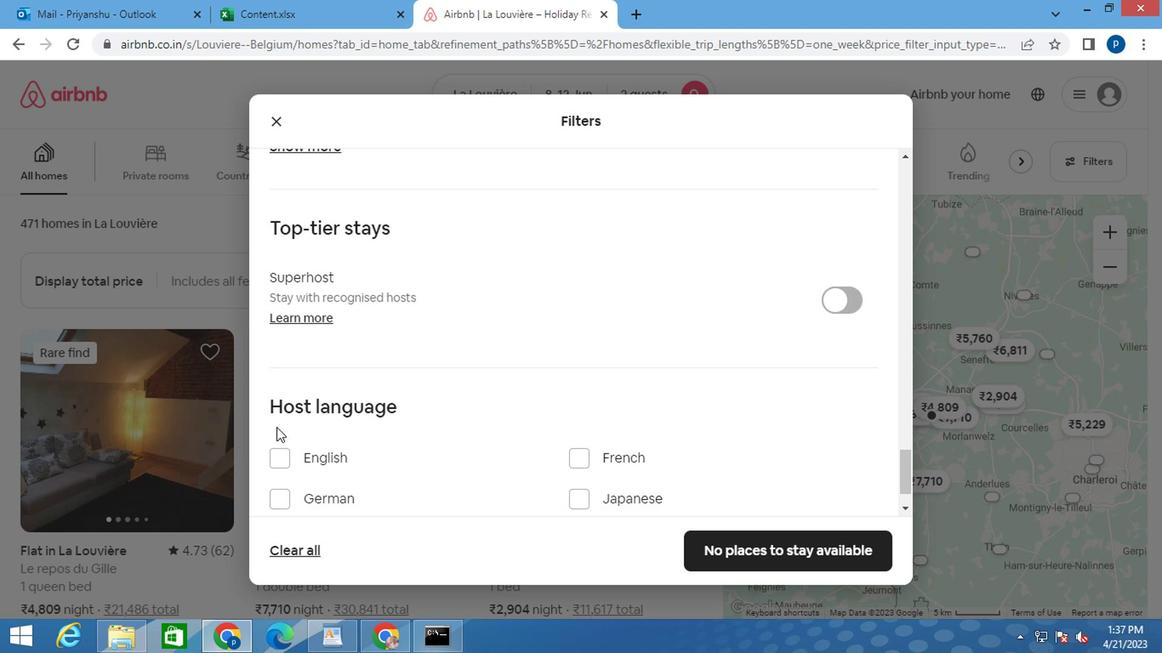 
Action: Mouse scrolled (352, 437) with delta (0, -1)
Screenshot: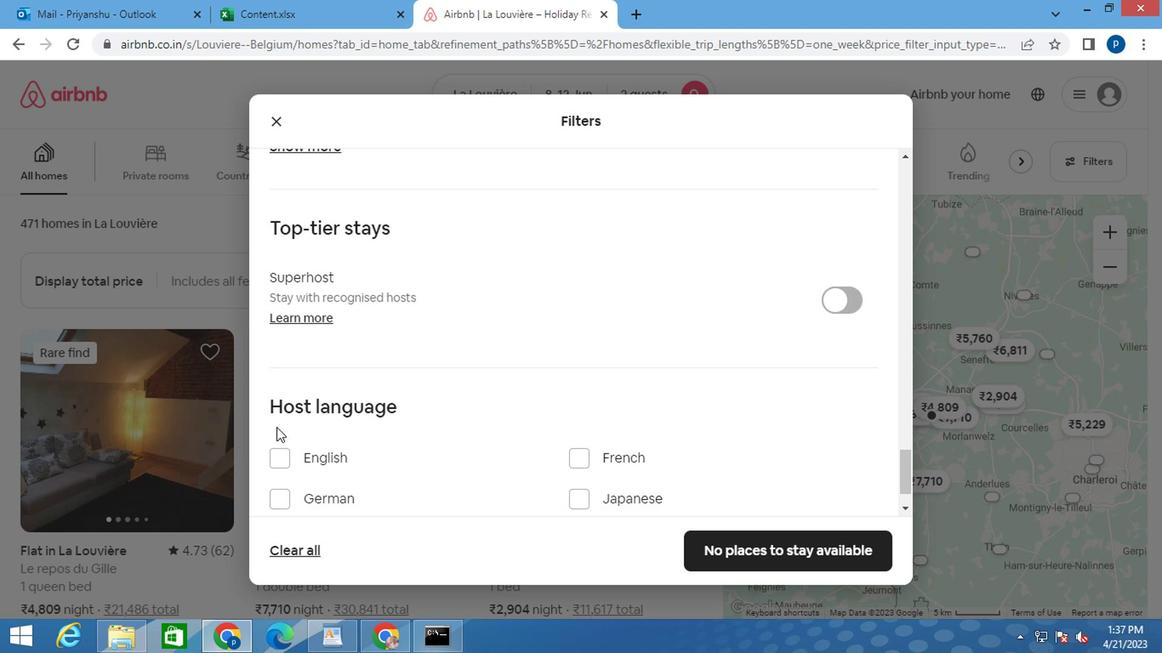 
Action: Mouse moved to (352, 438)
Screenshot: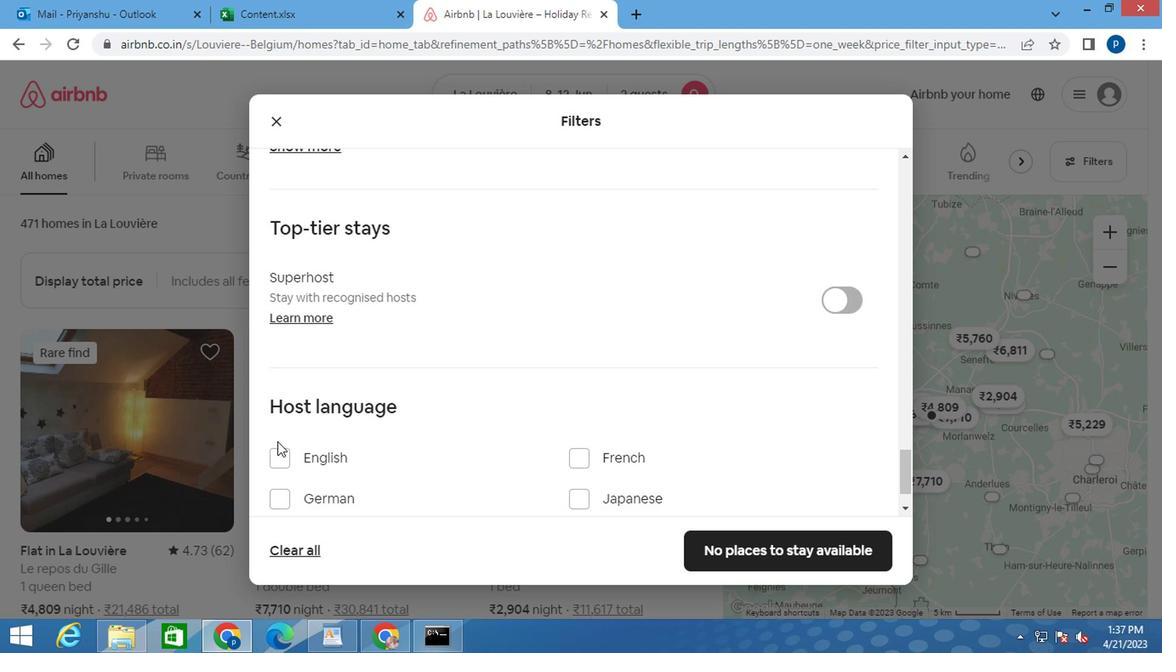 
Action: Mouse scrolled (352, 438) with delta (0, 0)
Screenshot: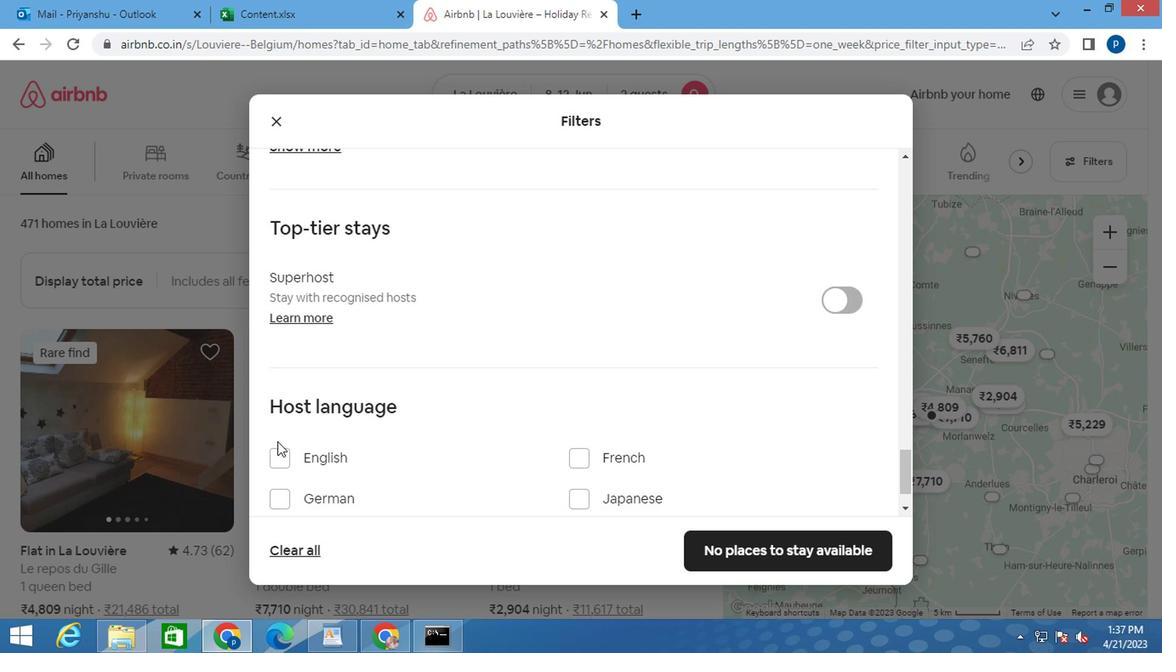 
Action: Mouse moved to (352, 438)
Screenshot: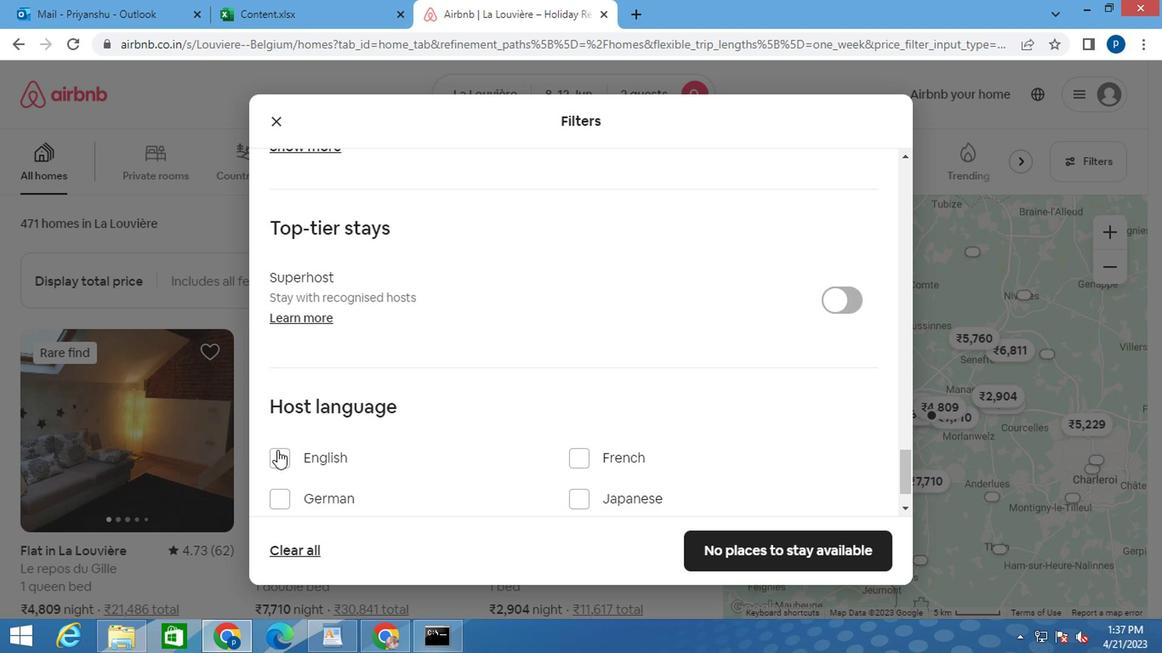 
Action: Mouse scrolled (352, 438) with delta (0, 0)
Screenshot: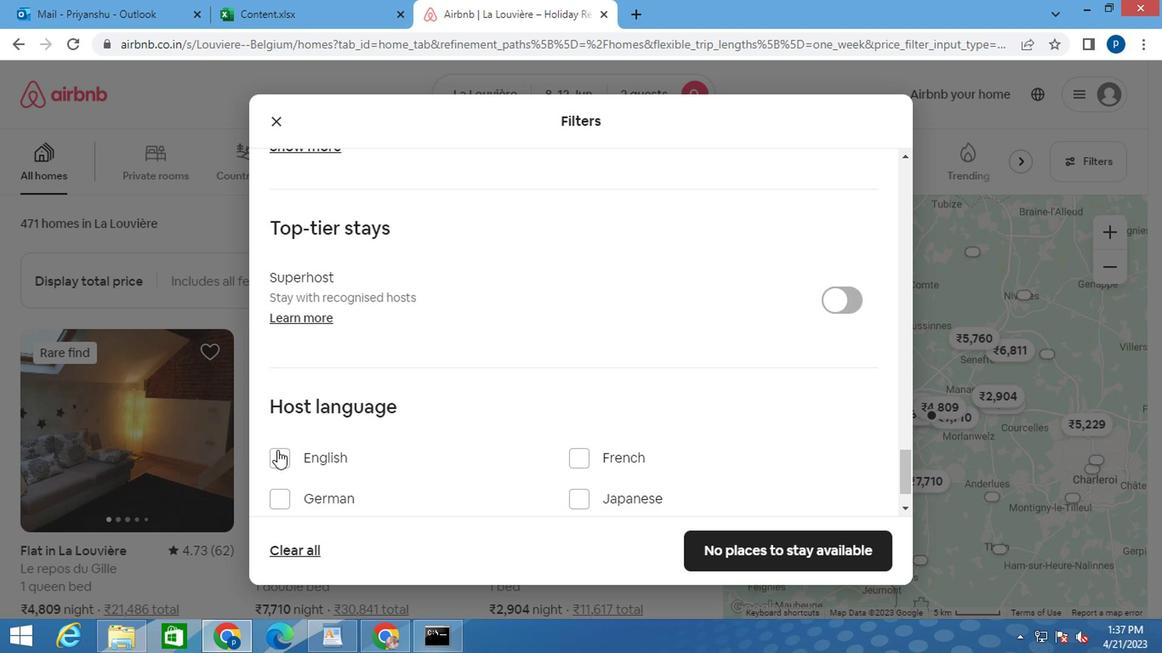 
Action: Mouse moved to (314, 453)
Screenshot: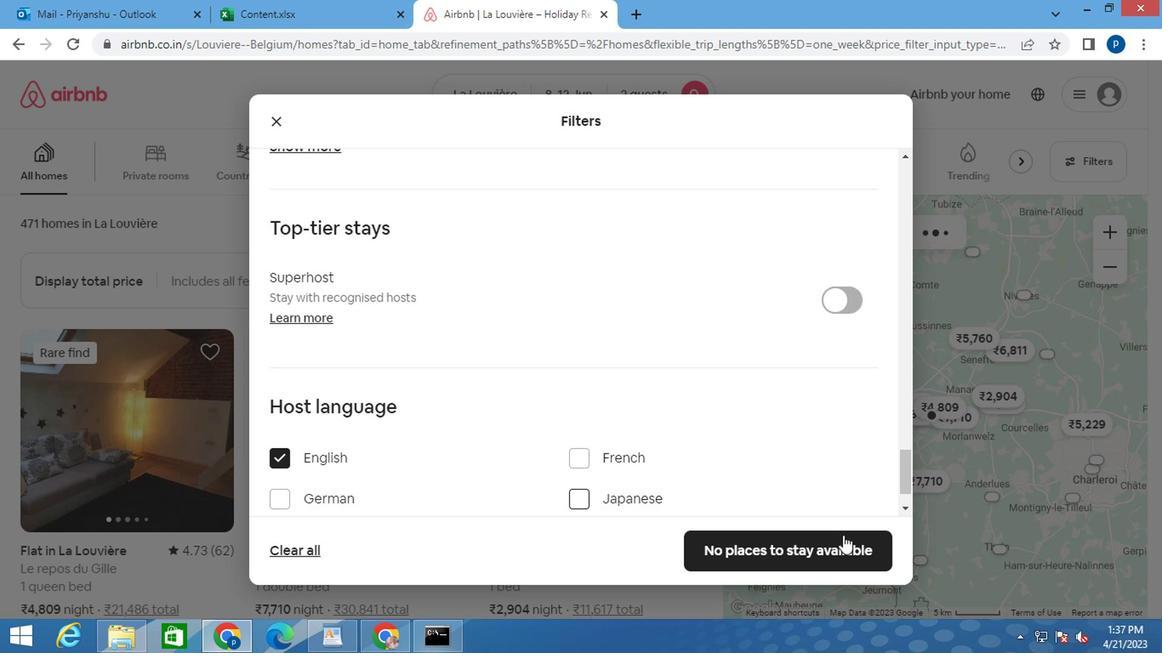 
Action: Mouse pressed left at (314, 453)
Screenshot: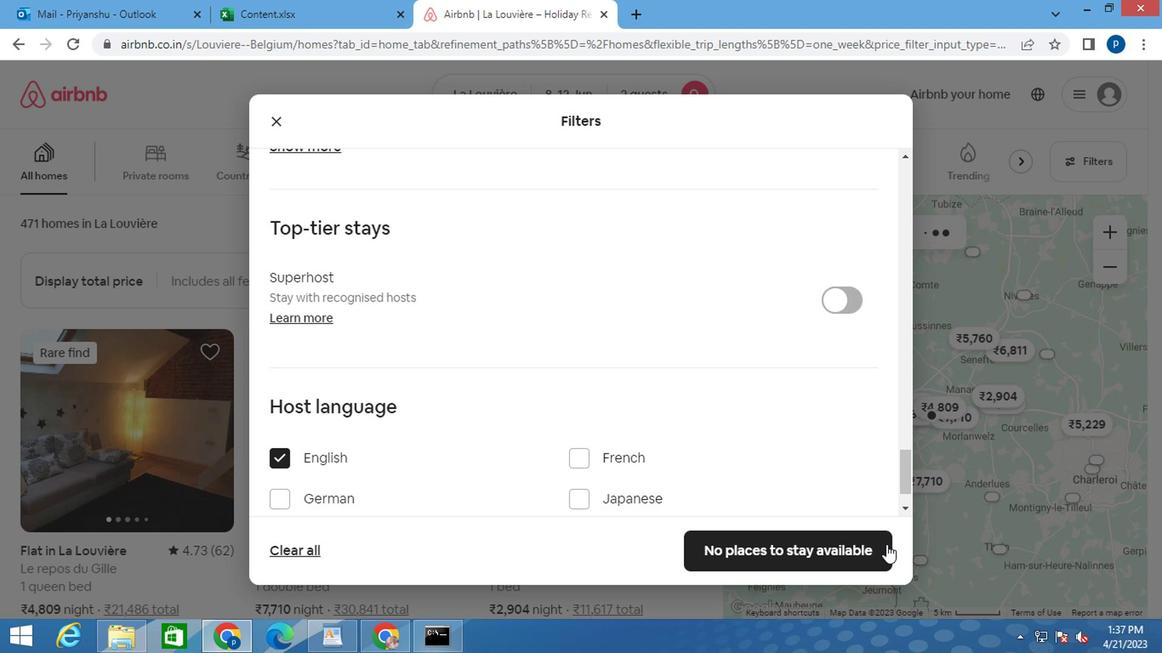 
Action: Mouse moved to (833, 537)
Screenshot: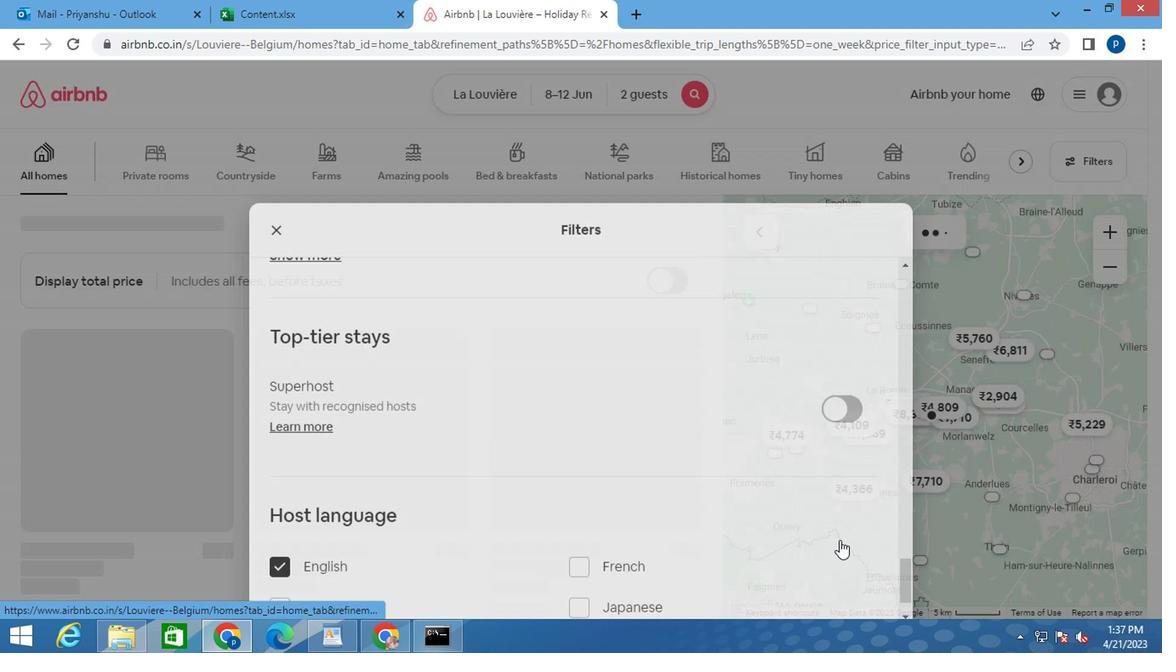 
Action: Mouse pressed left at (833, 537)
Screenshot: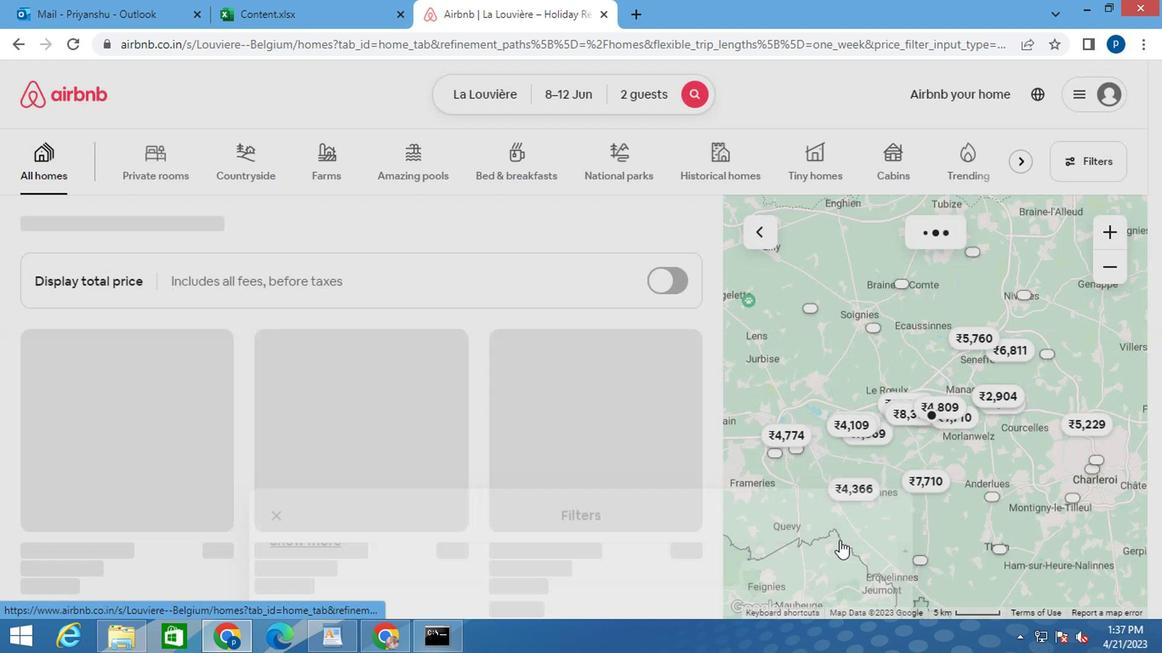 
